 Task: Find connections with filter location Milton with filter topic #WebsiteDesignwith filter profile language Potuguese with filter current company Mahindra Last Mile Mobility with filter school Careers for youth Hyderabad with filter industry Retail Florists with filter service category Nature Photography with filter keywords title Director of Bean Counting
Action: Mouse moved to (299, 365)
Screenshot: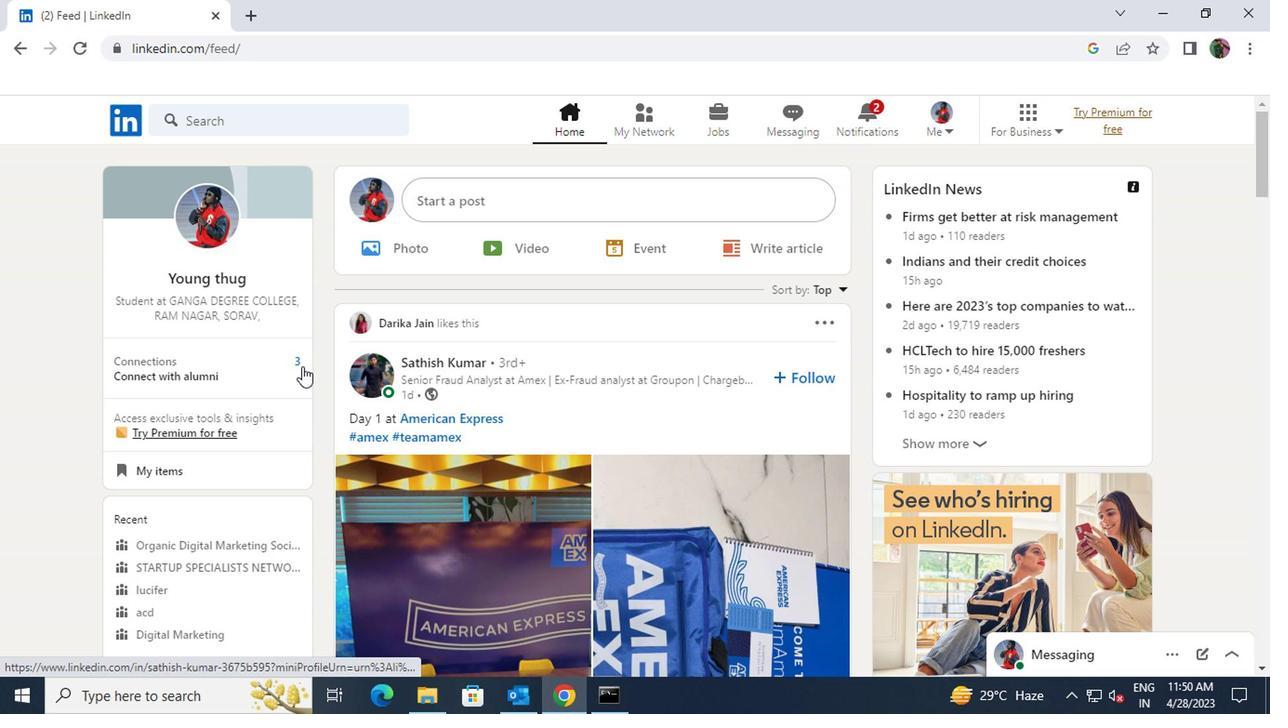 
Action: Mouse pressed left at (299, 365)
Screenshot: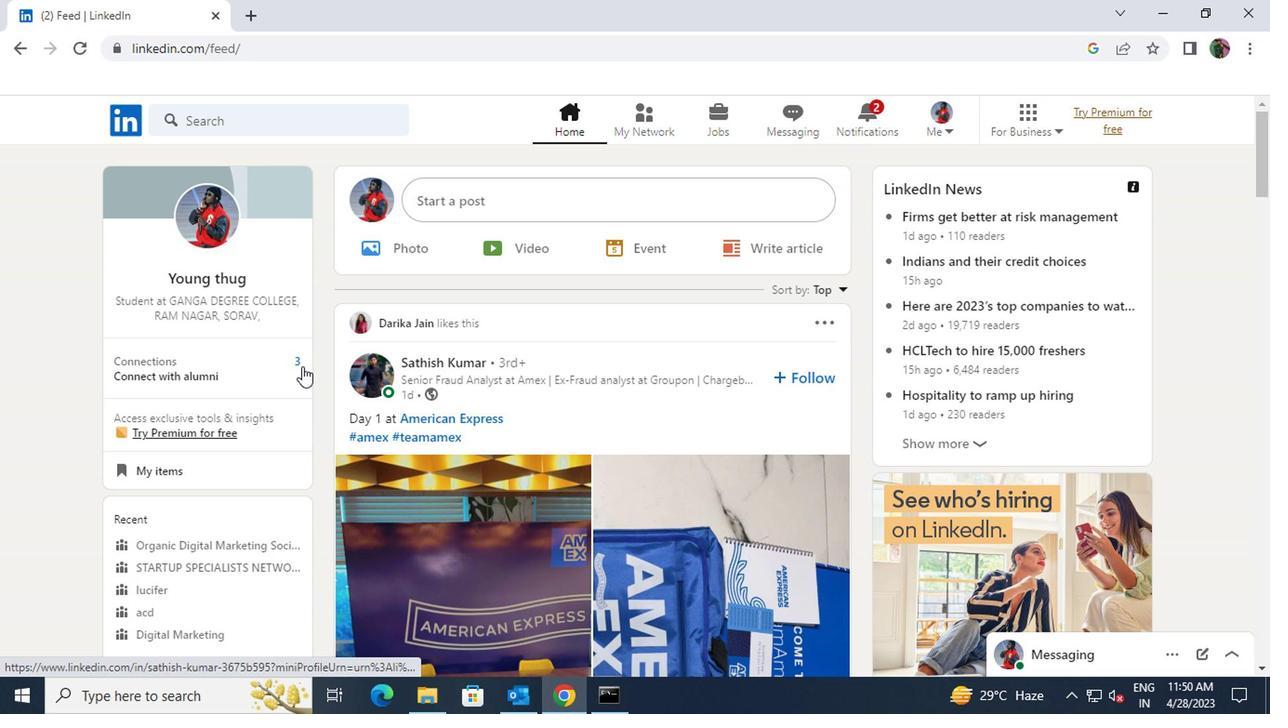 
Action: Mouse moved to (322, 234)
Screenshot: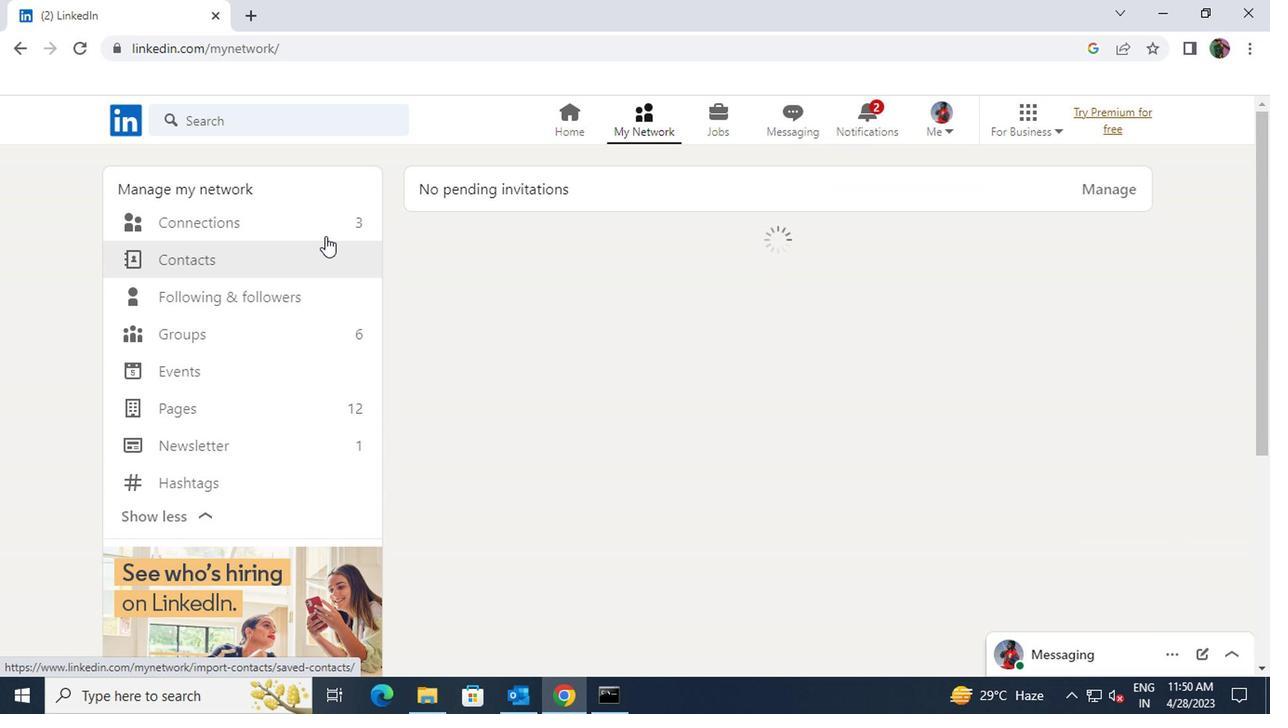 
Action: Mouse pressed left at (322, 234)
Screenshot: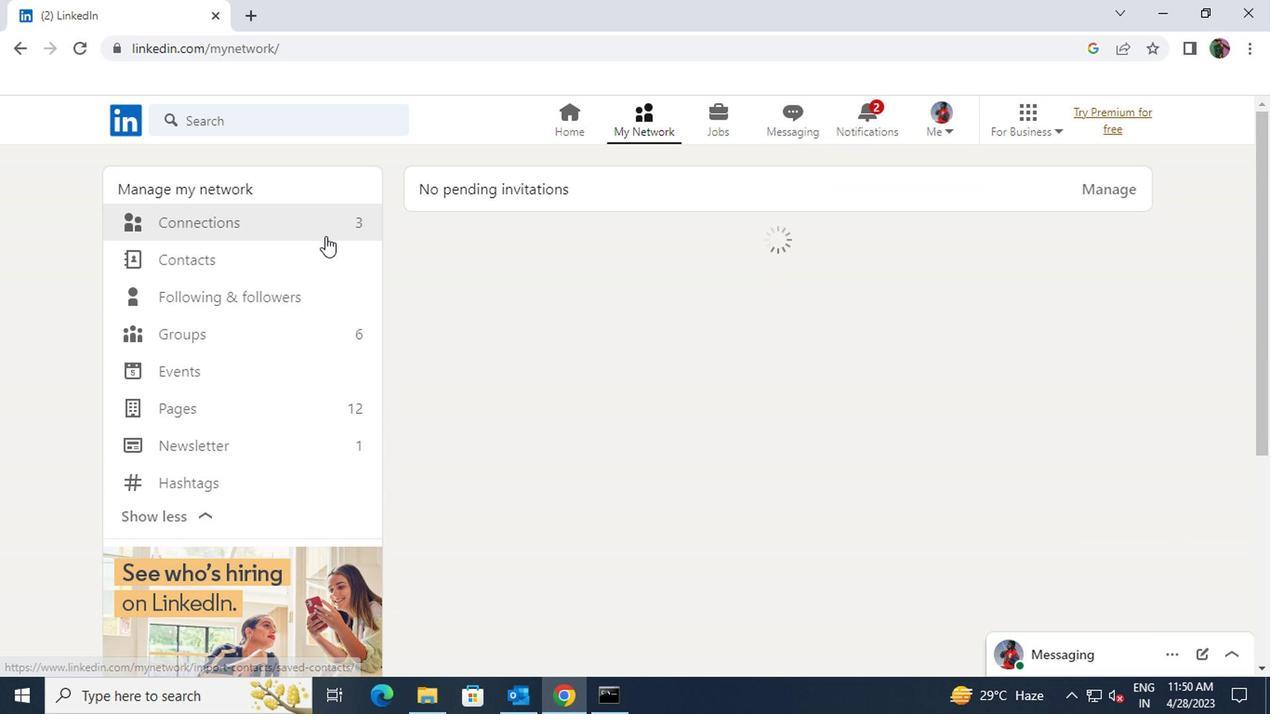 
Action: Mouse moved to (319, 224)
Screenshot: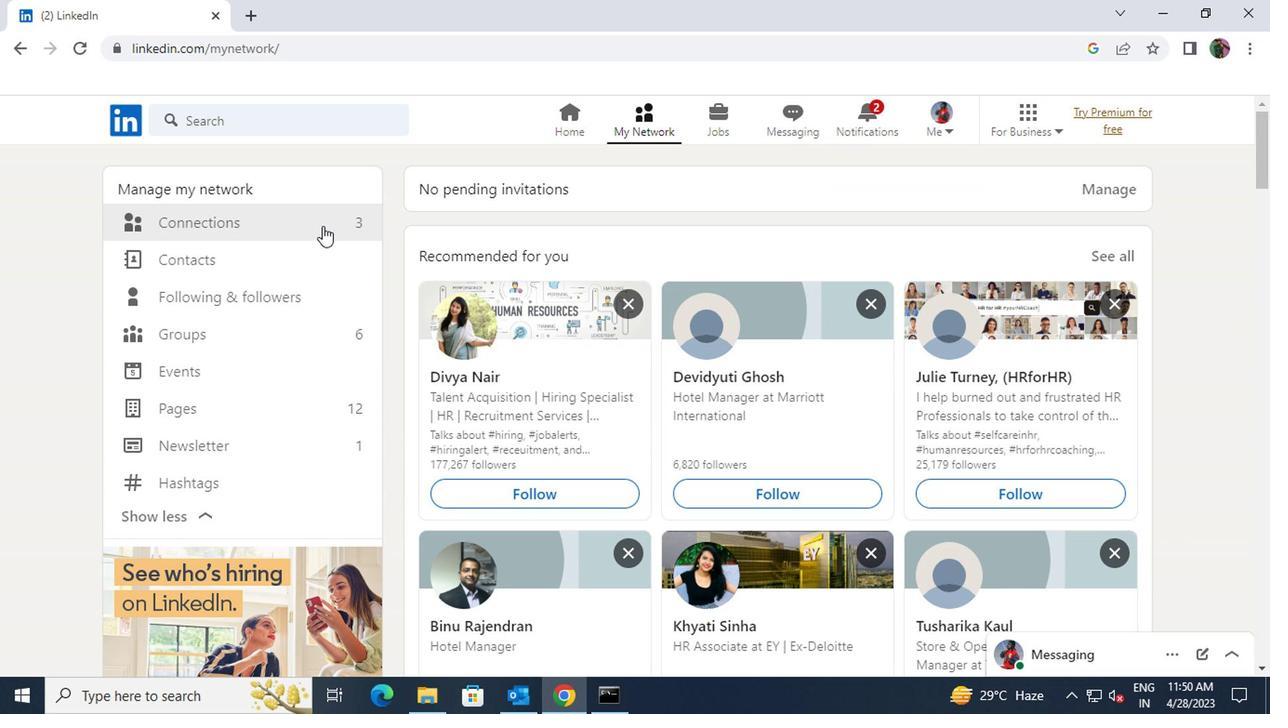 
Action: Mouse pressed left at (319, 224)
Screenshot: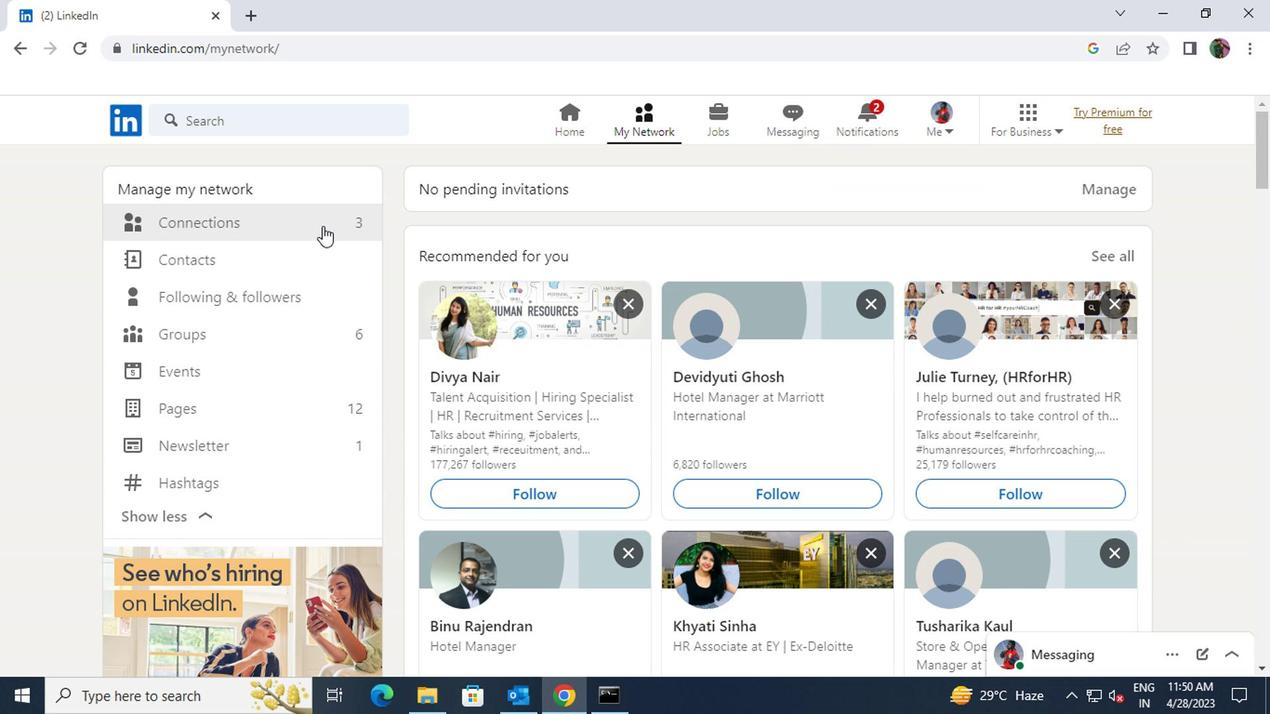 
Action: Mouse moved to (759, 217)
Screenshot: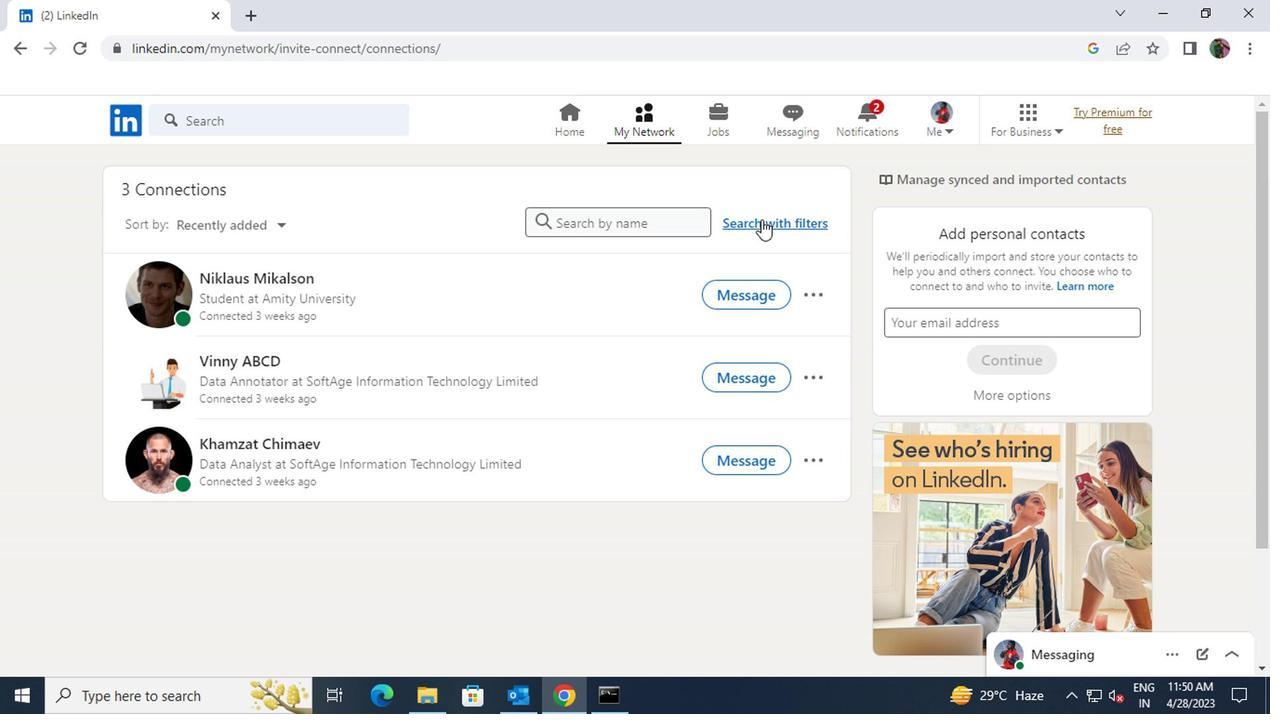 
Action: Mouse pressed left at (759, 217)
Screenshot: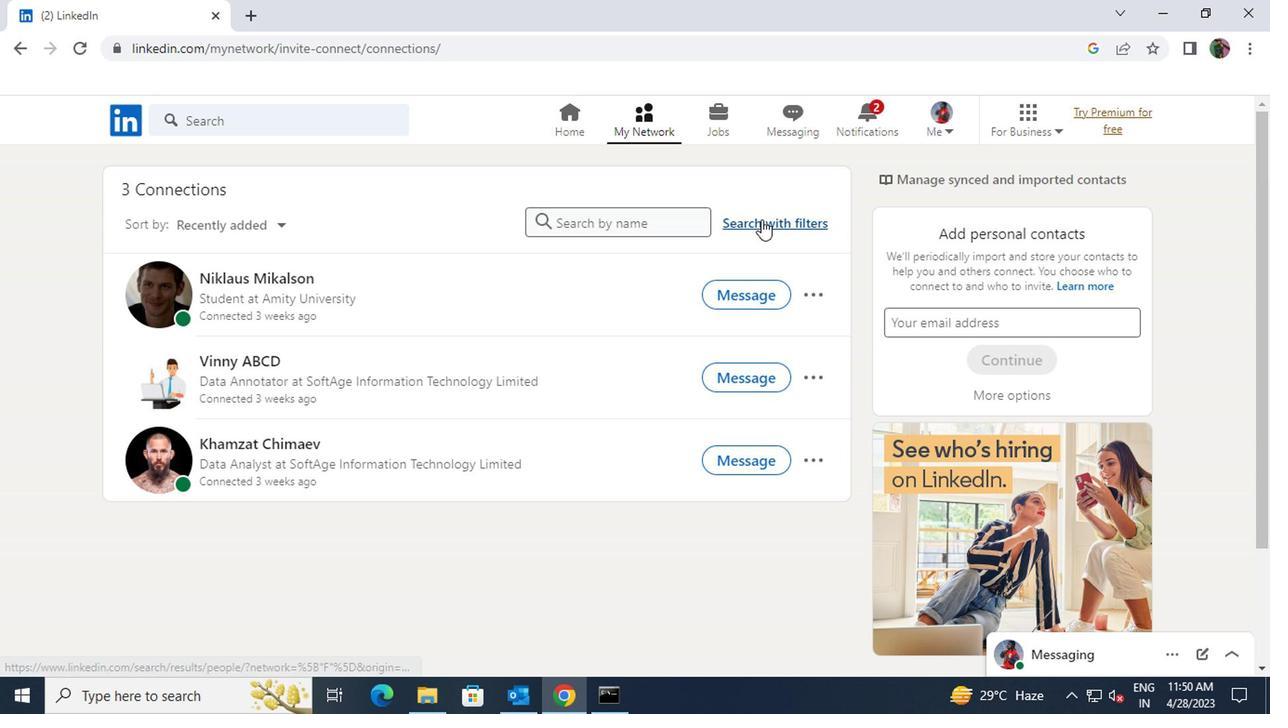 
Action: Mouse moved to (688, 164)
Screenshot: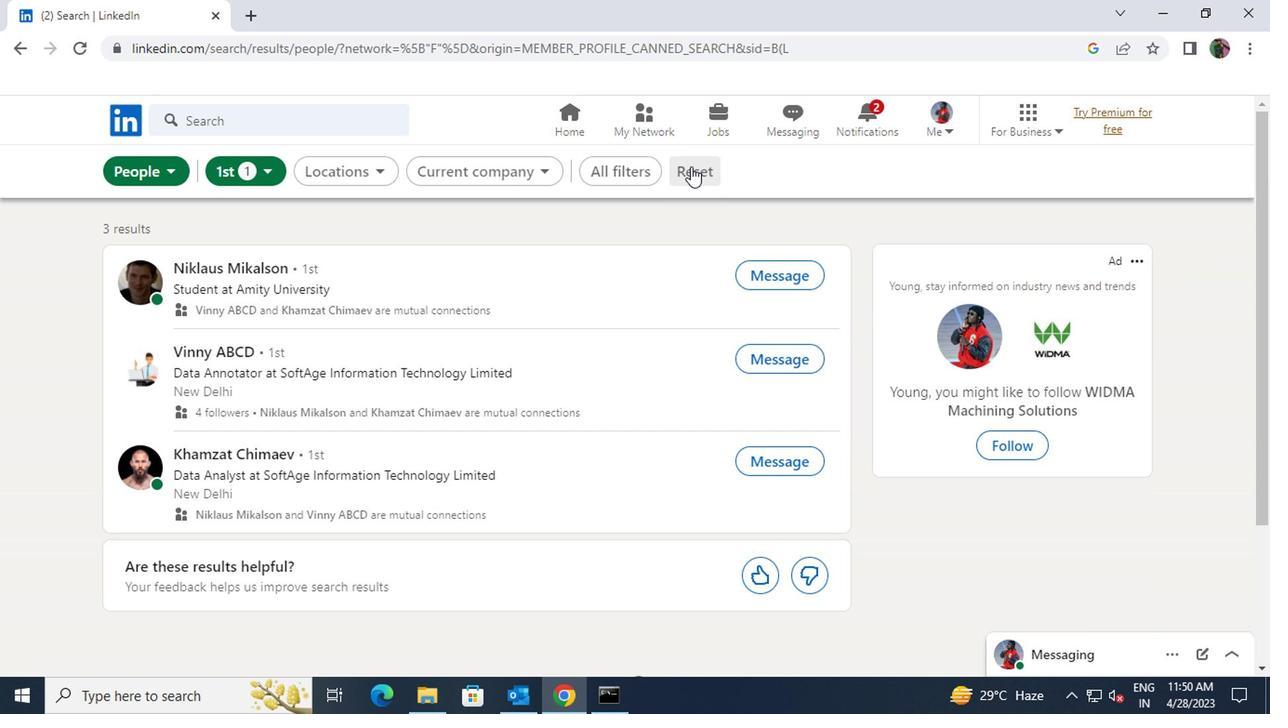 
Action: Mouse pressed left at (688, 164)
Screenshot: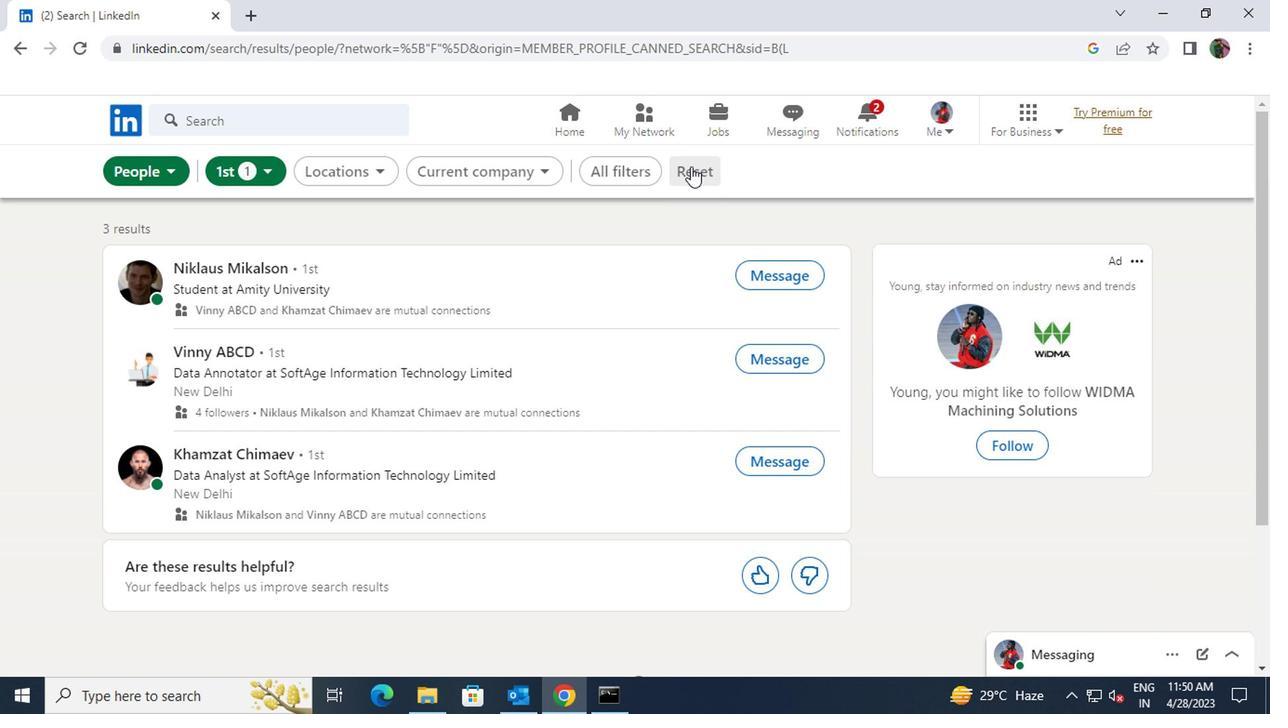 
Action: Mouse moved to (663, 163)
Screenshot: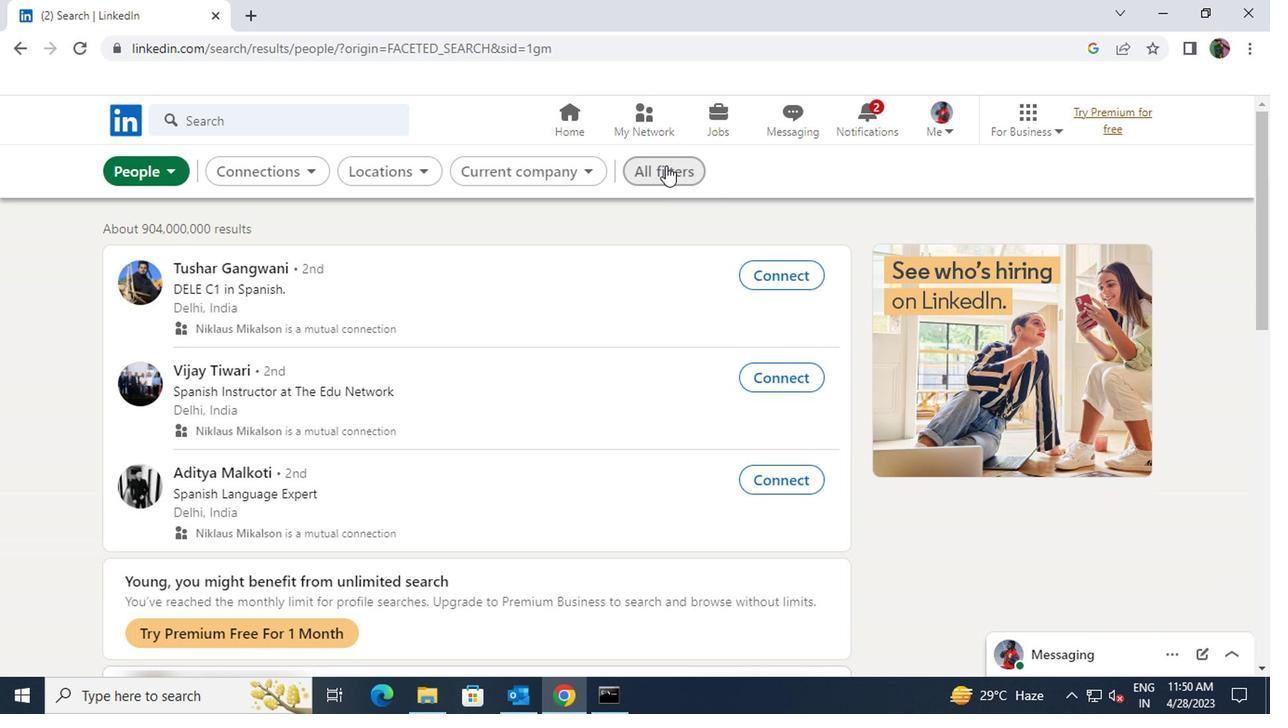 
Action: Mouse pressed left at (663, 163)
Screenshot: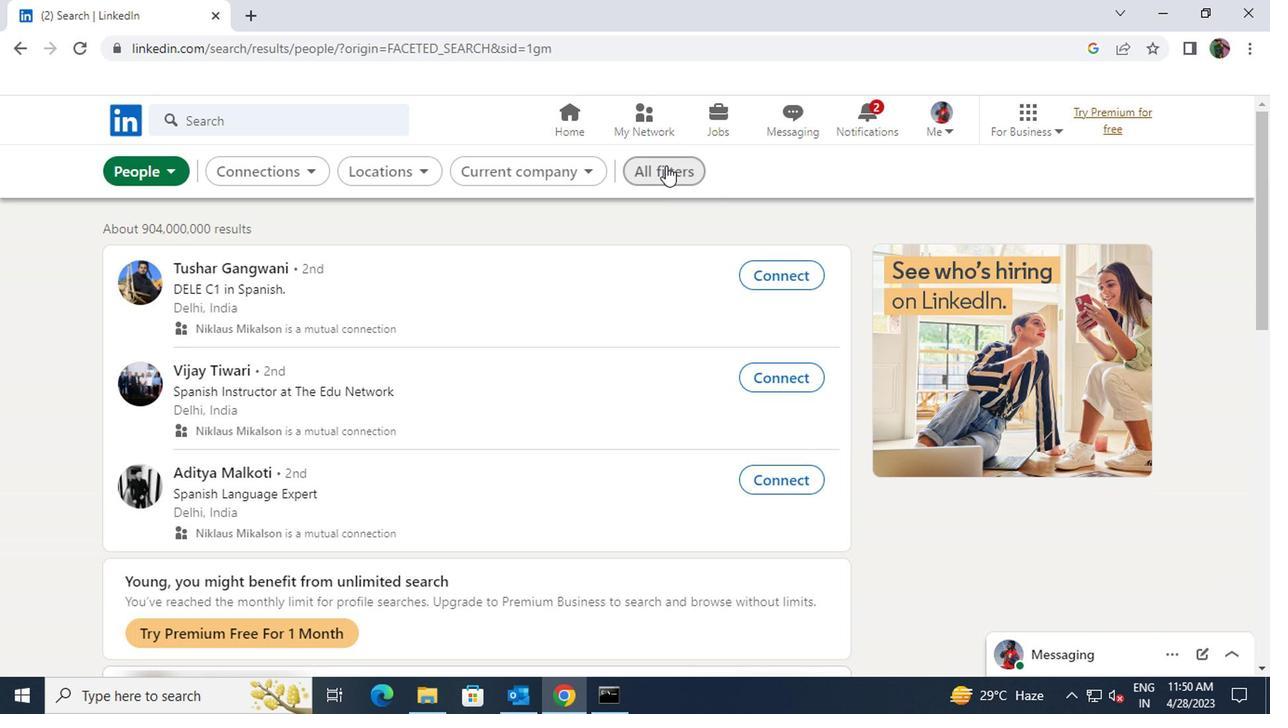 
Action: Mouse moved to (890, 367)
Screenshot: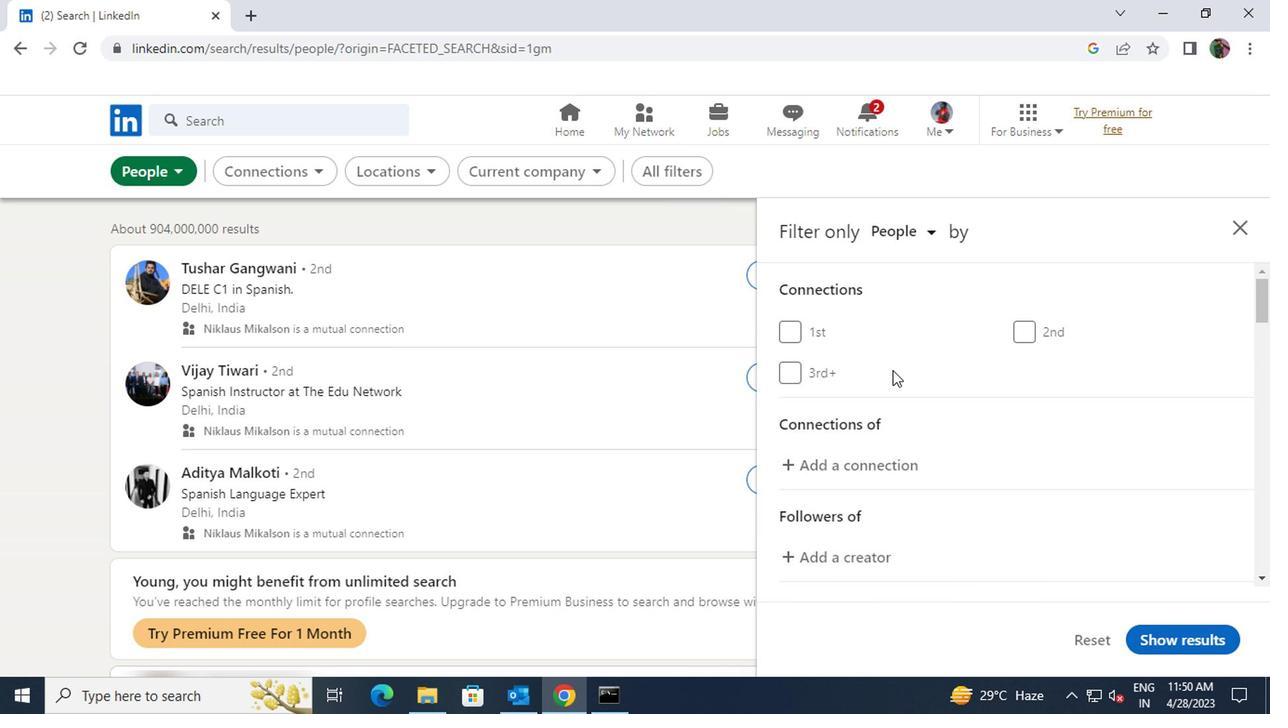 
Action: Mouse scrolled (890, 366) with delta (0, -1)
Screenshot: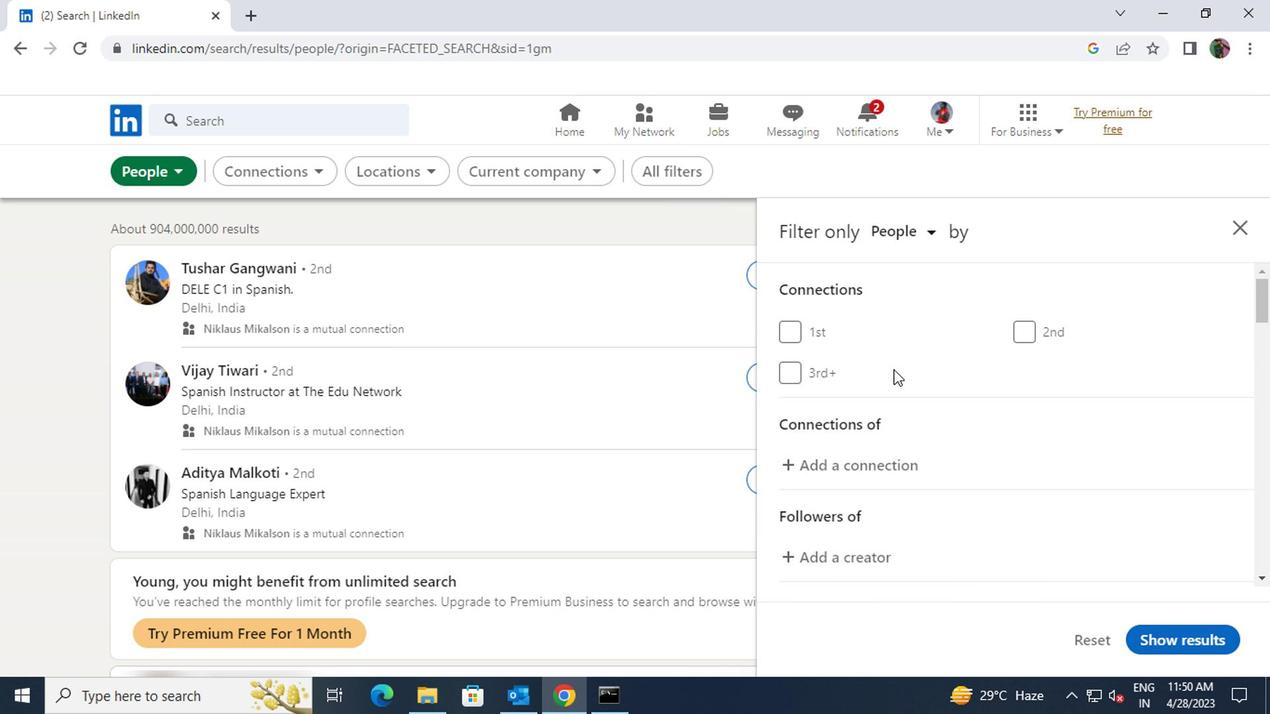 
Action: Mouse scrolled (890, 366) with delta (0, -1)
Screenshot: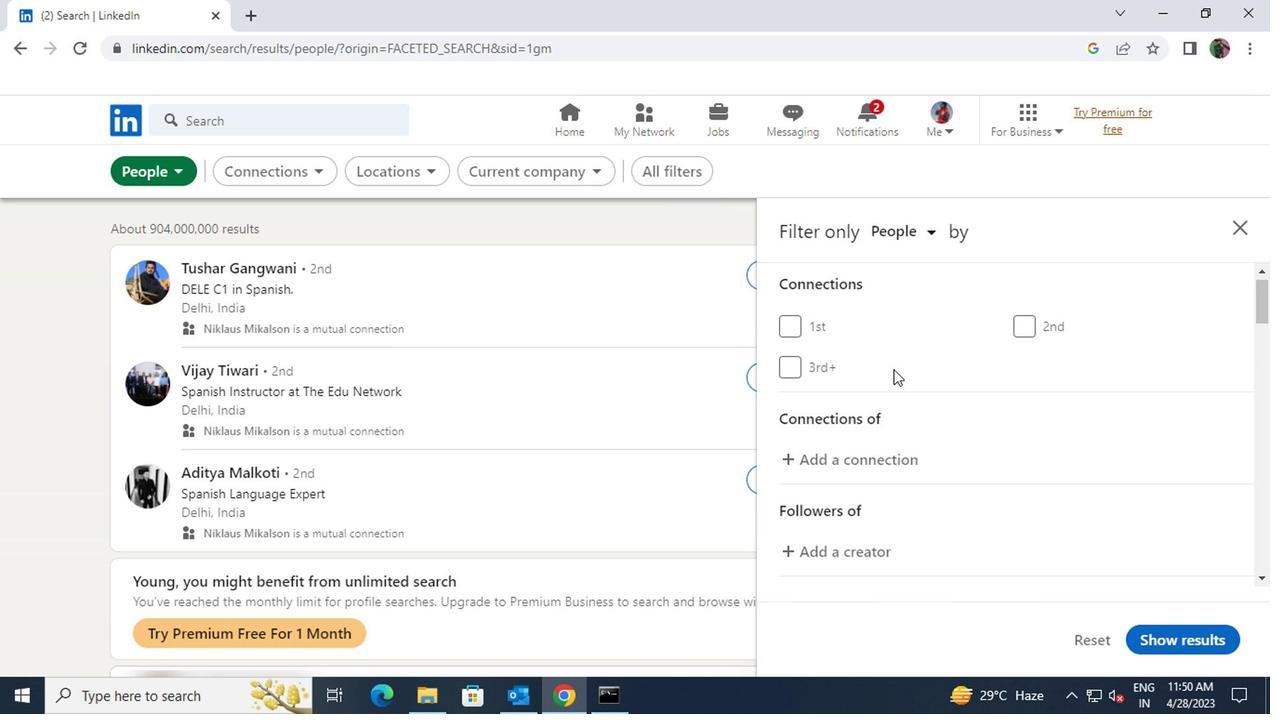 
Action: Mouse scrolled (890, 366) with delta (0, -1)
Screenshot: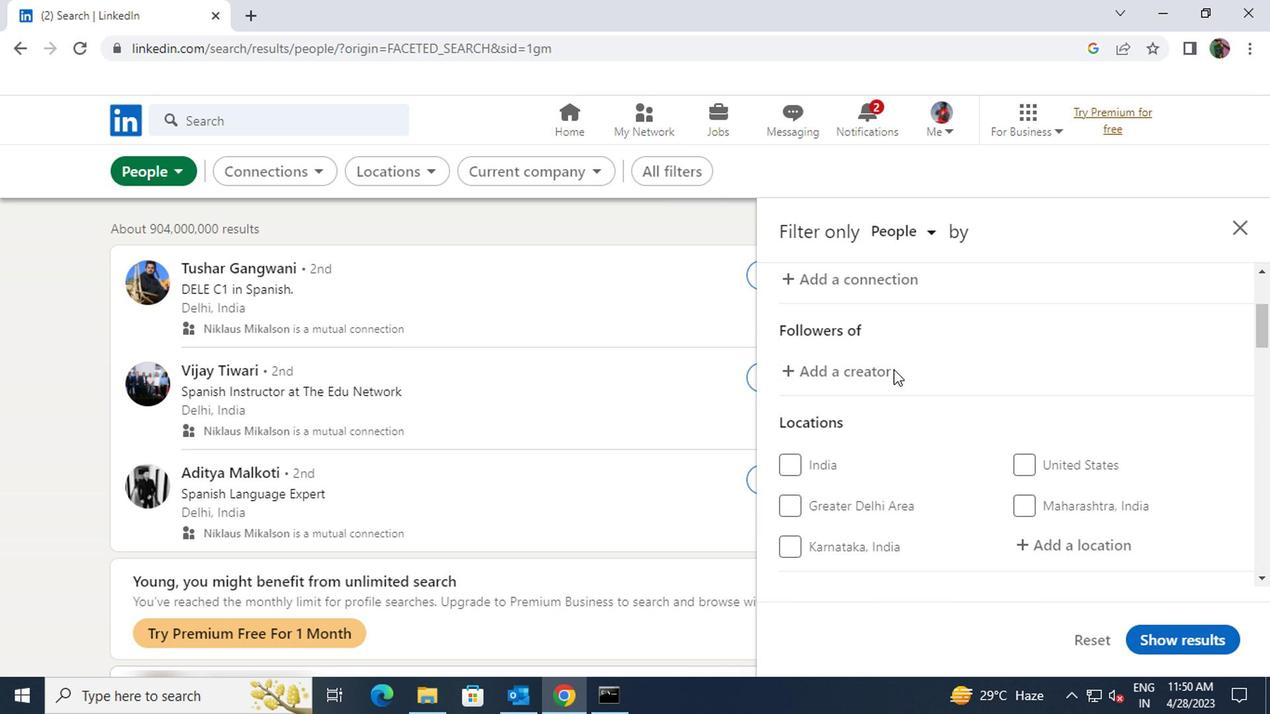 
Action: Mouse moved to (1014, 452)
Screenshot: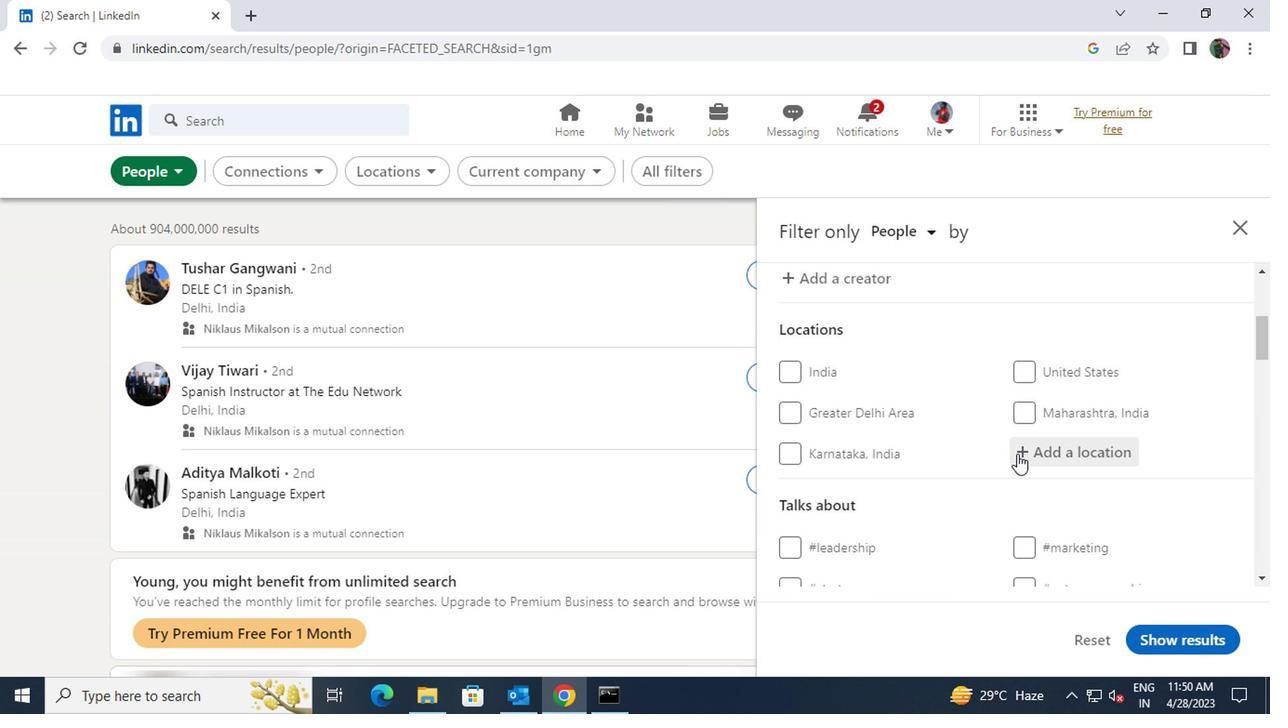 
Action: Mouse pressed left at (1014, 452)
Screenshot: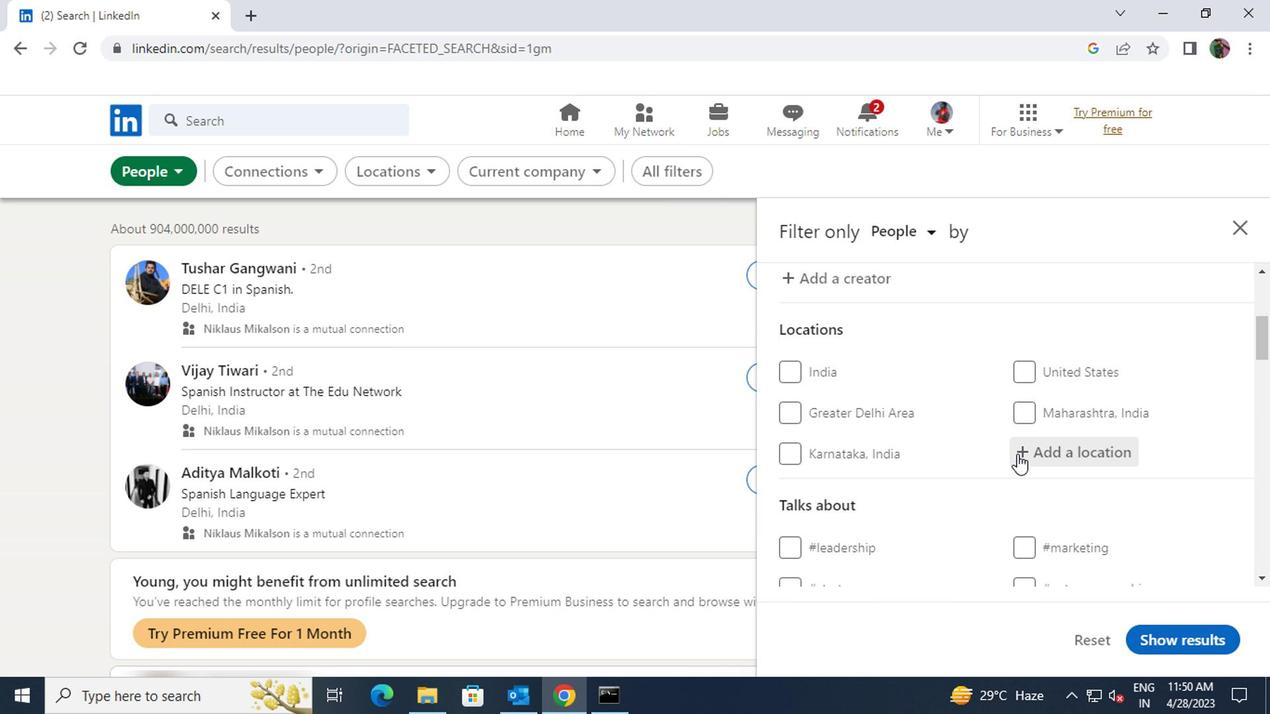 
Action: Key pressed <Key.shift>MILTON
Screenshot: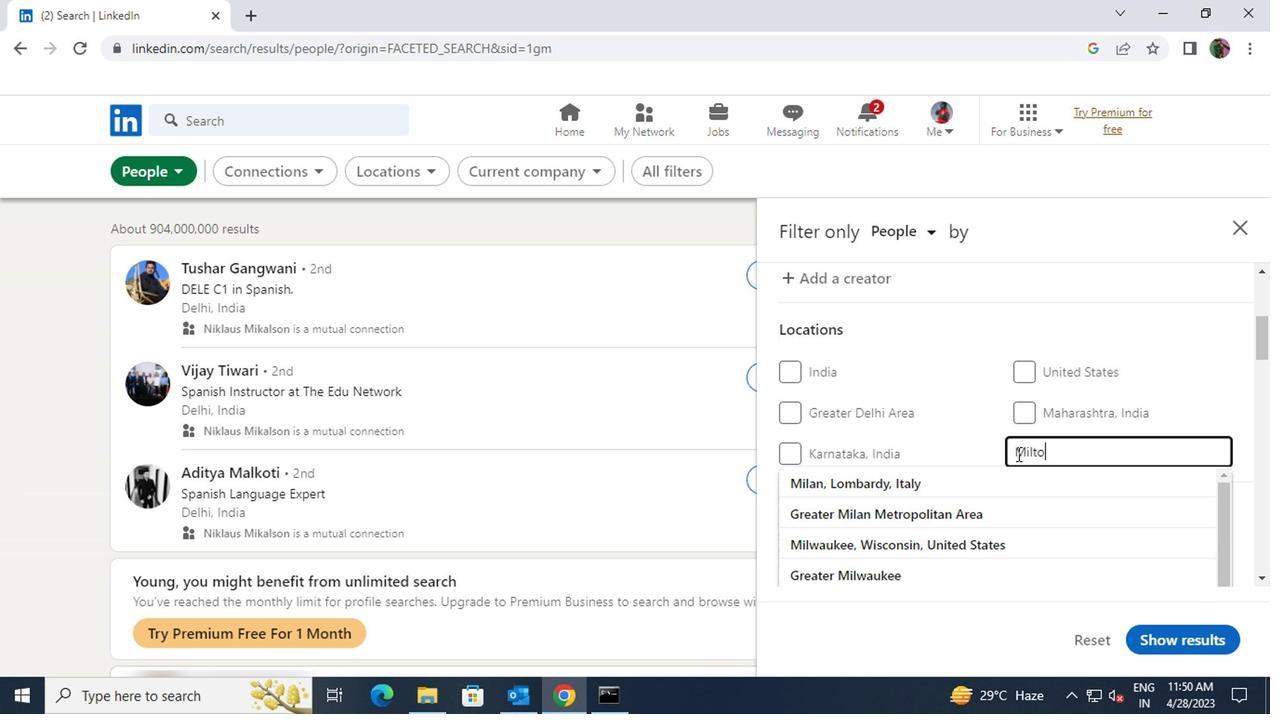 
Action: Mouse moved to (1013, 474)
Screenshot: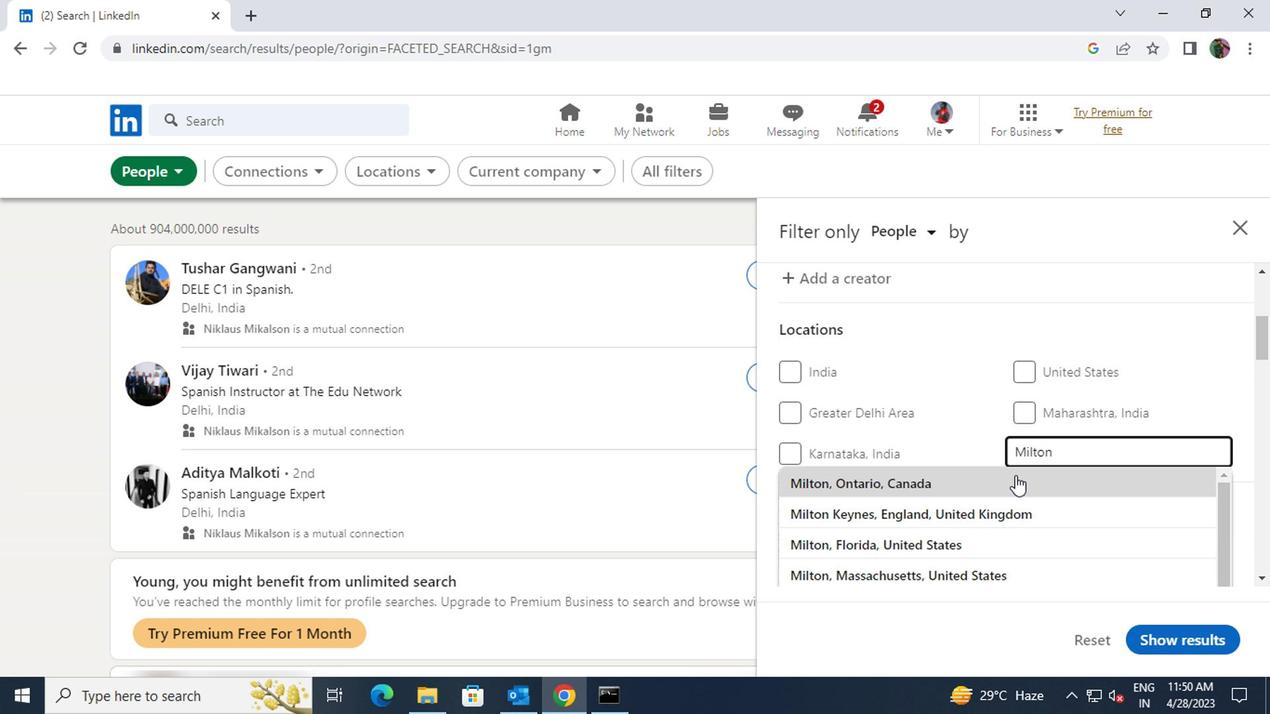 
Action: Mouse pressed left at (1013, 474)
Screenshot: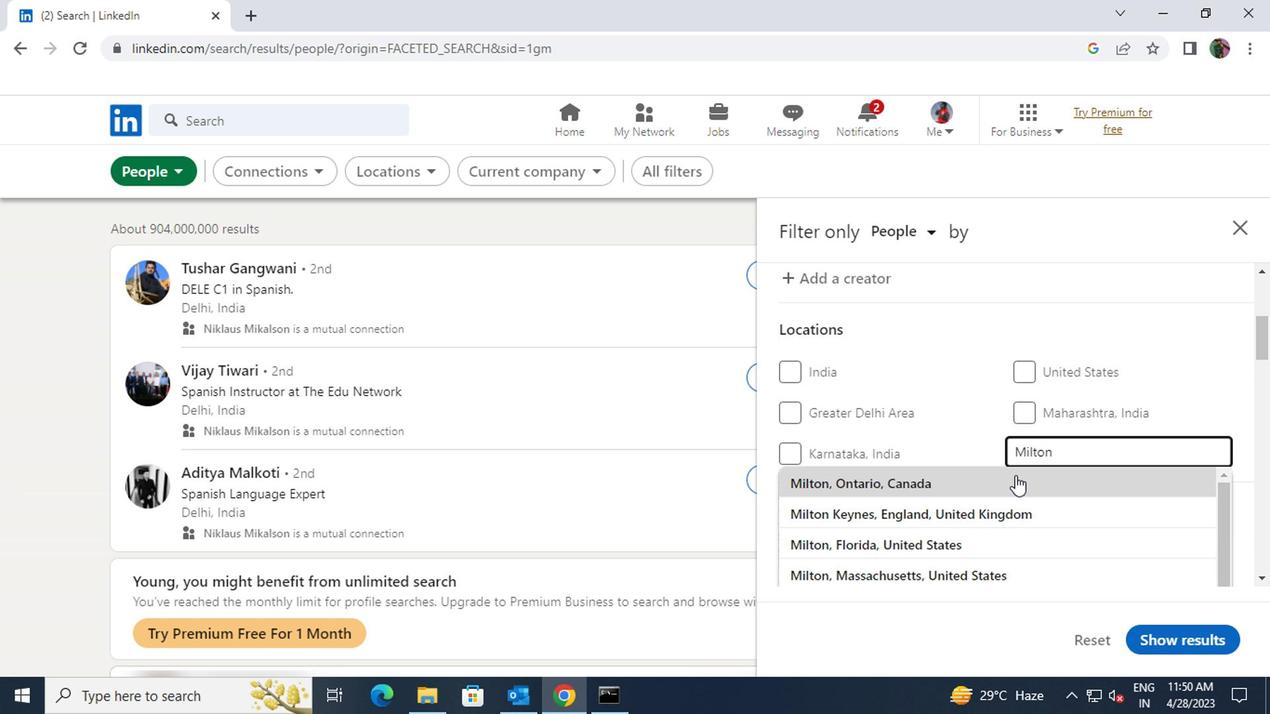 
Action: Mouse scrolled (1013, 473) with delta (0, -1)
Screenshot: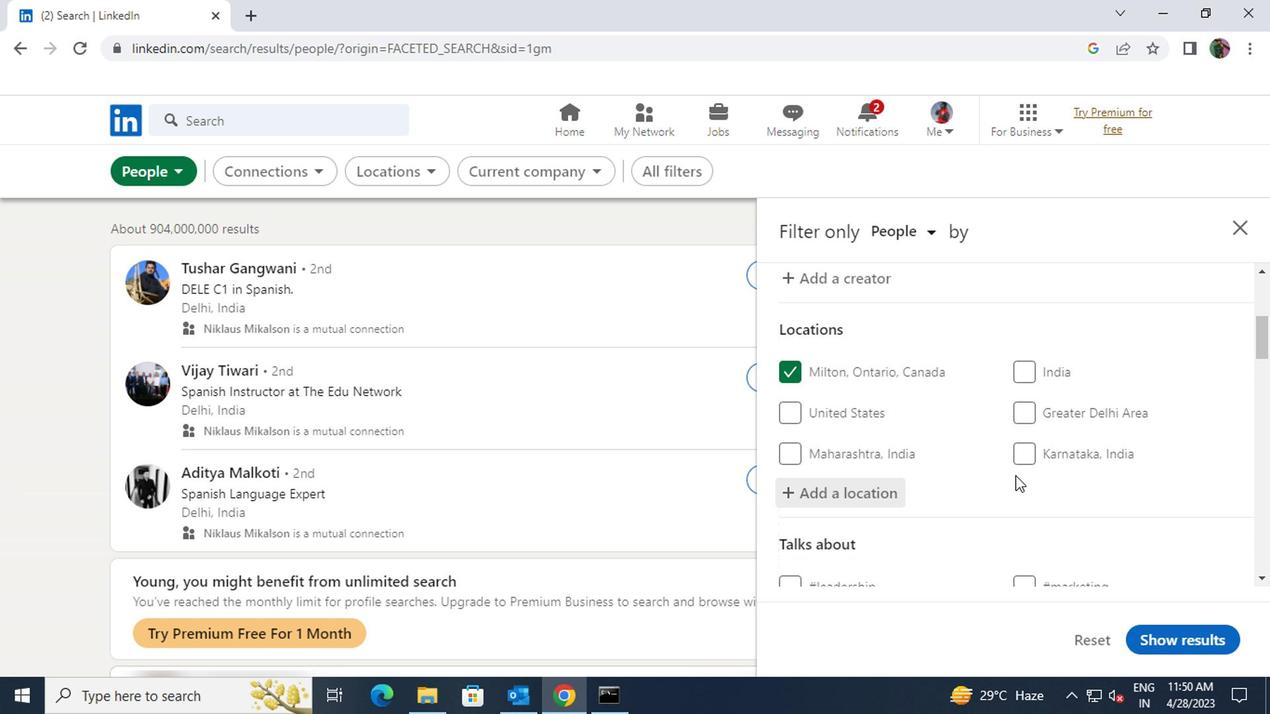 
Action: Mouse scrolled (1013, 473) with delta (0, -1)
Screenshot: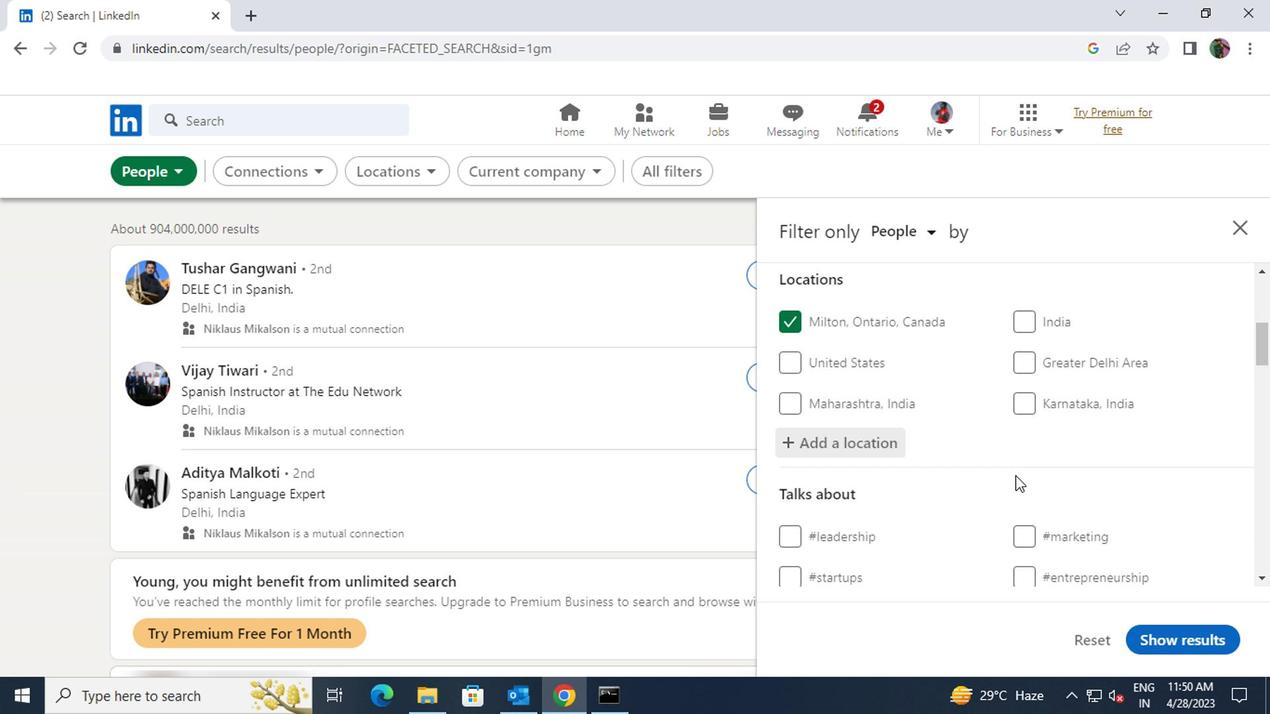 
Action: Mouse moved to (1018, 470)
Screenshot: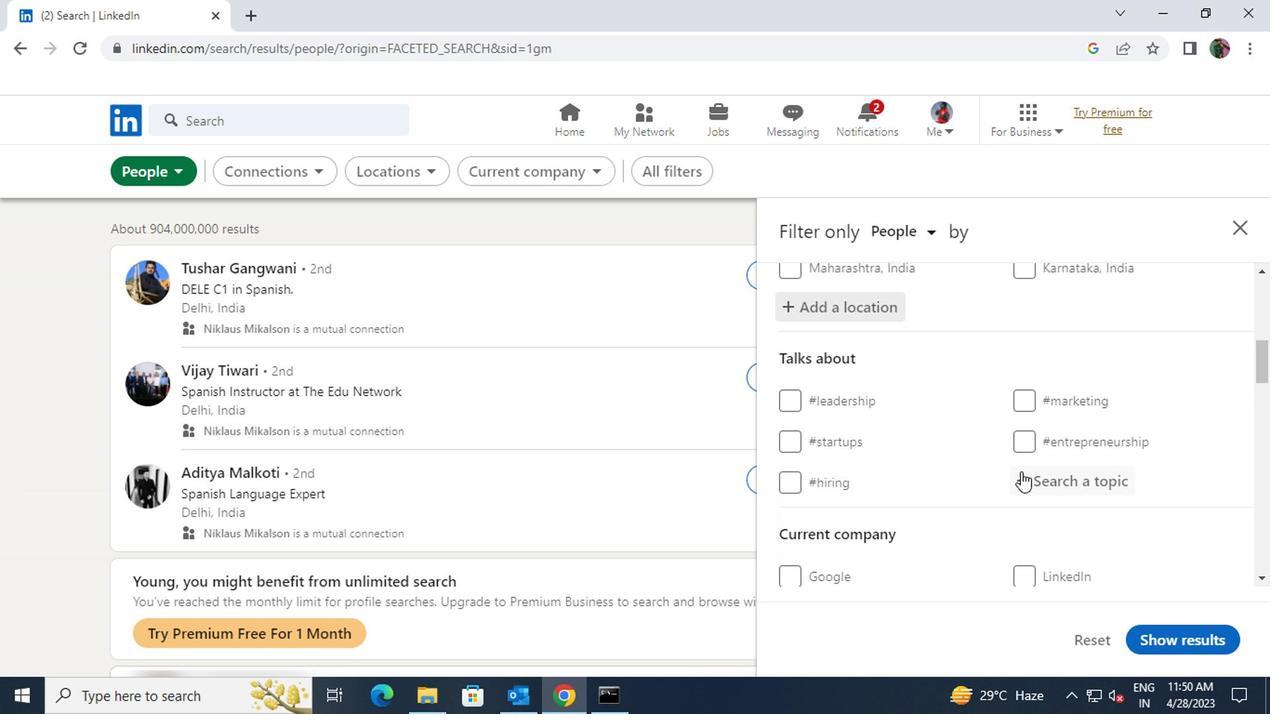 
Action: Mouse pressed left at (1018, 470)
Screenshot: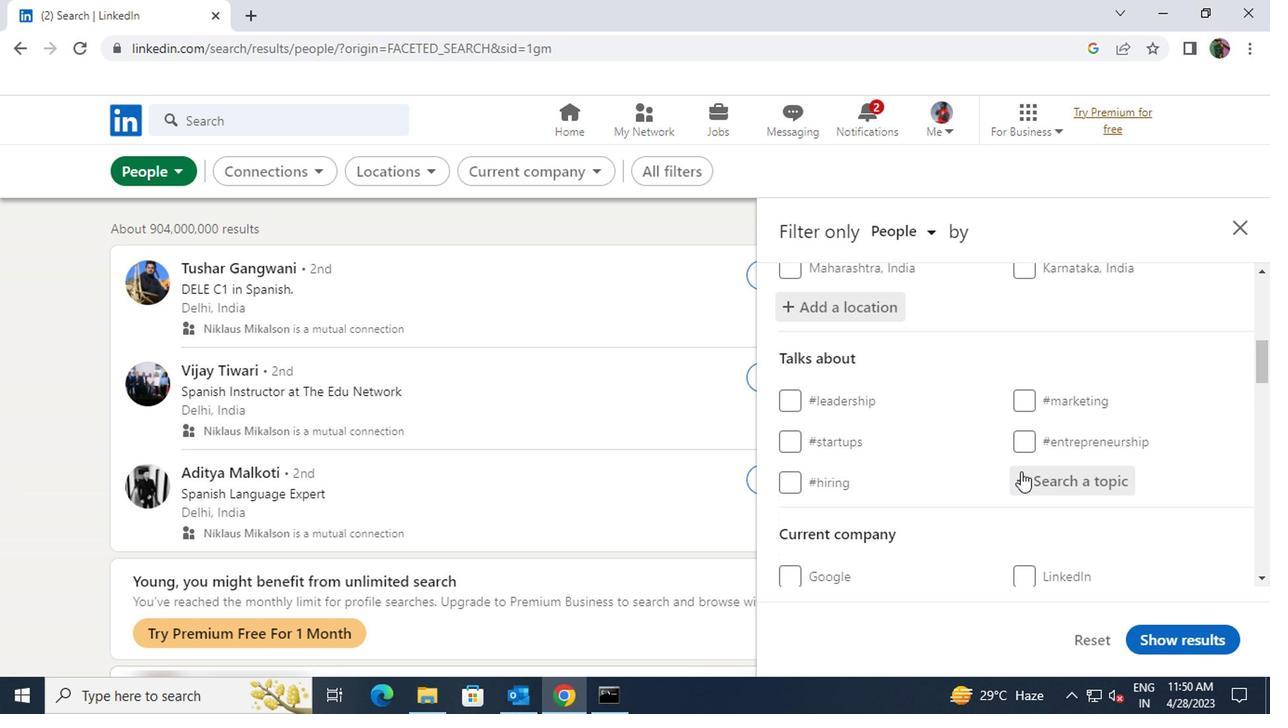 
Action: Key pressed <Key.shift><Key.shift><Key.shift><Key.shift><Key.shift><Key.shift>WEBSITEDESIGN
Screenshot: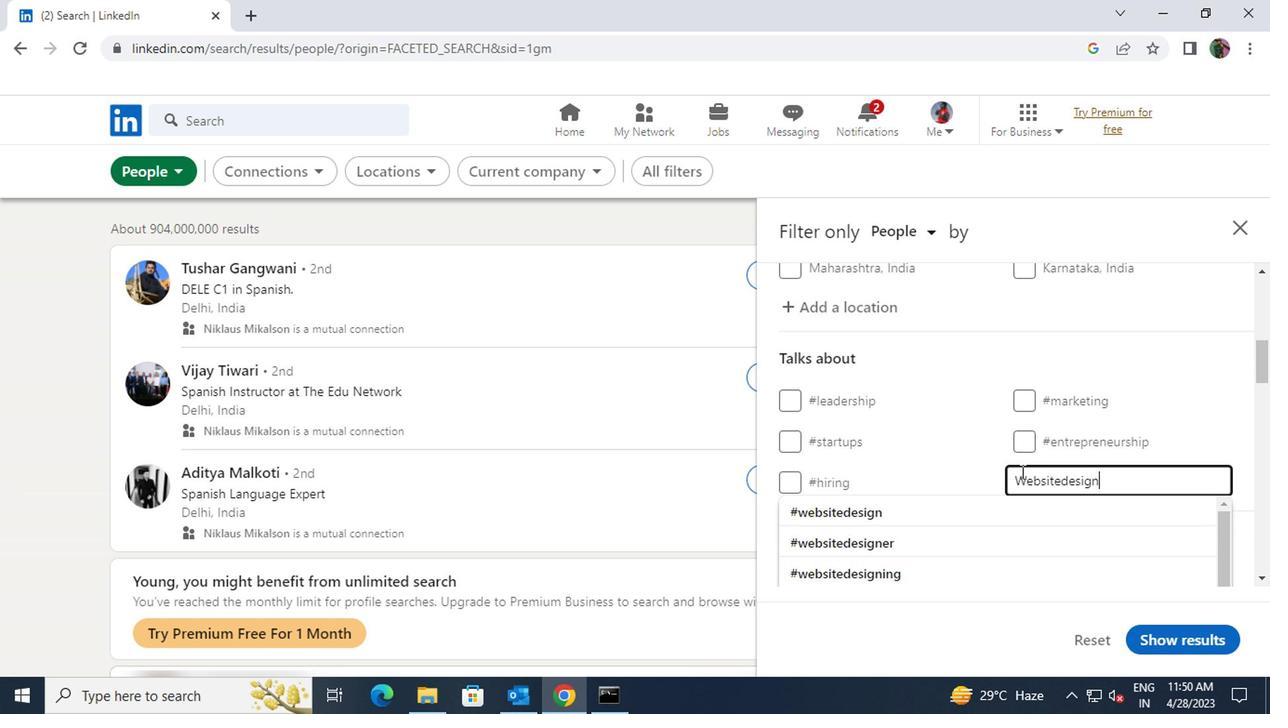 
Action: Mouse moved to (990, 498)
Screenshot: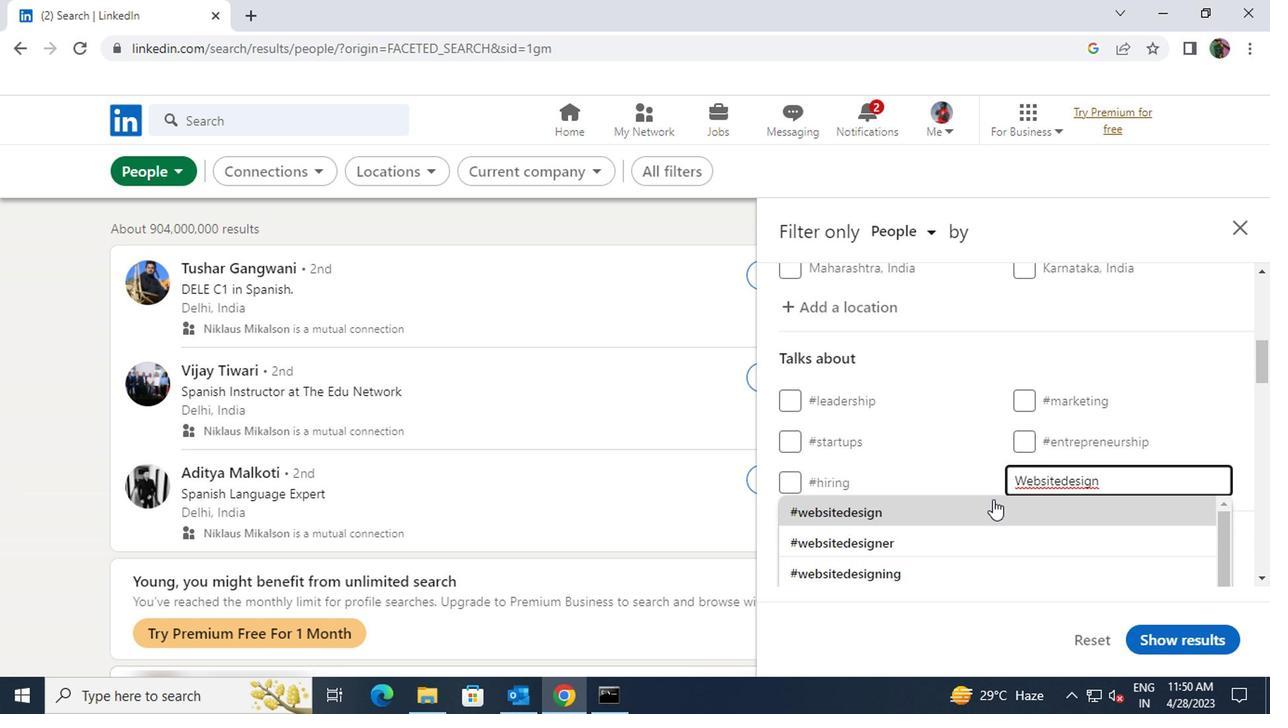 
Action: Mouse pressed left at (990, 498)
Screenshot: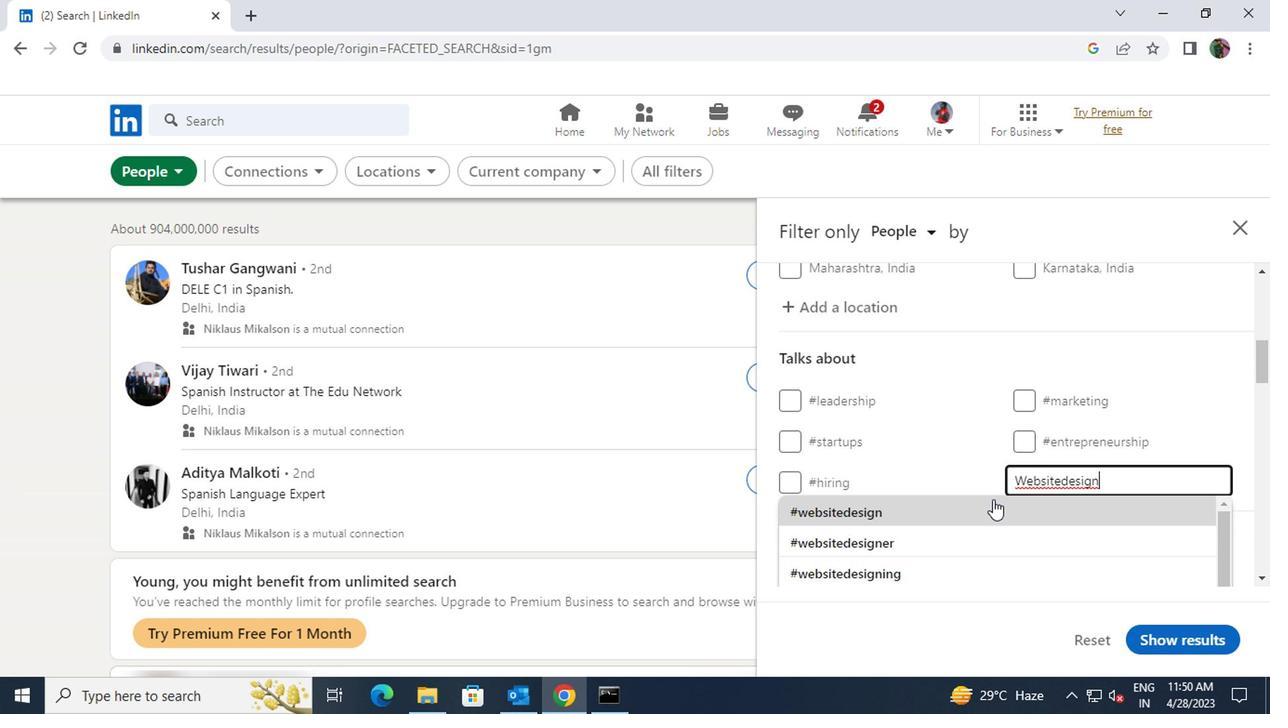 
Action: Mouse scrolled (990, 497) with delta (0, 0)
Screenshot: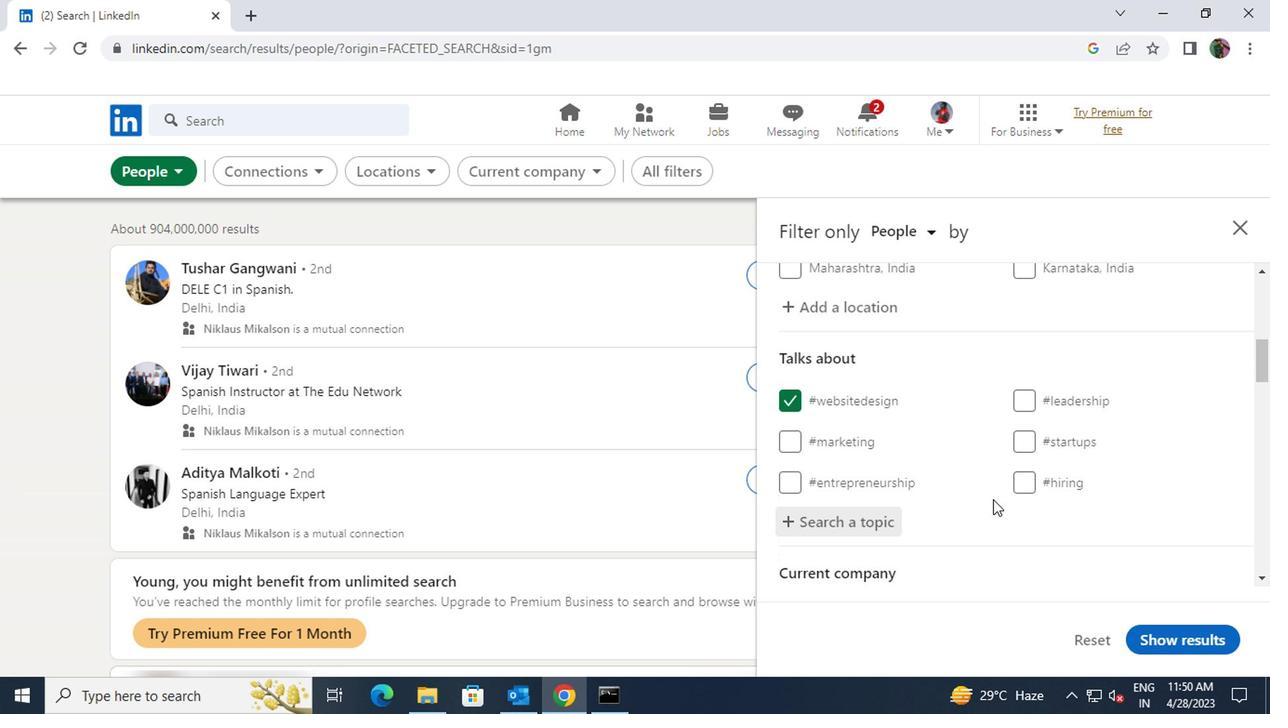 
Action: Mouse scrolled (990, 497) with delta (0, 0)
Screenshot: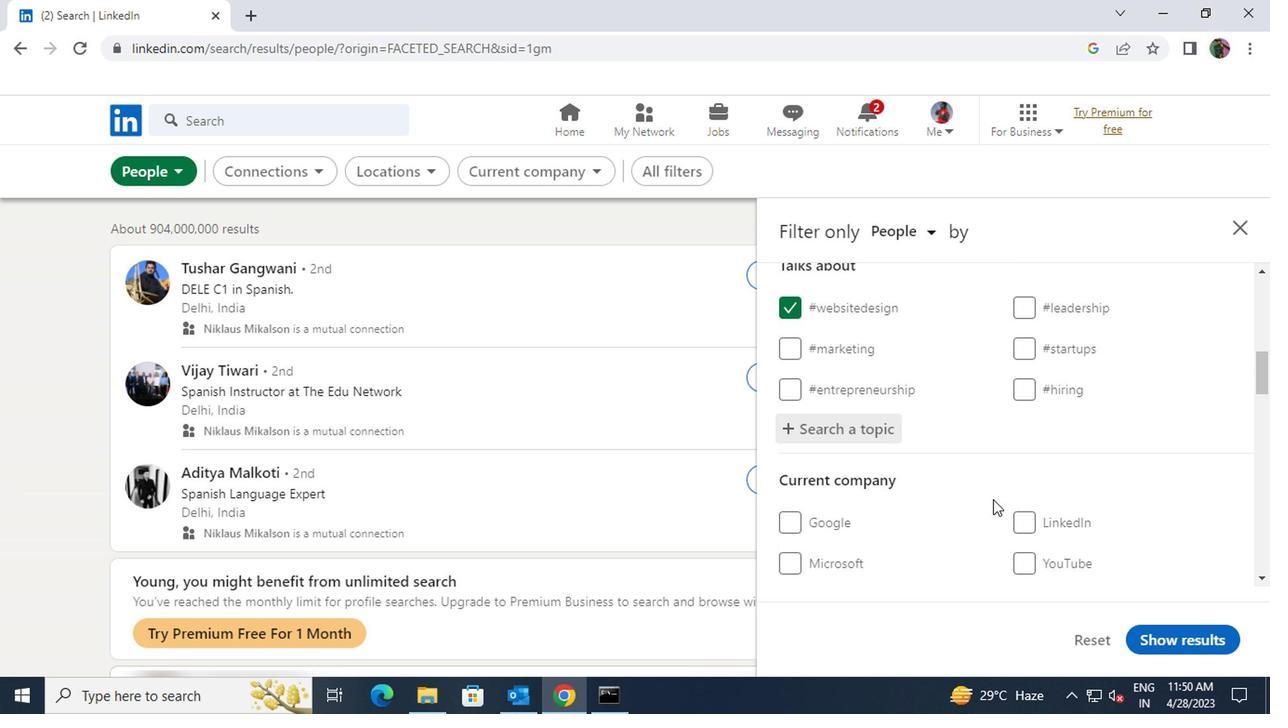 
Action: Mouse scrolled (990, 497) with delta (0, 0)
Screenshot: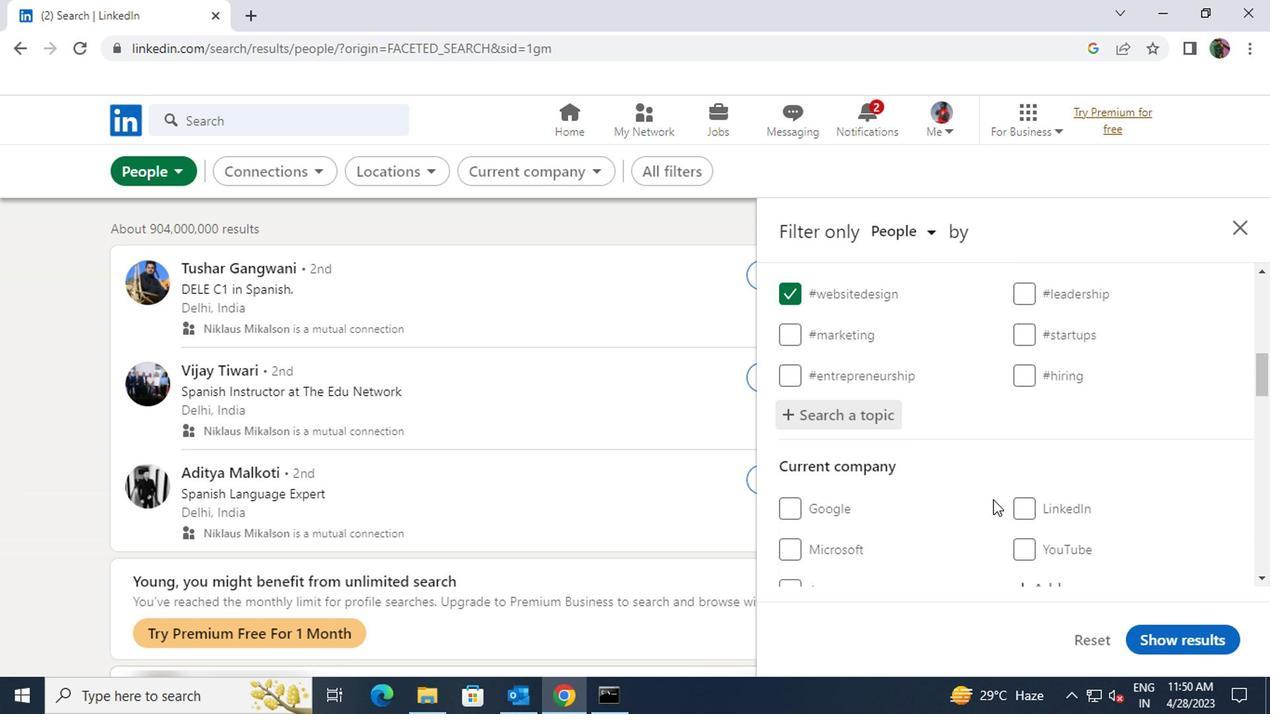 
Action: Mouse scrolled (990, 497) with delta (0, 0)
Screenshot: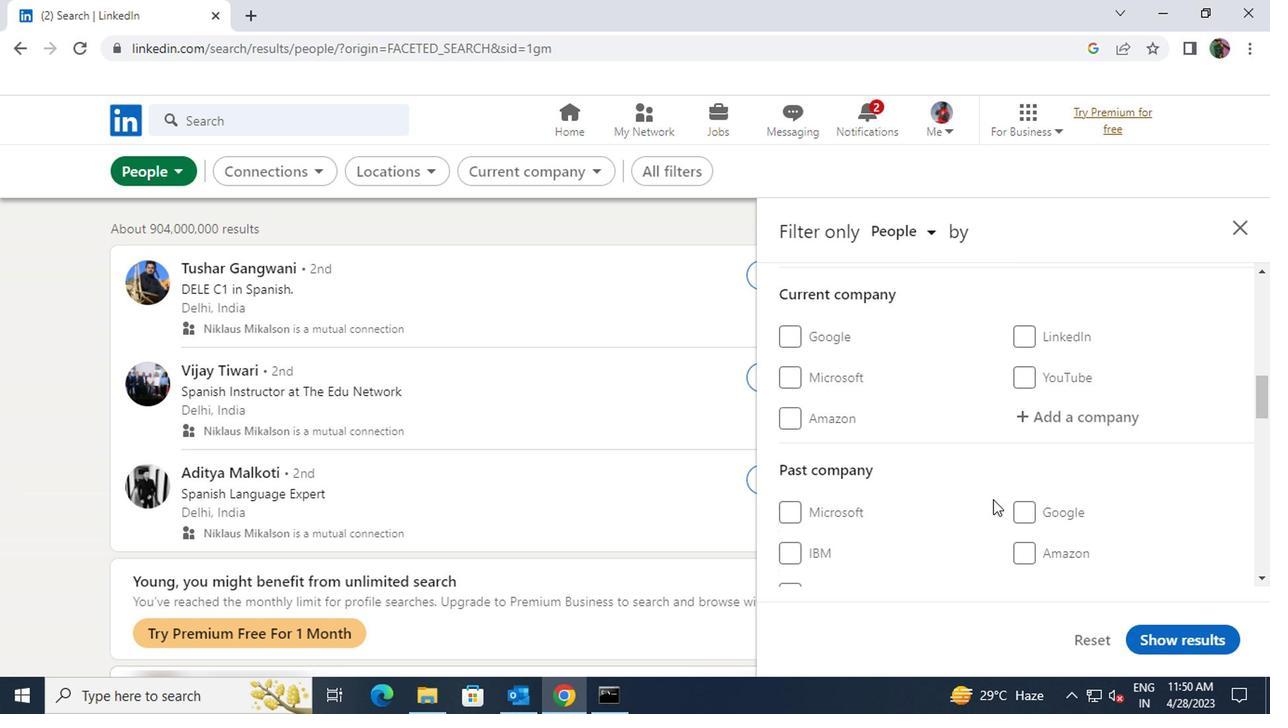 
Action: Mouse scrolled (990, 497) with delta (0, 0)
Screenshot: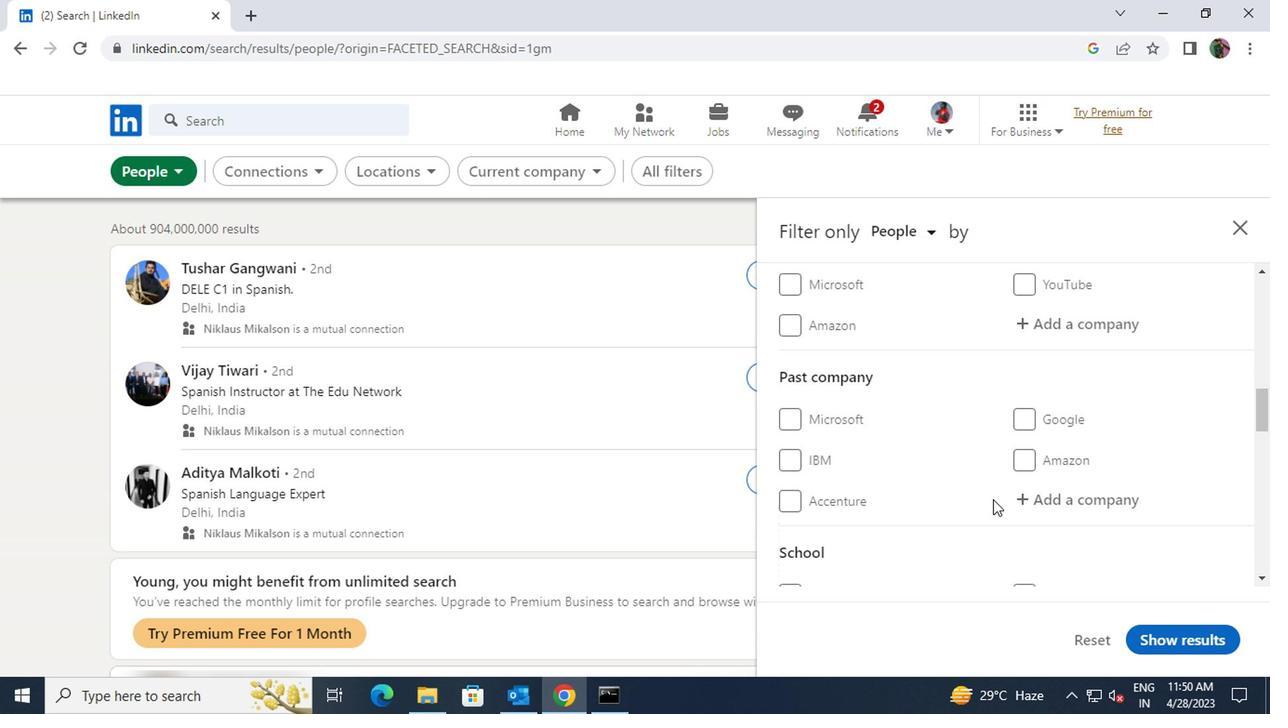 
Action: Mouse scrolled (990, 497) with delta (0, 0)
Screenshot: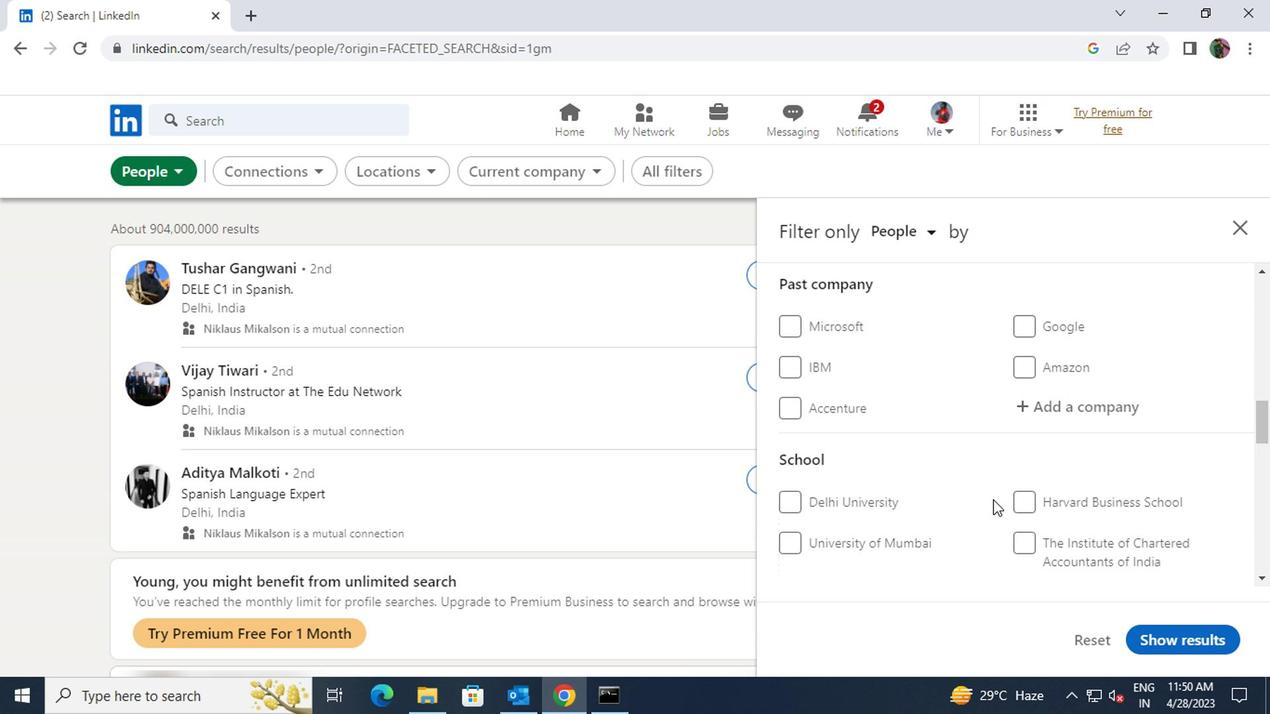 
Action: Mouse scrolled (990, 497) with delta (0, 0)
Screenshot: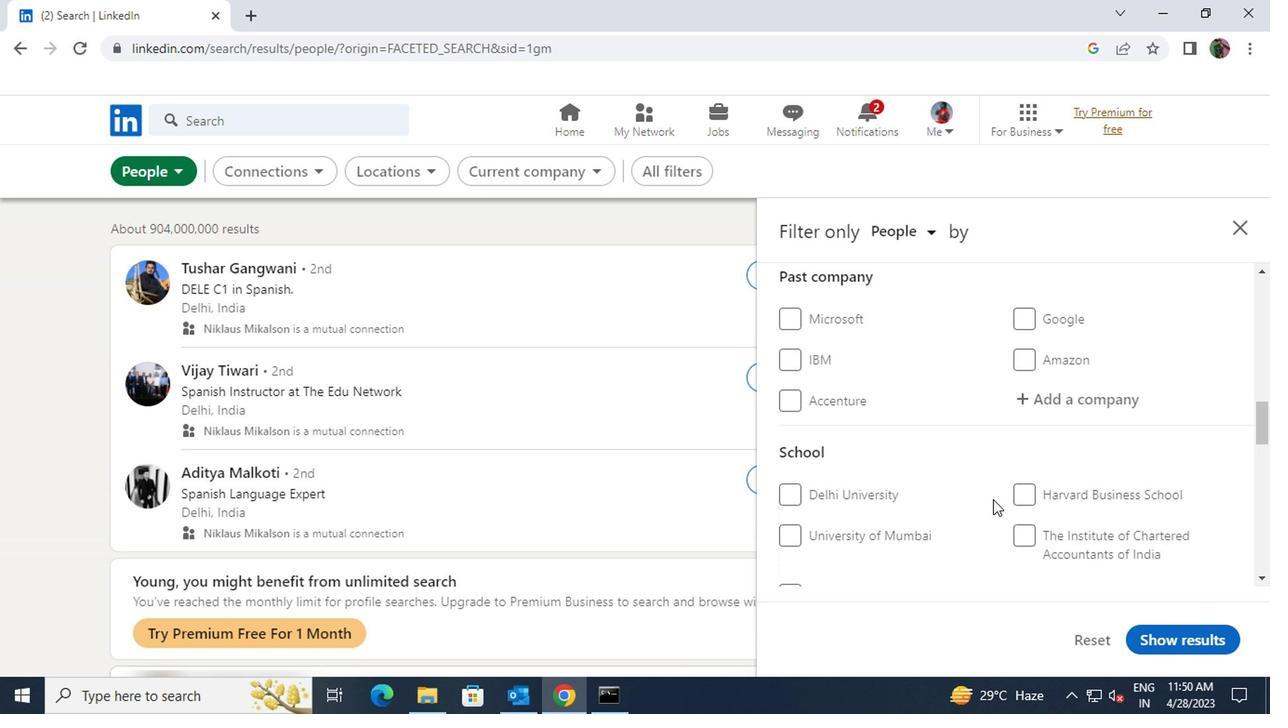 
Action: Mouse scrolled (990, 497) with delta (0, 0)
Screenshot: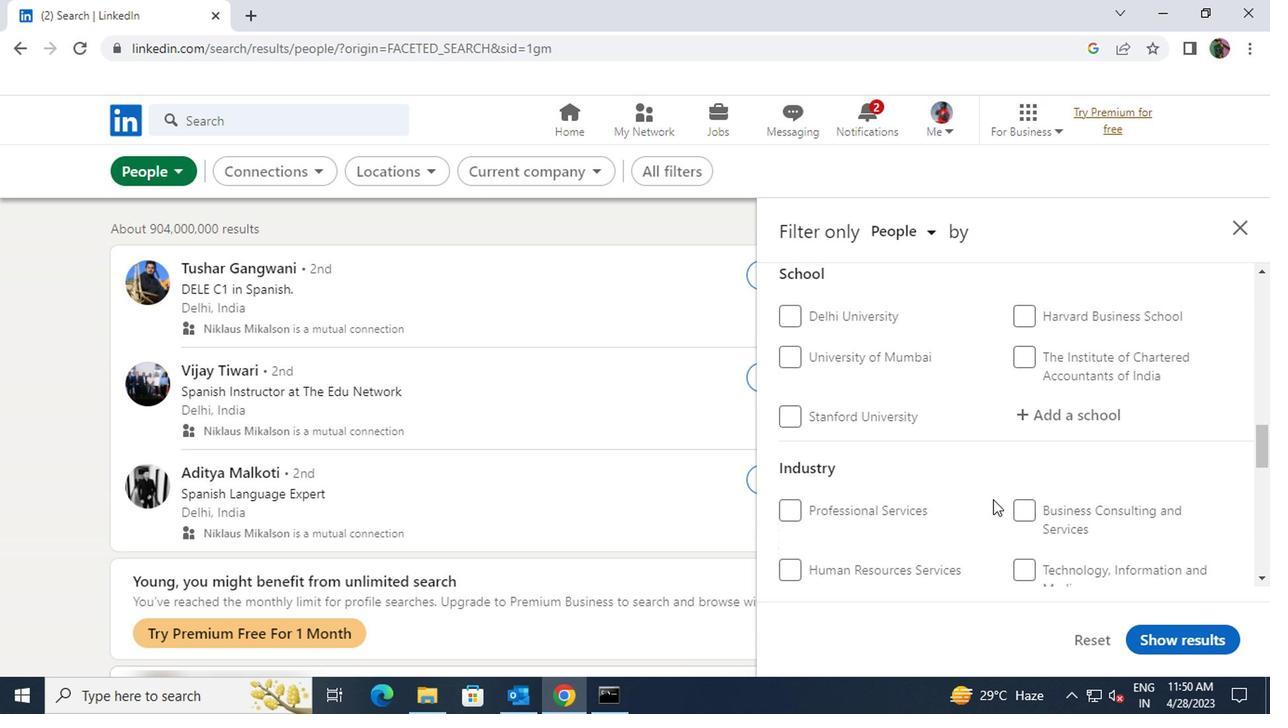 
Action: Mouse scrolled (990, 497) with delta (0, 0)
Screenshot: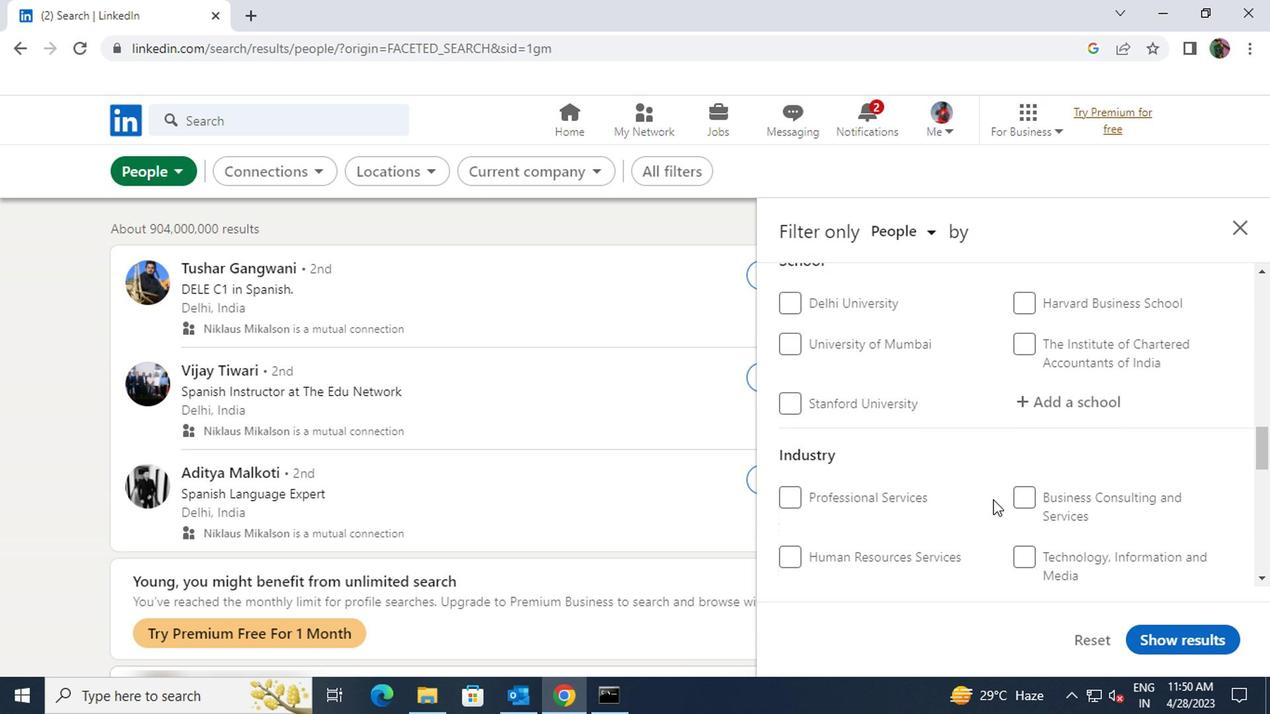
Action: Mouse scrolled (990, 497) with delta (0, 0)
Screenshot: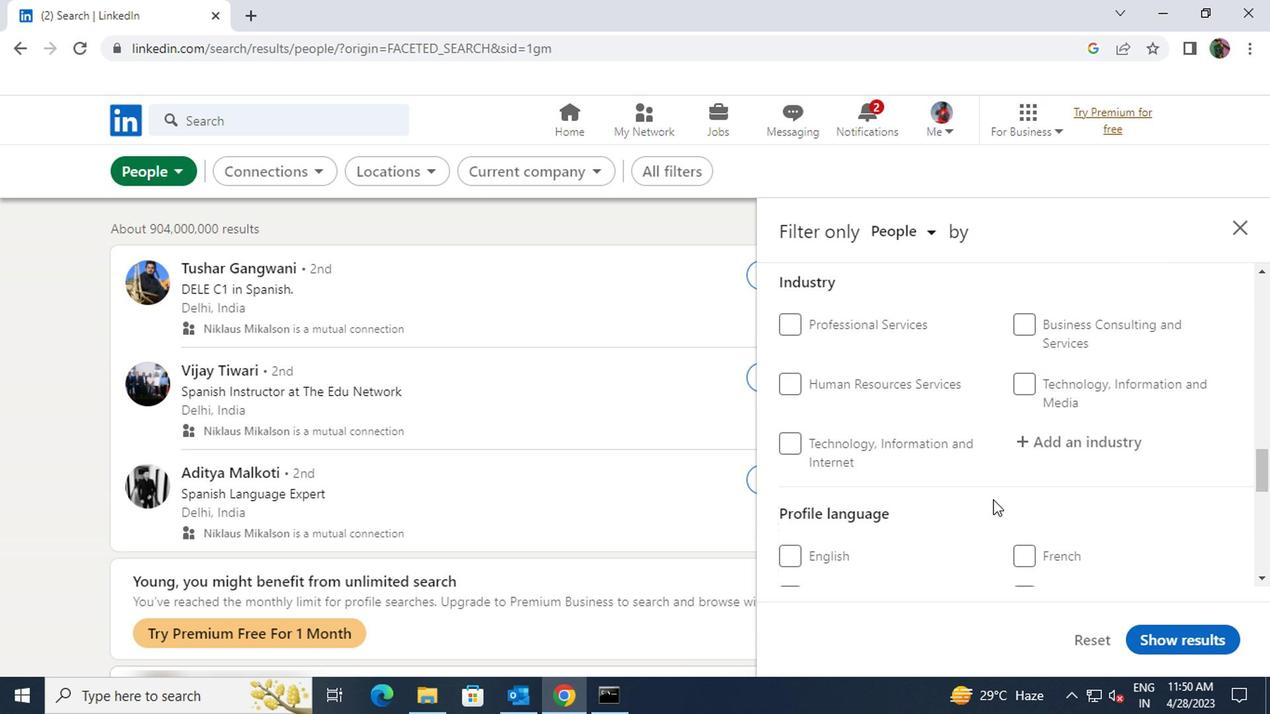 
Action: Mouse moved to (1017, 499)
Screenshot: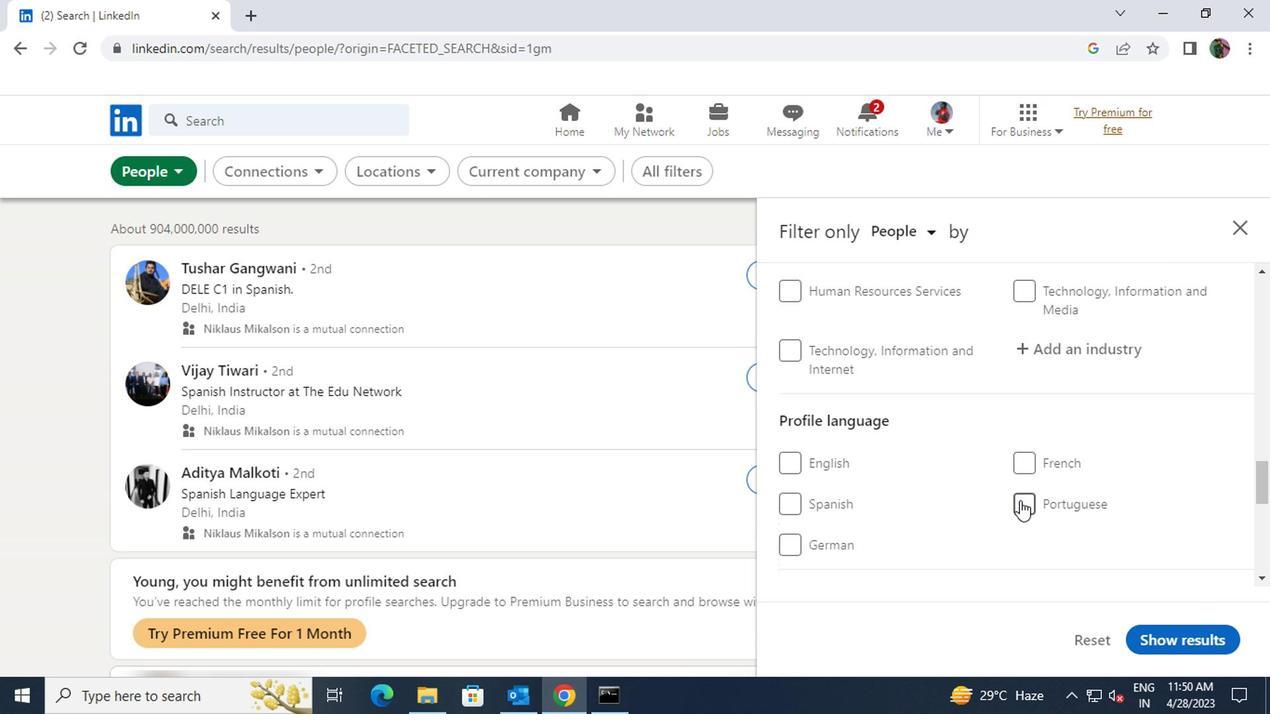 
Action: Mouse pressed left at (1017, 499)
Screenshot: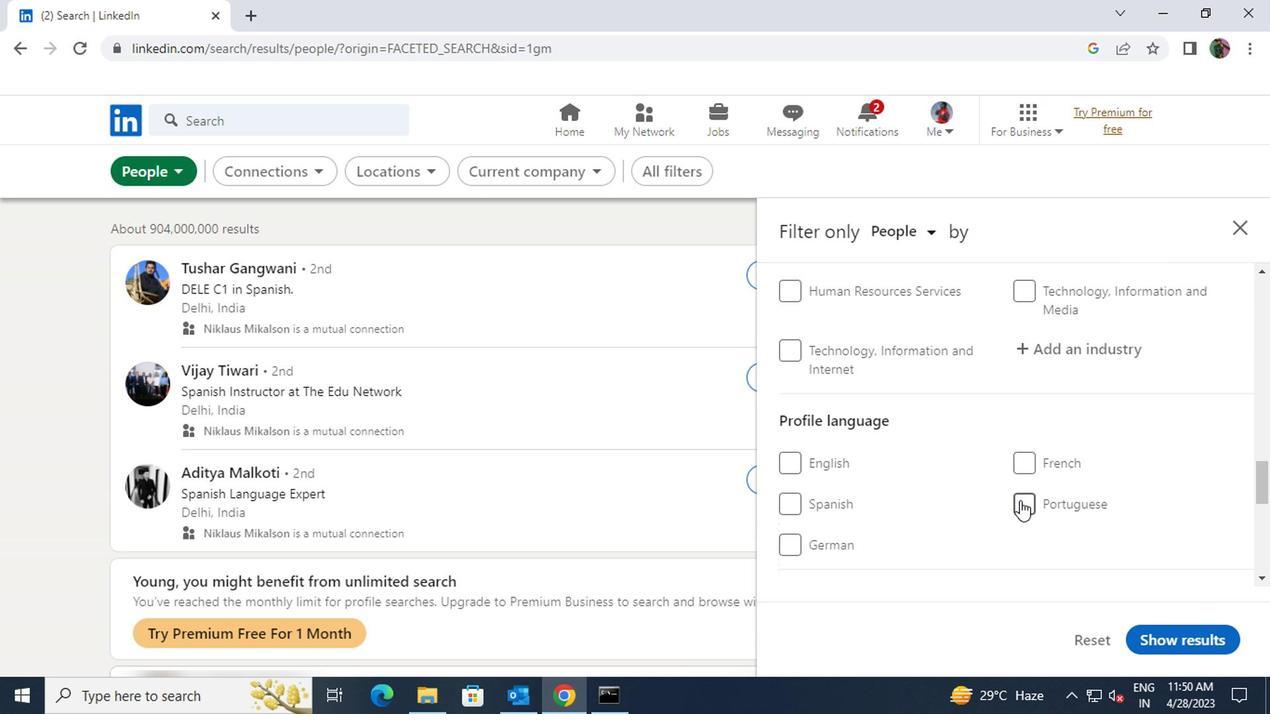 
Action: Mouse moved to (1020, 489)
Screenshot: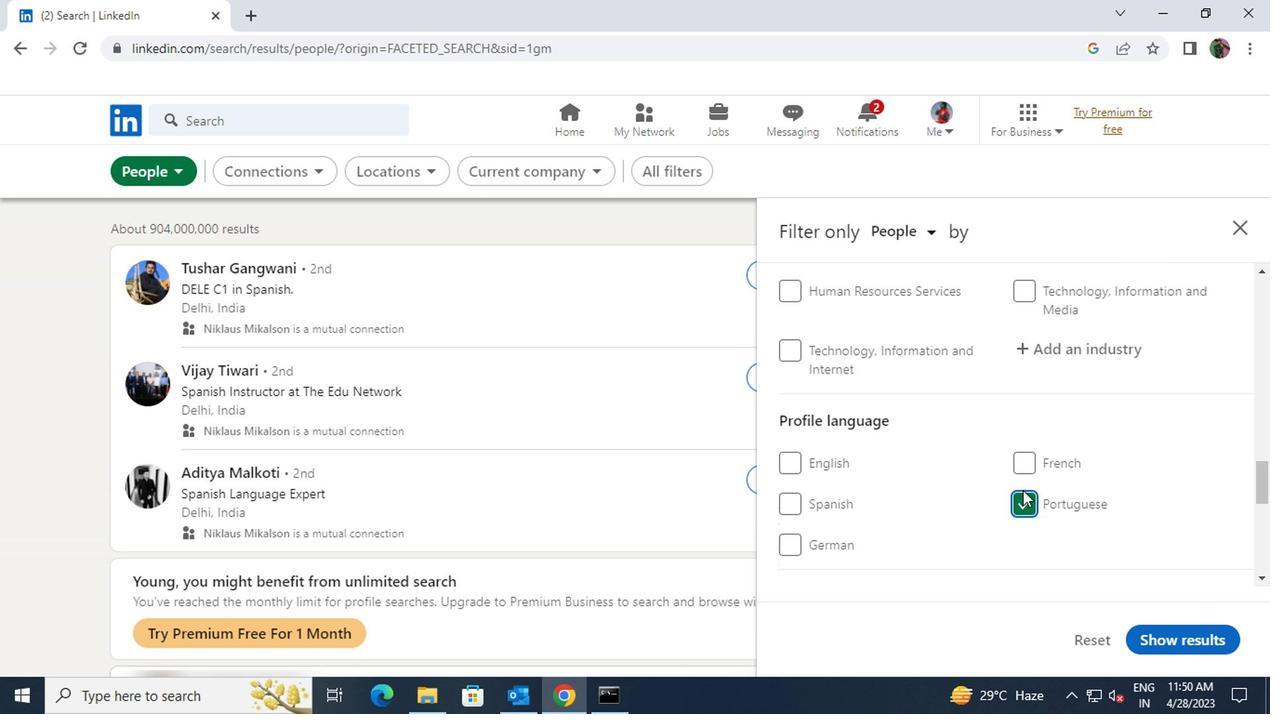
Action: Mouse scrolled (1020, 490) with delta (0, 1)
Screenshot: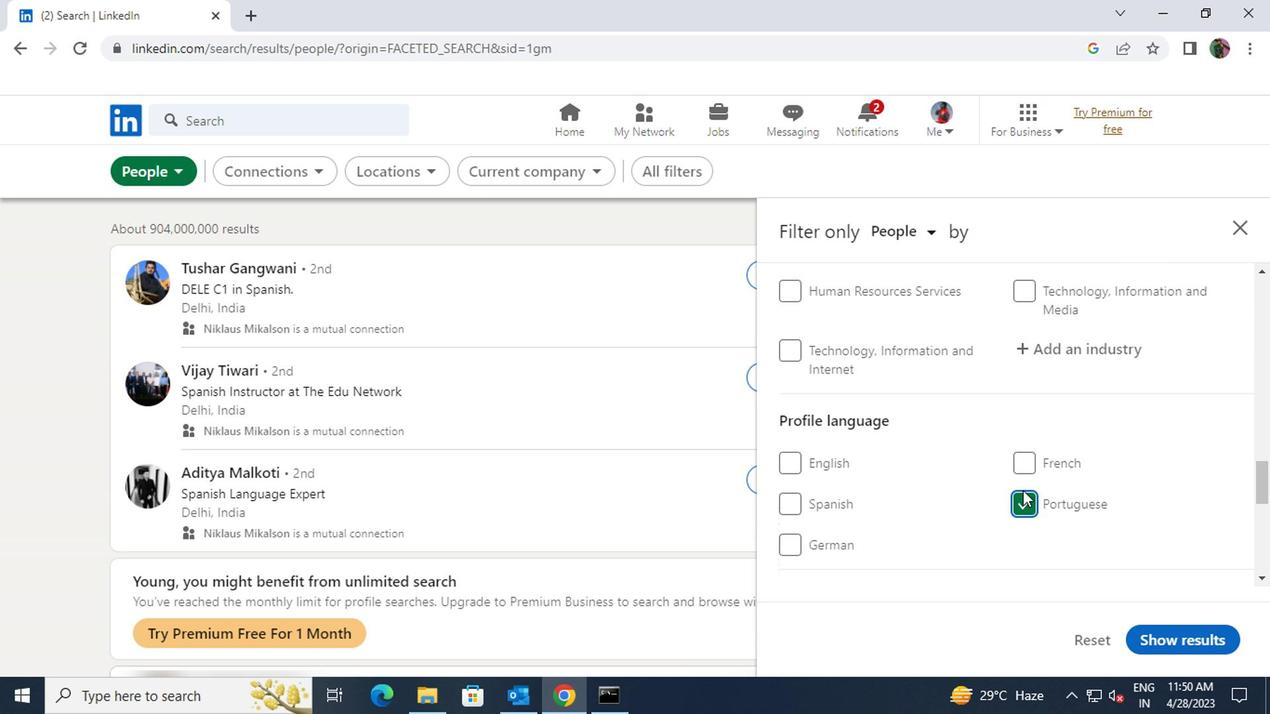 
Action: Mouse scrolled (1020, 490) with delta (0, 1)
Screenshot: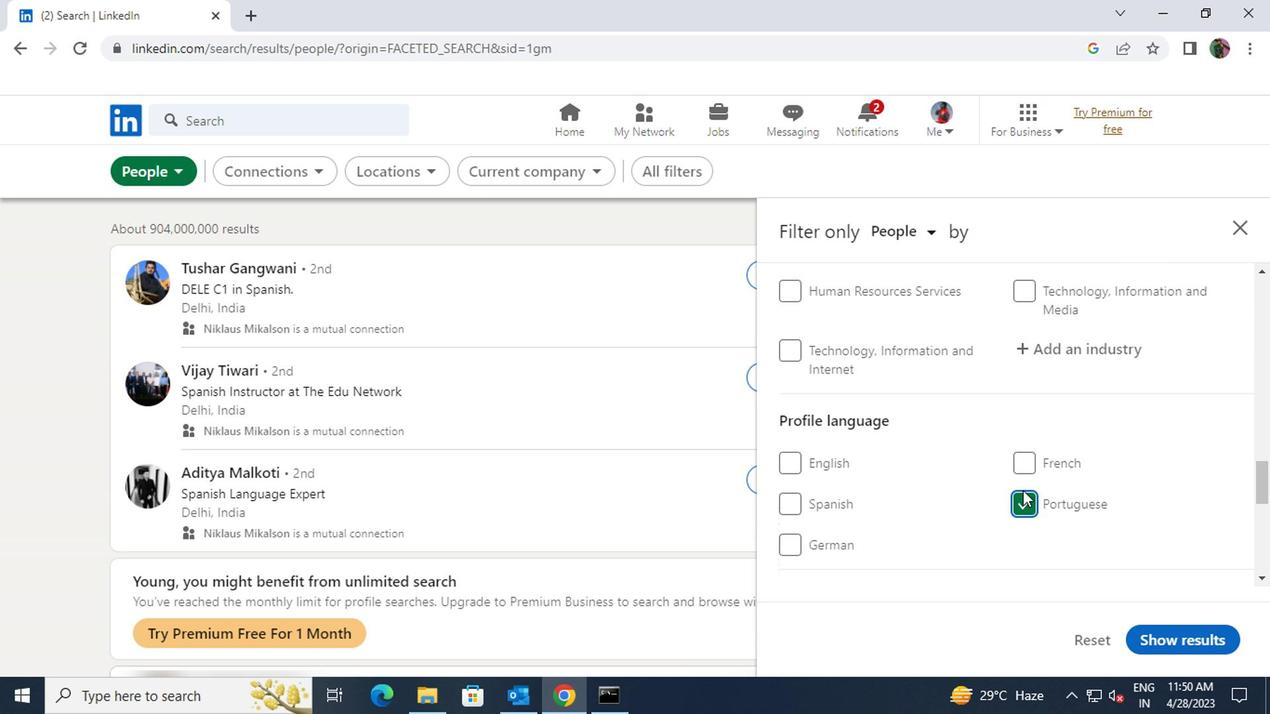 
Action: Mouse scrolled (1020, 490) with delta (0, 1)
Screenshot: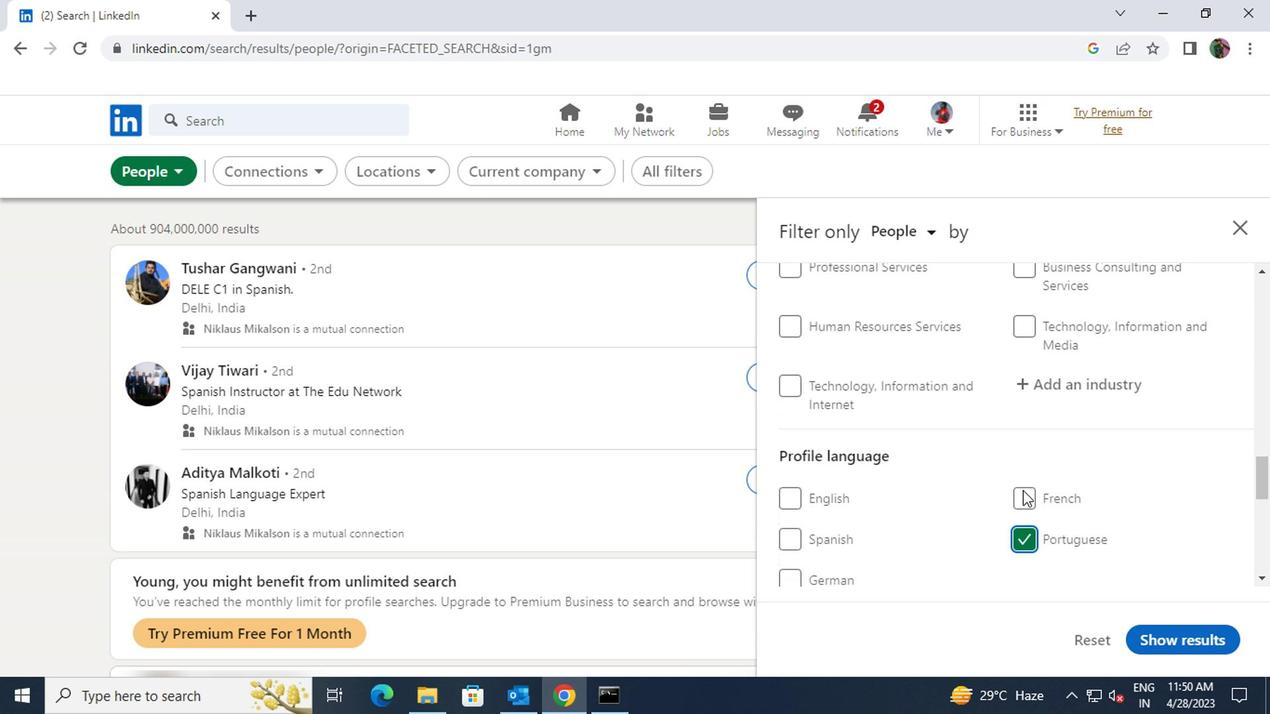 
Action: Mouse scrolled (1020, 490) with delta (0, 1)
Screenshot: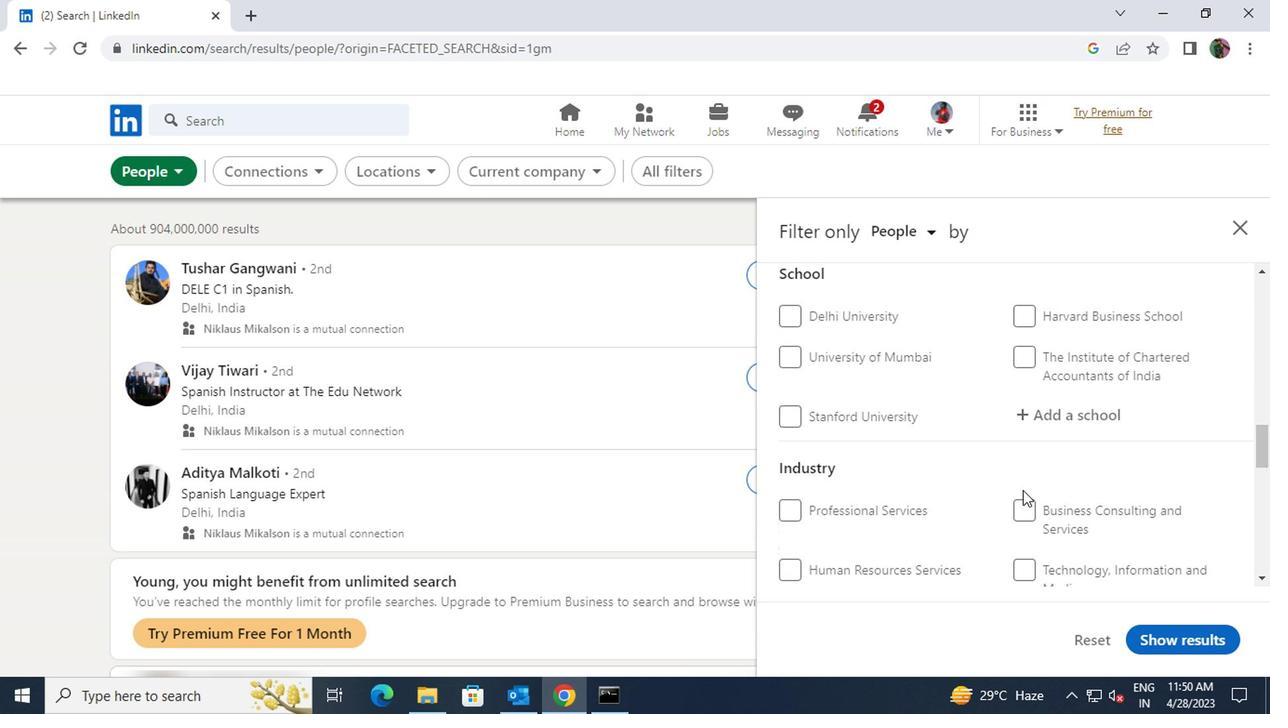 
Action: Mouse scrolled (1020, 490) with delta (0, 1)
Screenshot: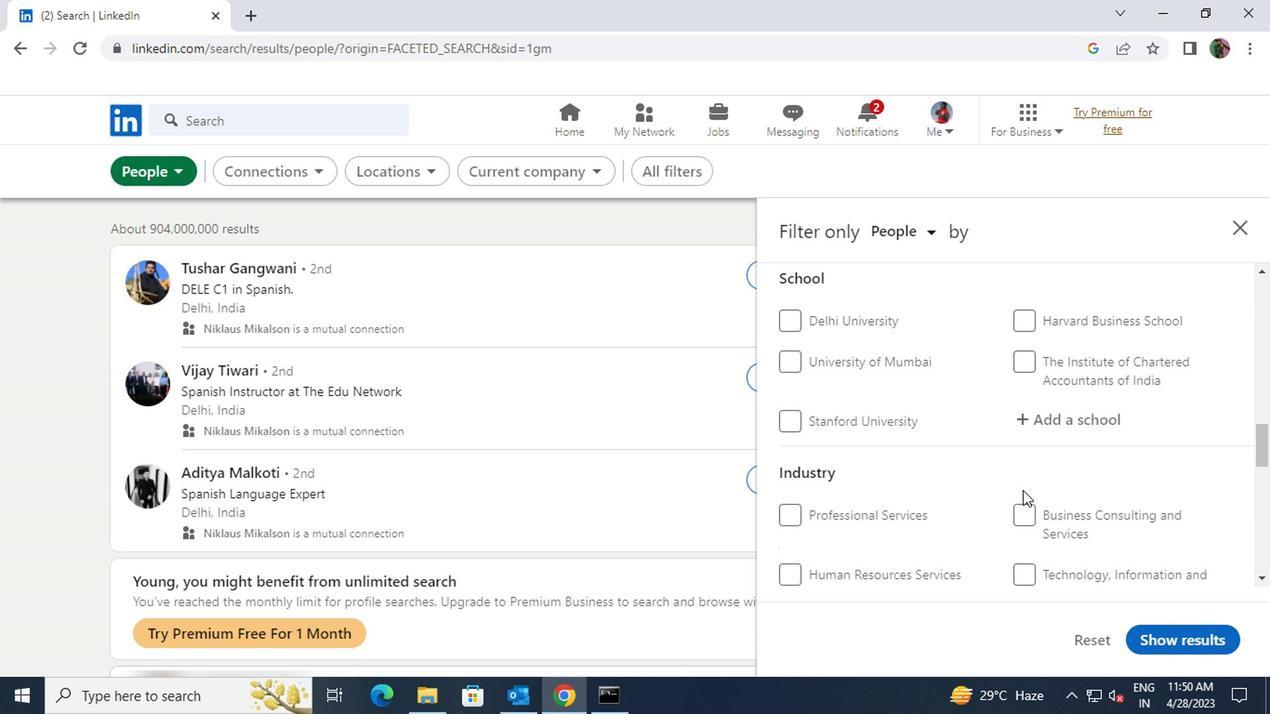 
Action: Mouse scrolled (1020, 490) with delta (0, 1)
Screenshot: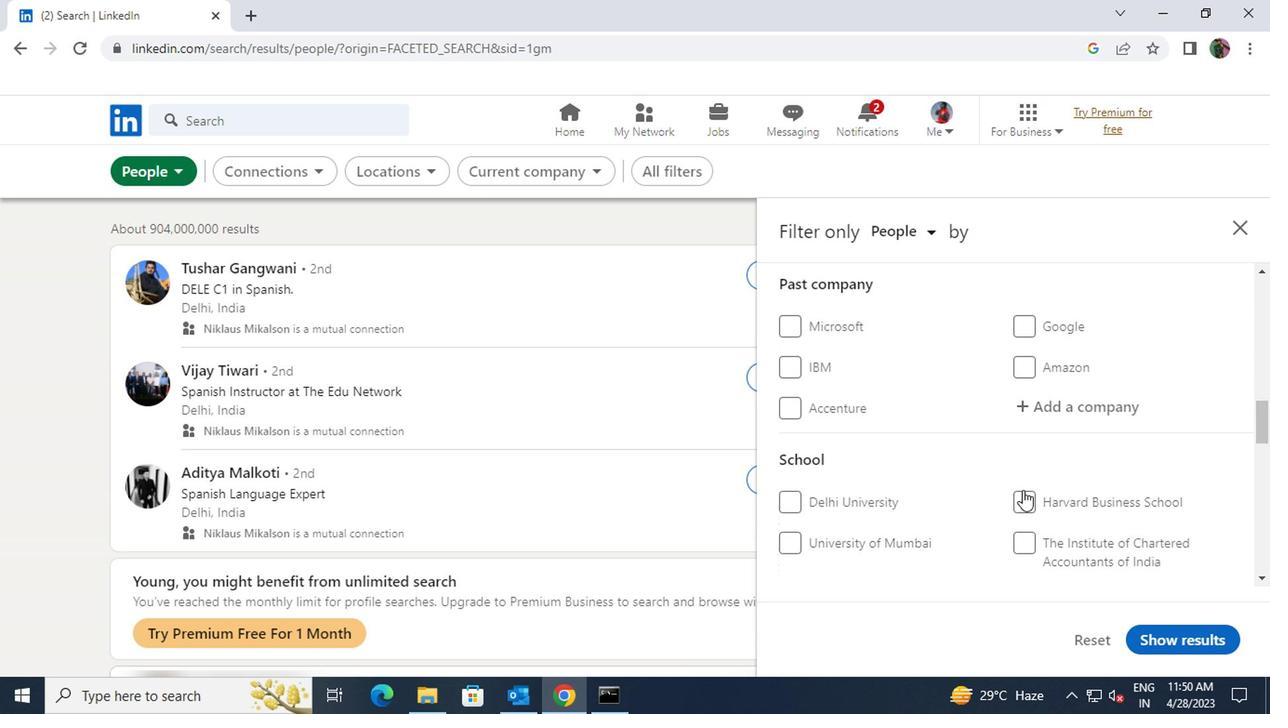 
Action: Mouse scrolled (1020, 490) with delta (0, 1)
Screenshot: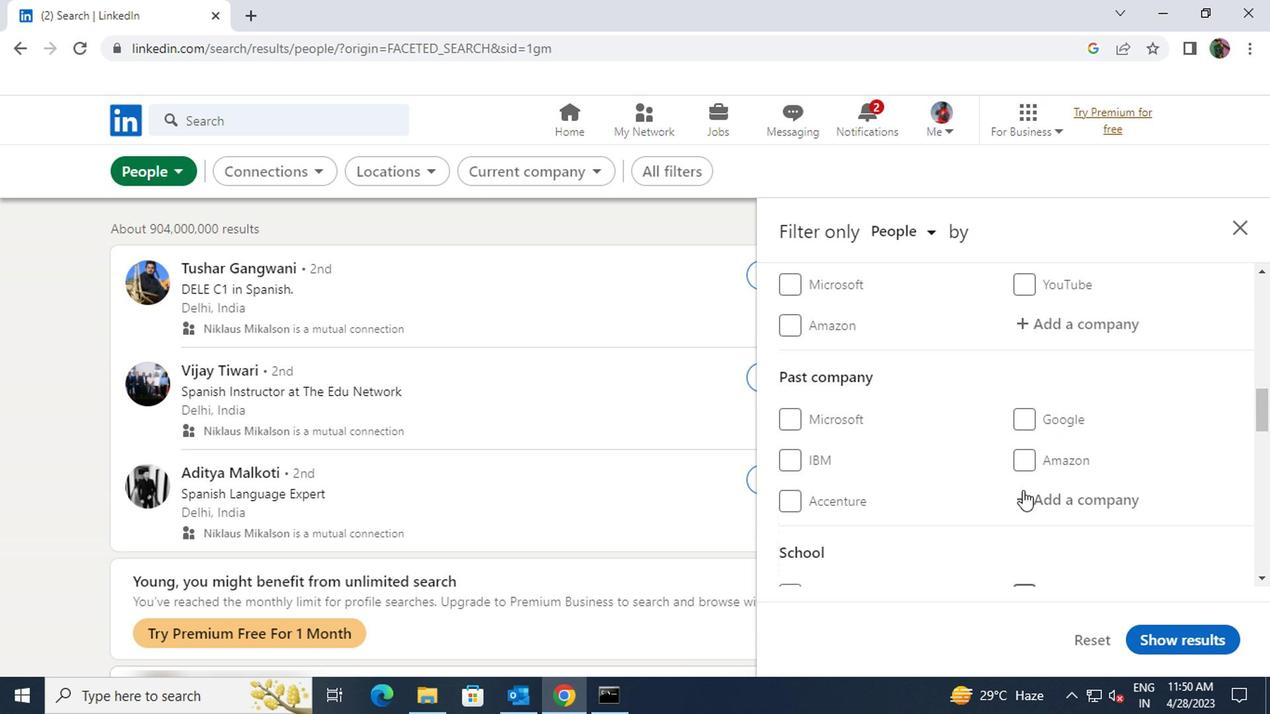 
Action: Mouse moved to (1046, 411)
Screenshot: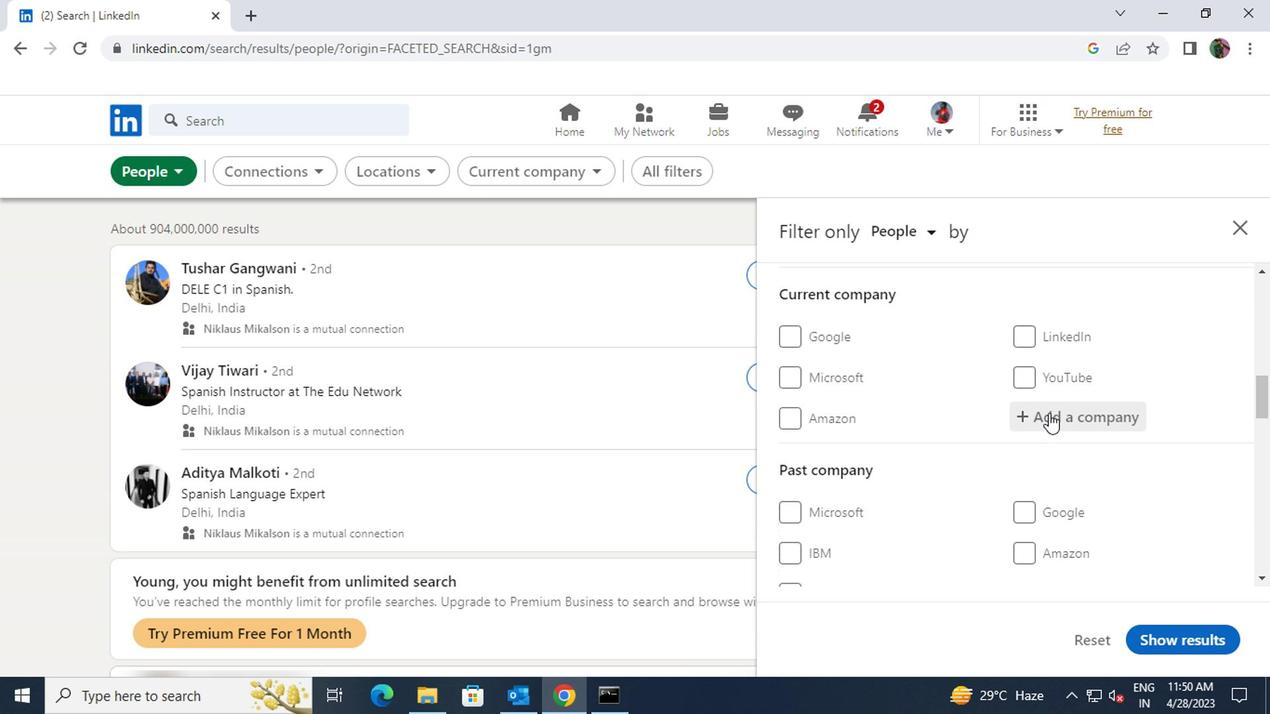 
Action: Mouse pressed left at (1046, 411)
Screenshot: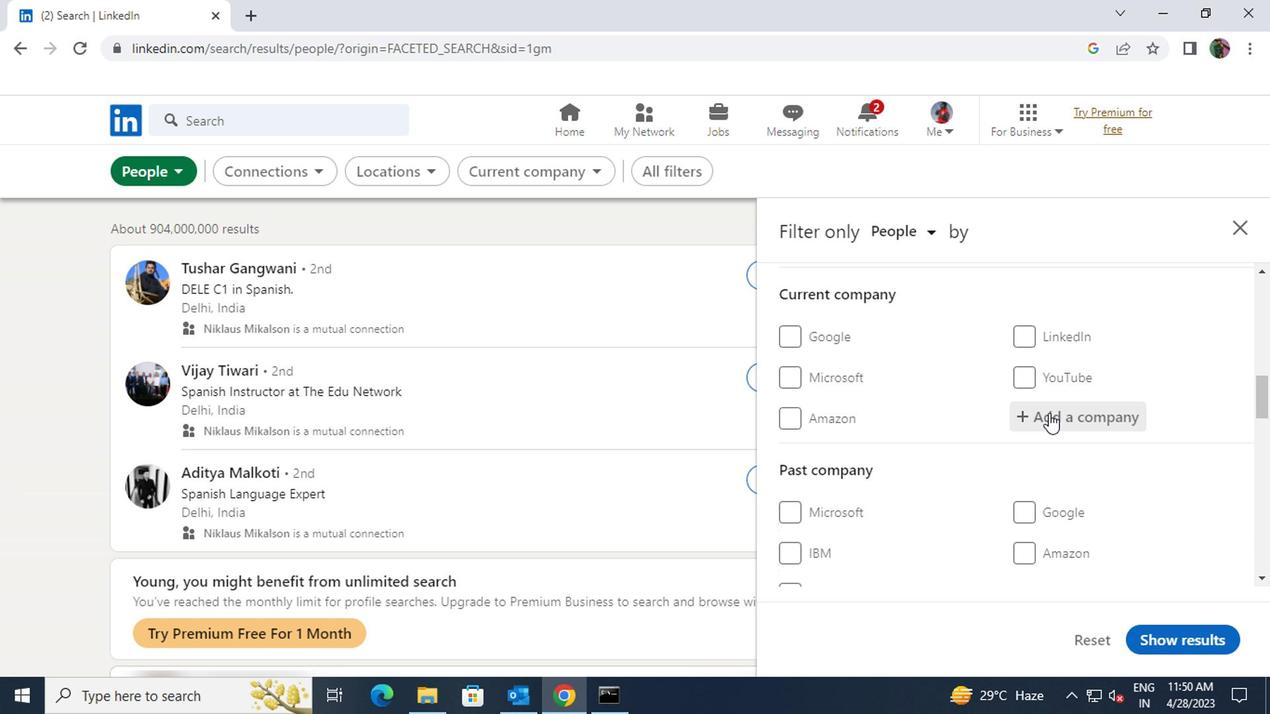 
Action: Key pressed <Key.shift><Key.shift><Key.shift><Key.shift><Key.shift><Key.shift><Key.shift><Key.shift><Key.shift><Key.shift><Key.shift><Key.shift><Key.shift><Key.shift><Key.shift><Key.shift>MAHINDRA<Key.space><Key.shift>LAST
Screenshot: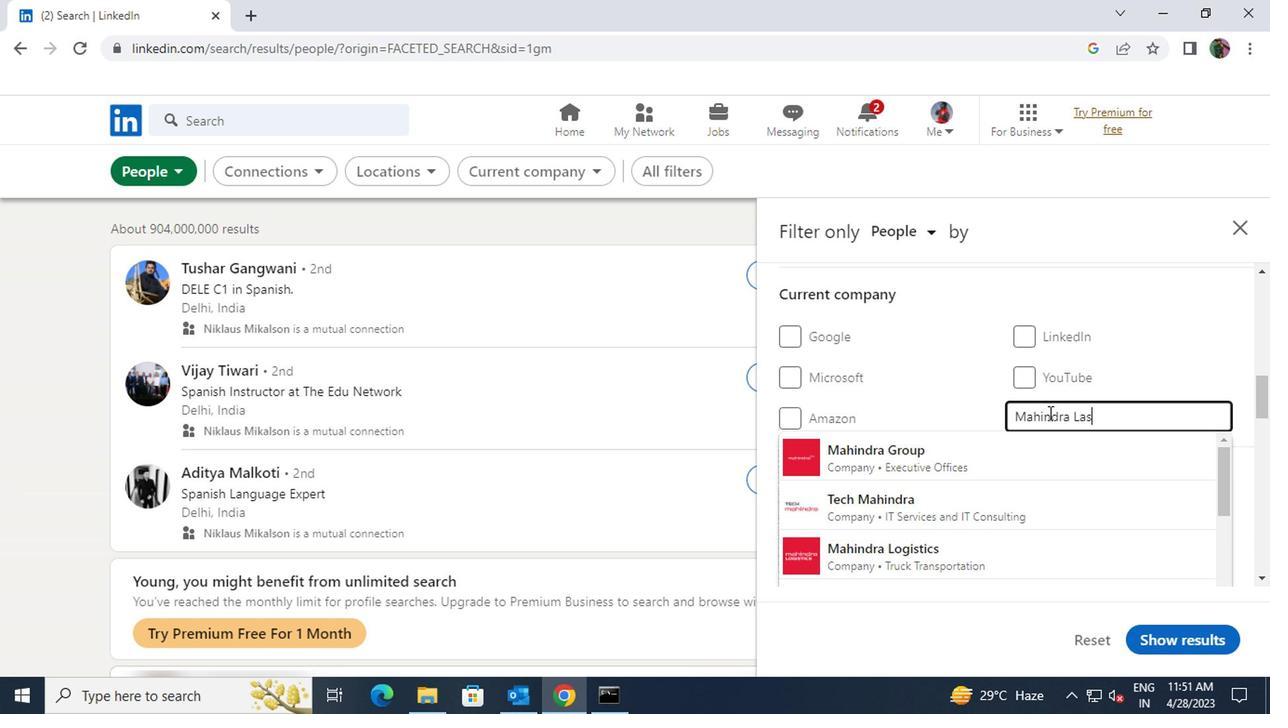 
Action: Mouse moved to (1039, 438)
Screenshot: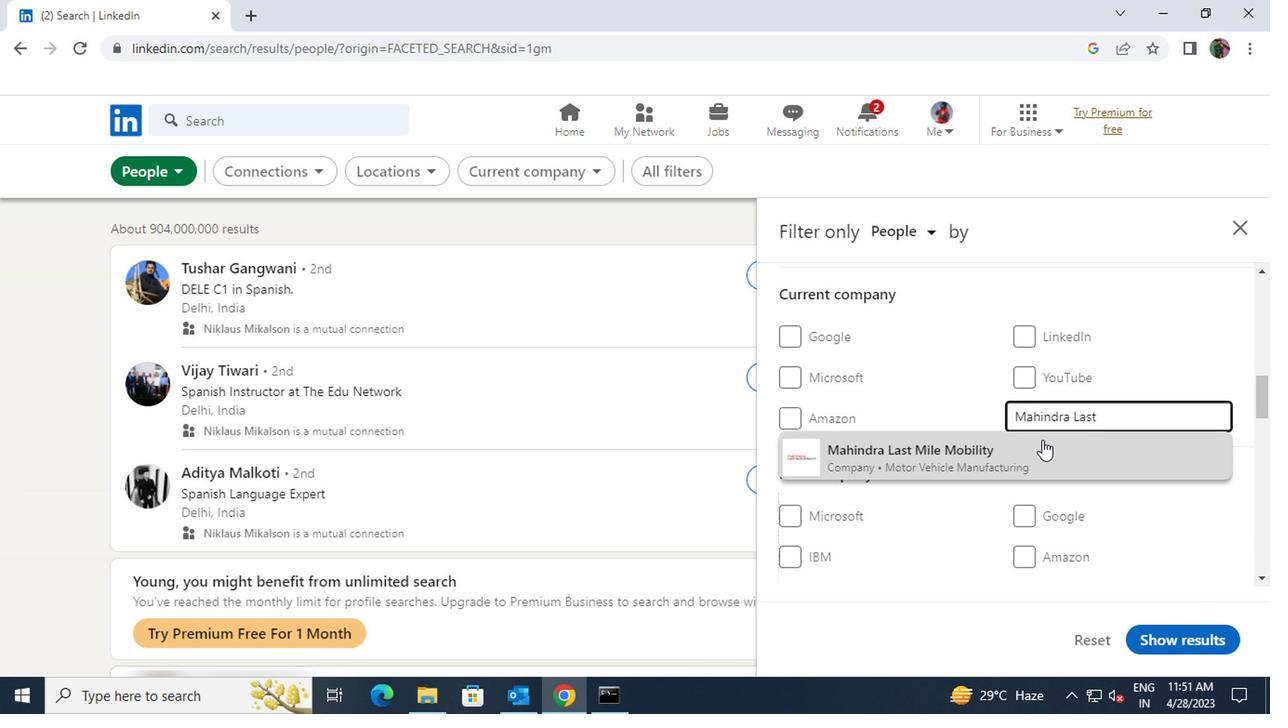 
Action: Mouse pressed left at (1039, 438)
Screenshot: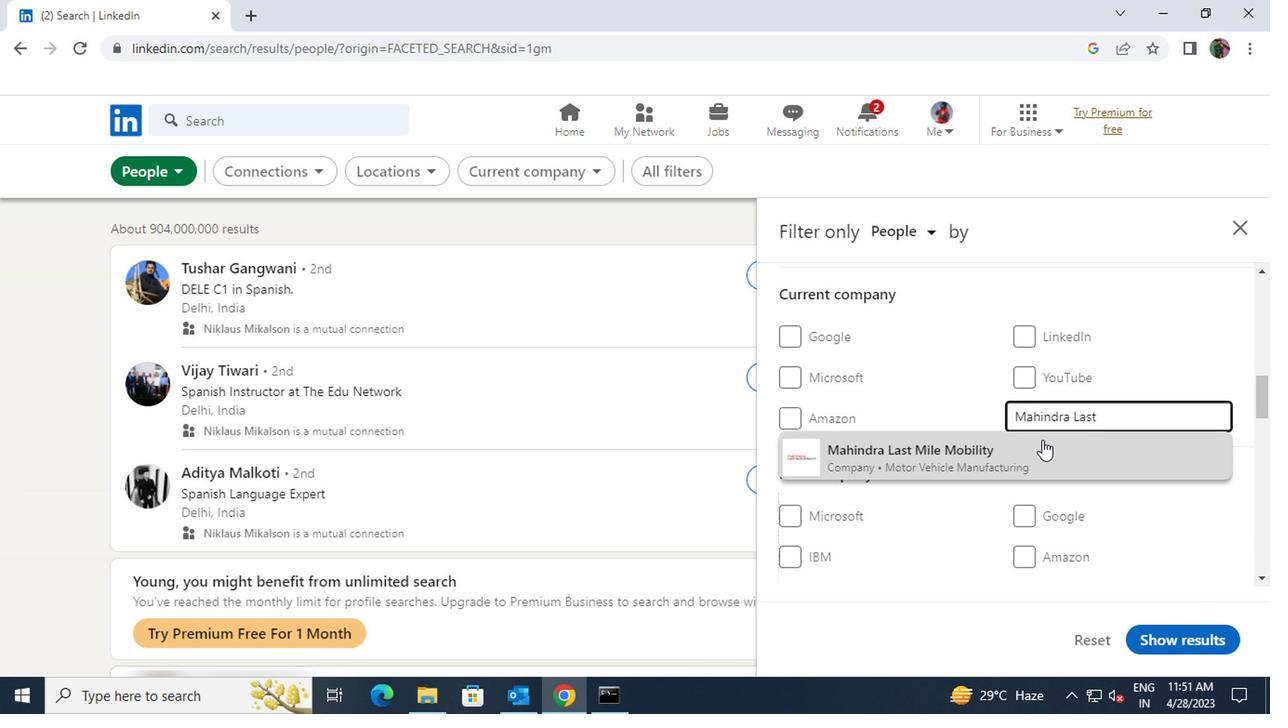 
Action: Mouse scrolled (1039, 438) with delta (0, 0)
Screenshot: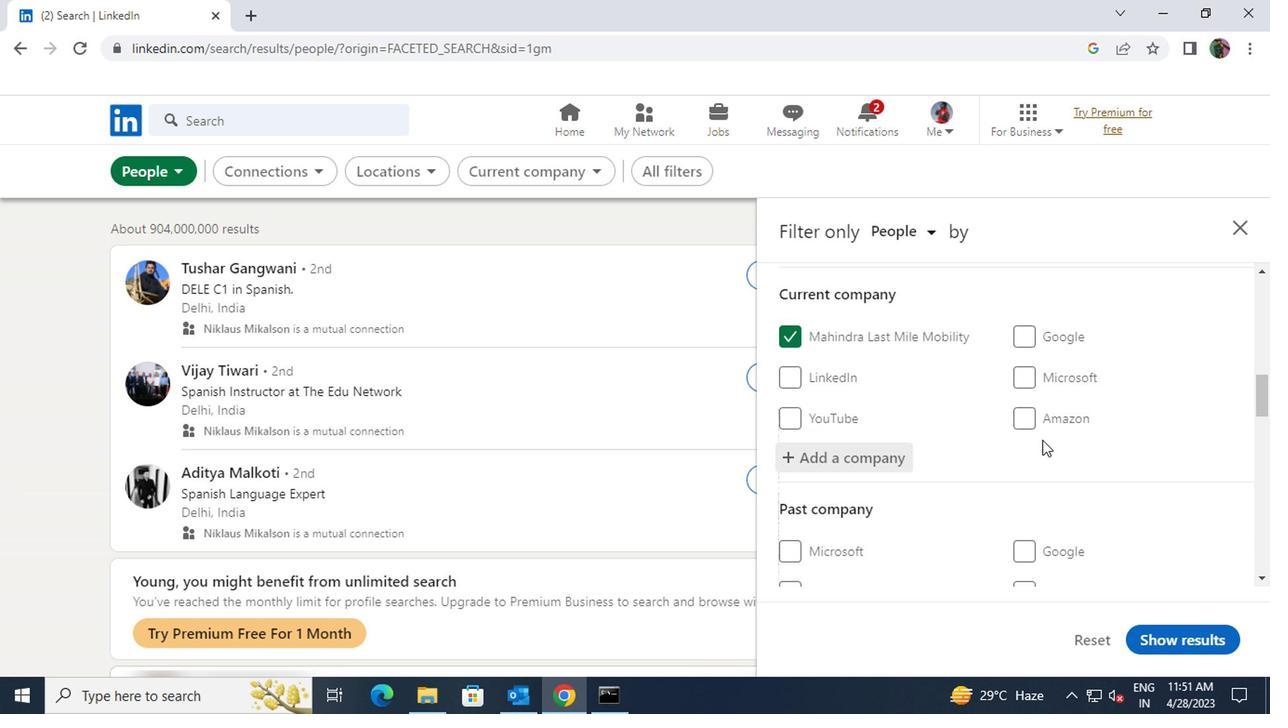 
Action: Mouse scrolled (1039, 438) with delta (0, 0)
Screenshot: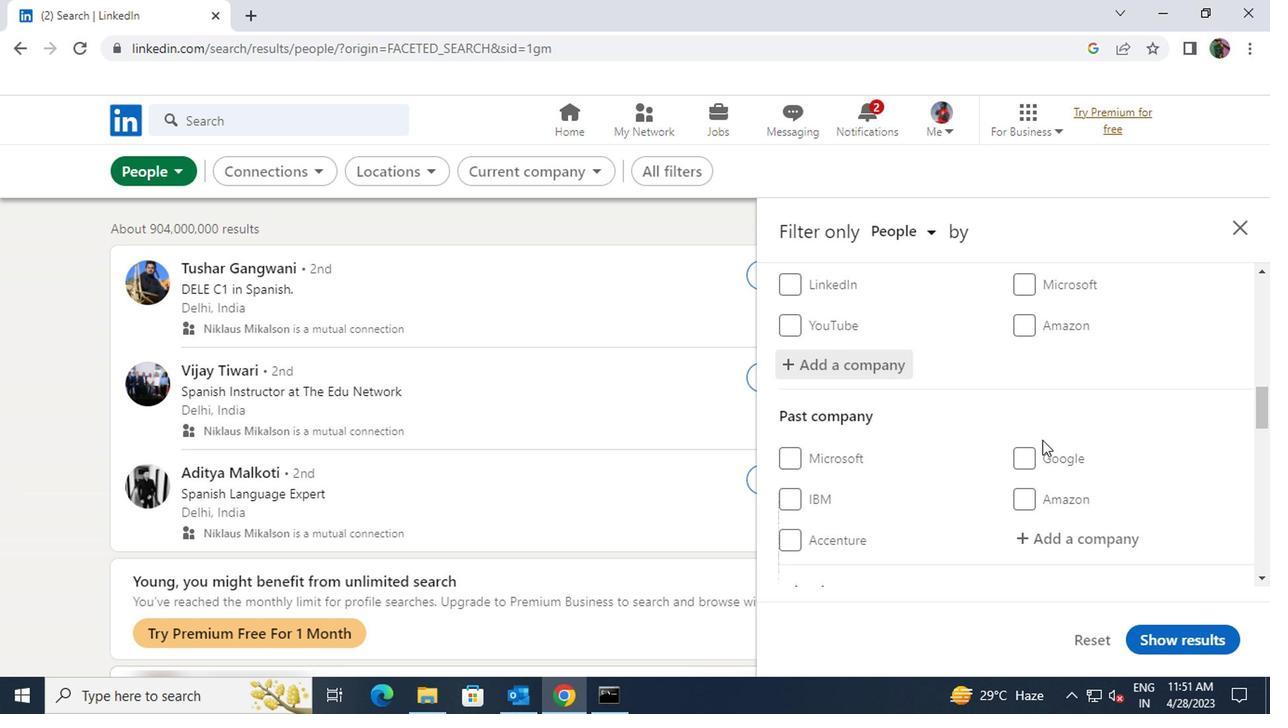
Action: Mouse scrolled (1039, 438) with delta (0, 0)
Screenshot: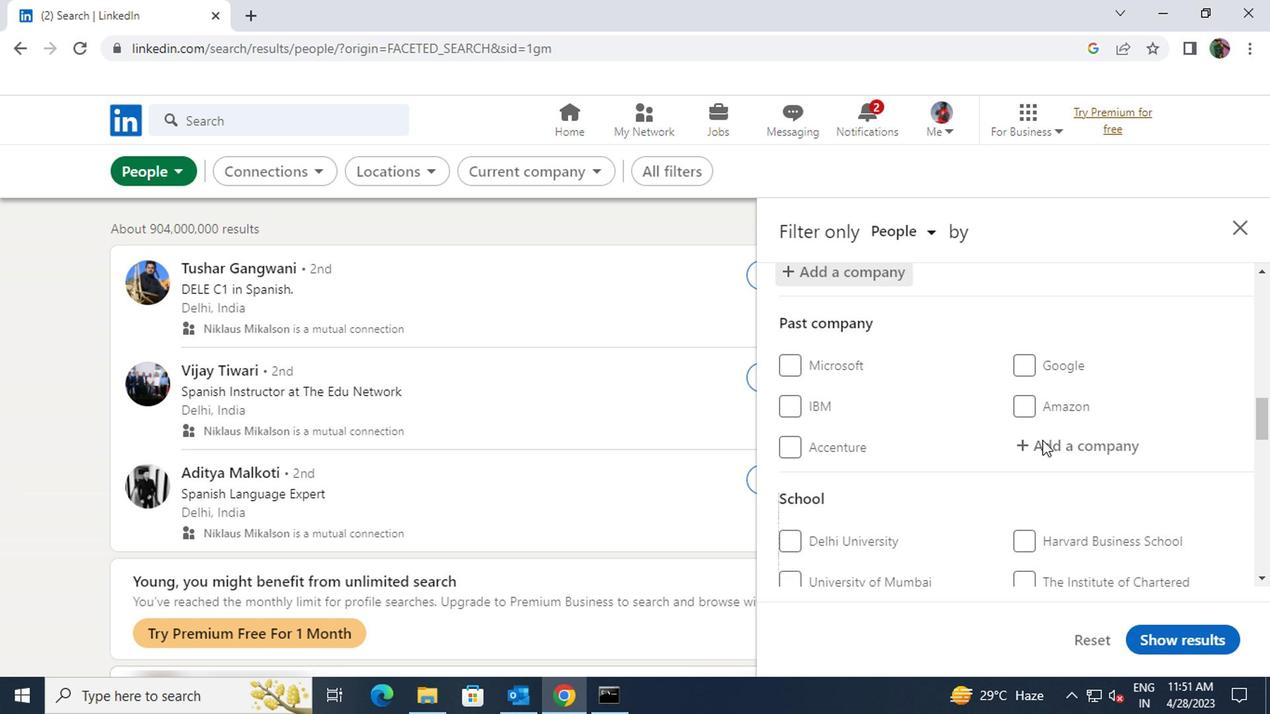 
Action: Mouse scrolled (1039, 438) with delta (0, 0)
Screenshot: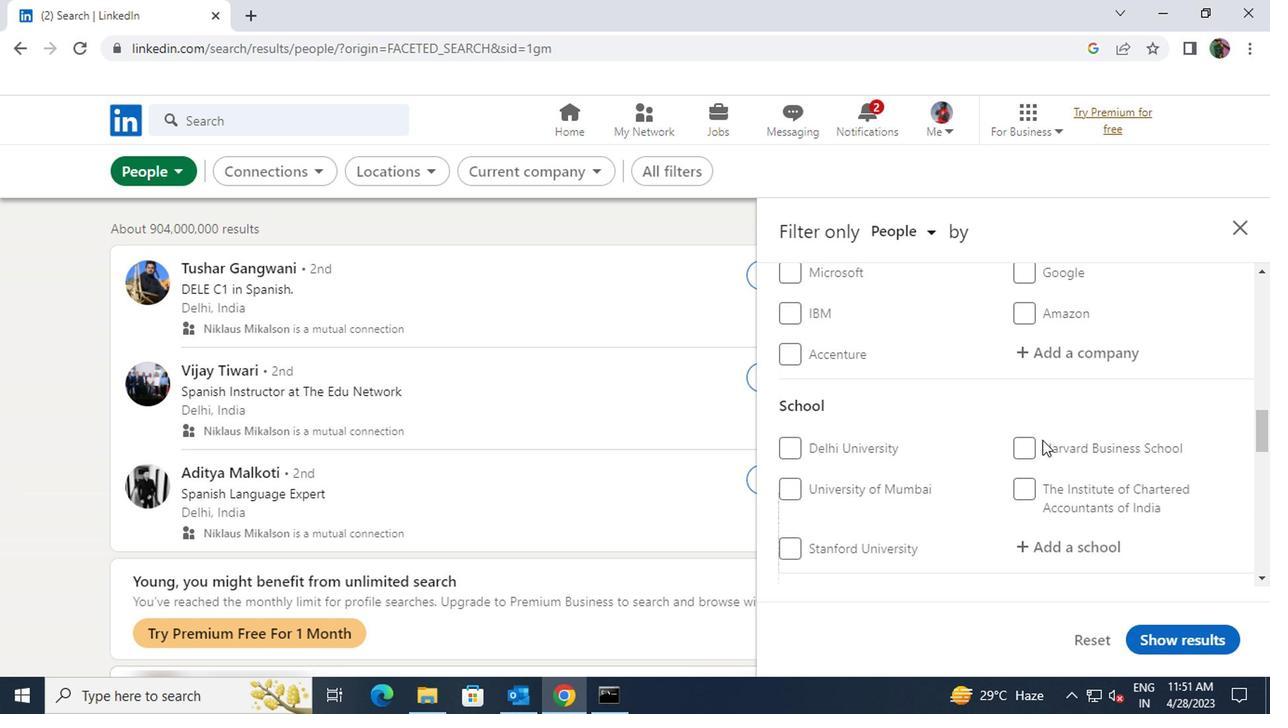 
Action: Mouse moved to (1041, 446)
Screenshot: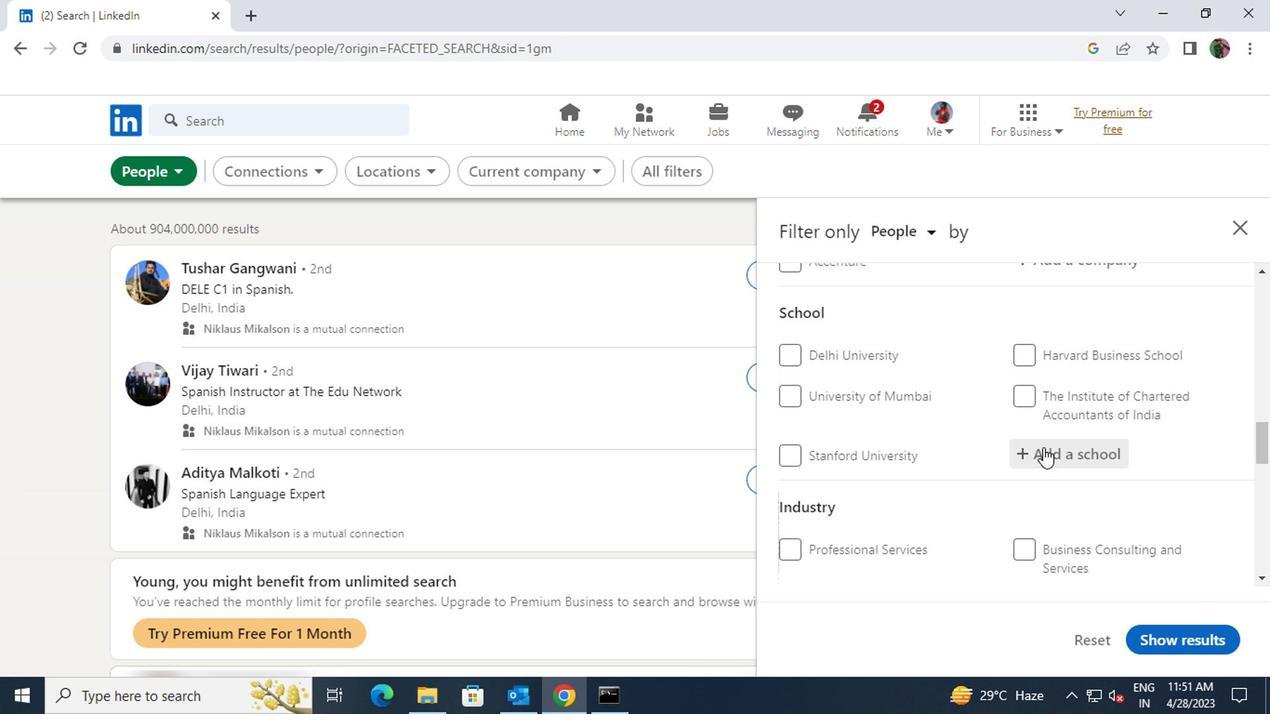 
Action: Mouse pressed left at (1041, 446)
Screenshot: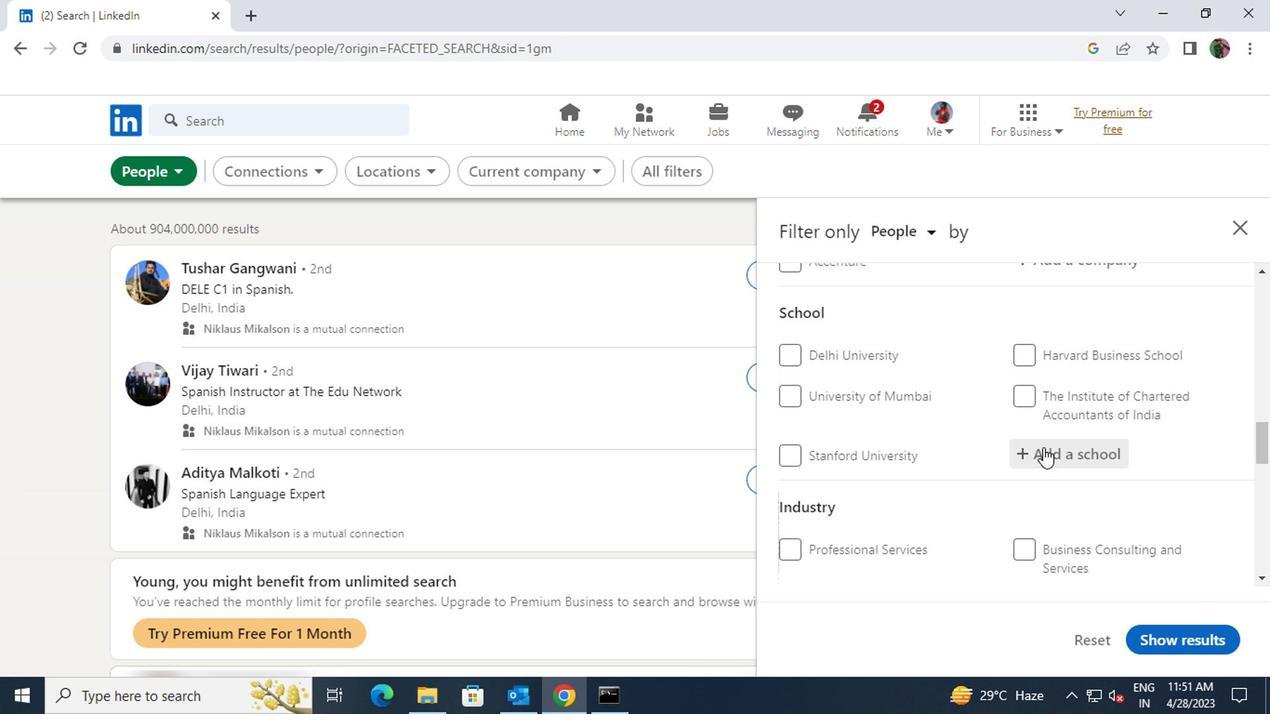 
Action: Key pressed <Key.shift>CAREERS<Key.space>FOR<Key.space><Key.shift>YOUTH
Screenshot: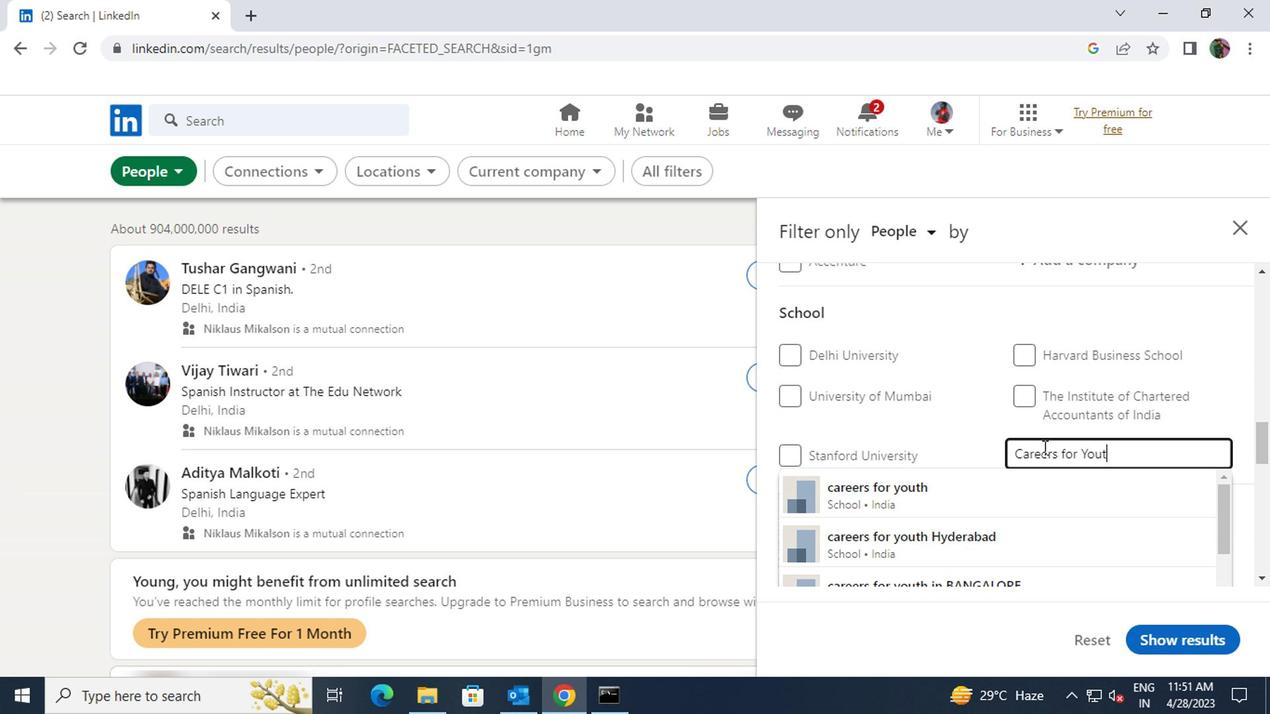 
Action: Mouse moved to (1013, 530)
Screenshot: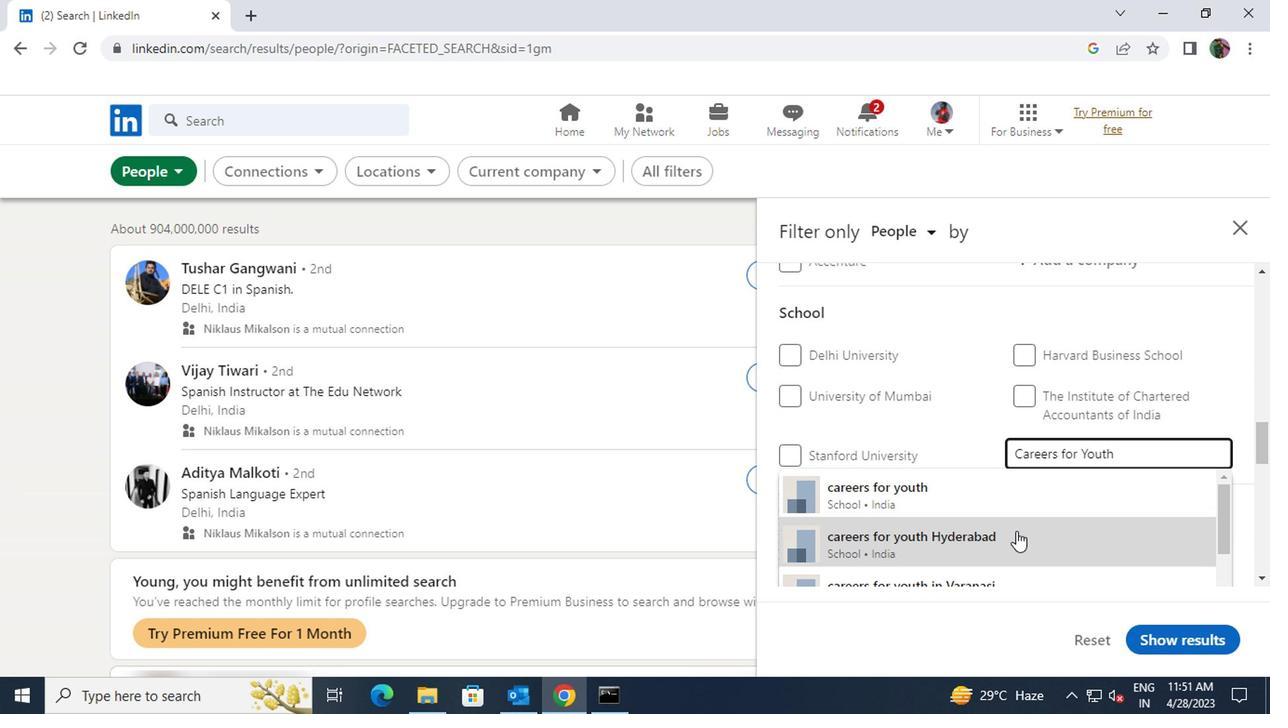 
Action: Mouse pressed left at (1013, 530)
Screenshot: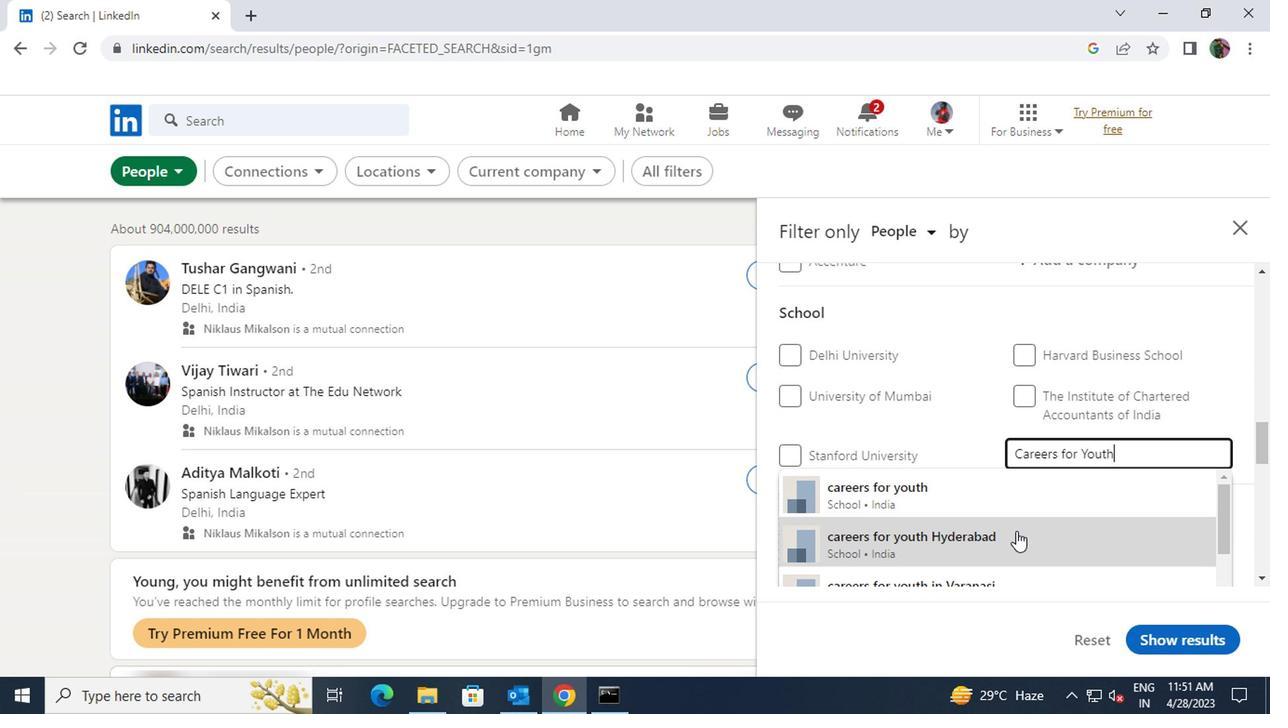 
Action: Mouse scrolled (1013, 529) with delta (0, 0)
Screenshot: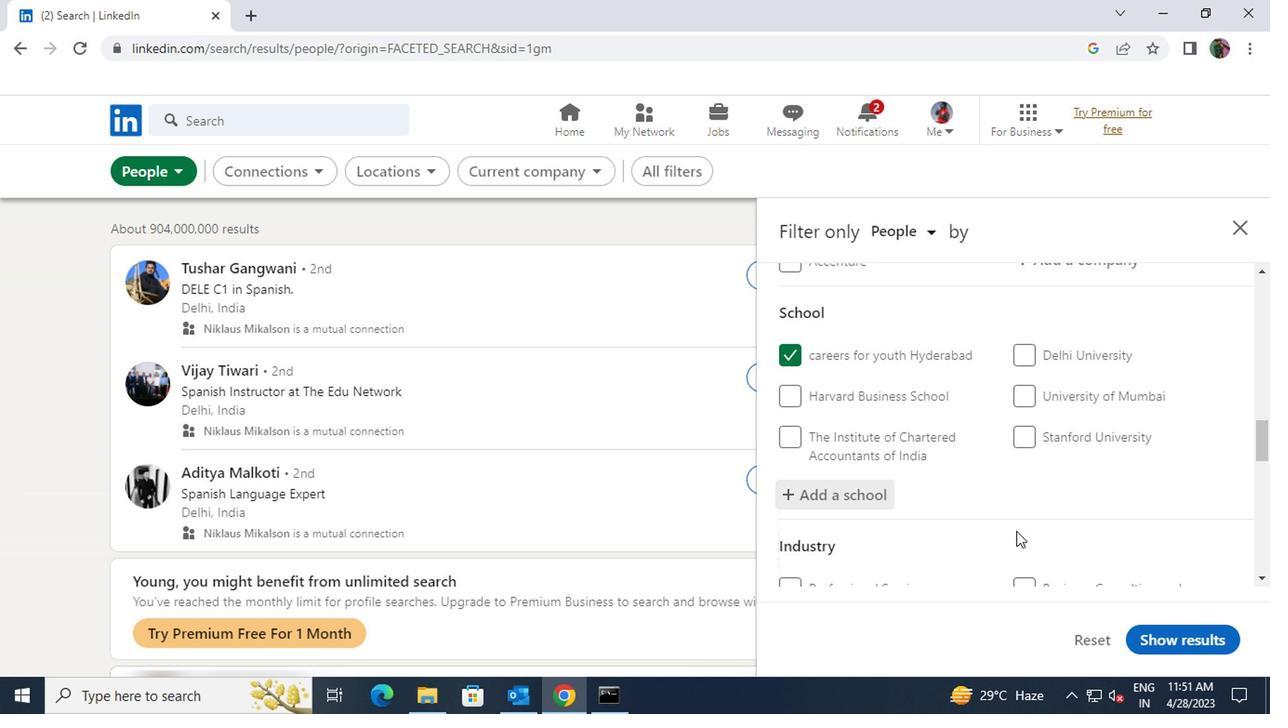 
Action: Mouse scrolled (1013, 529) with delta (0, 0)
Screenshot: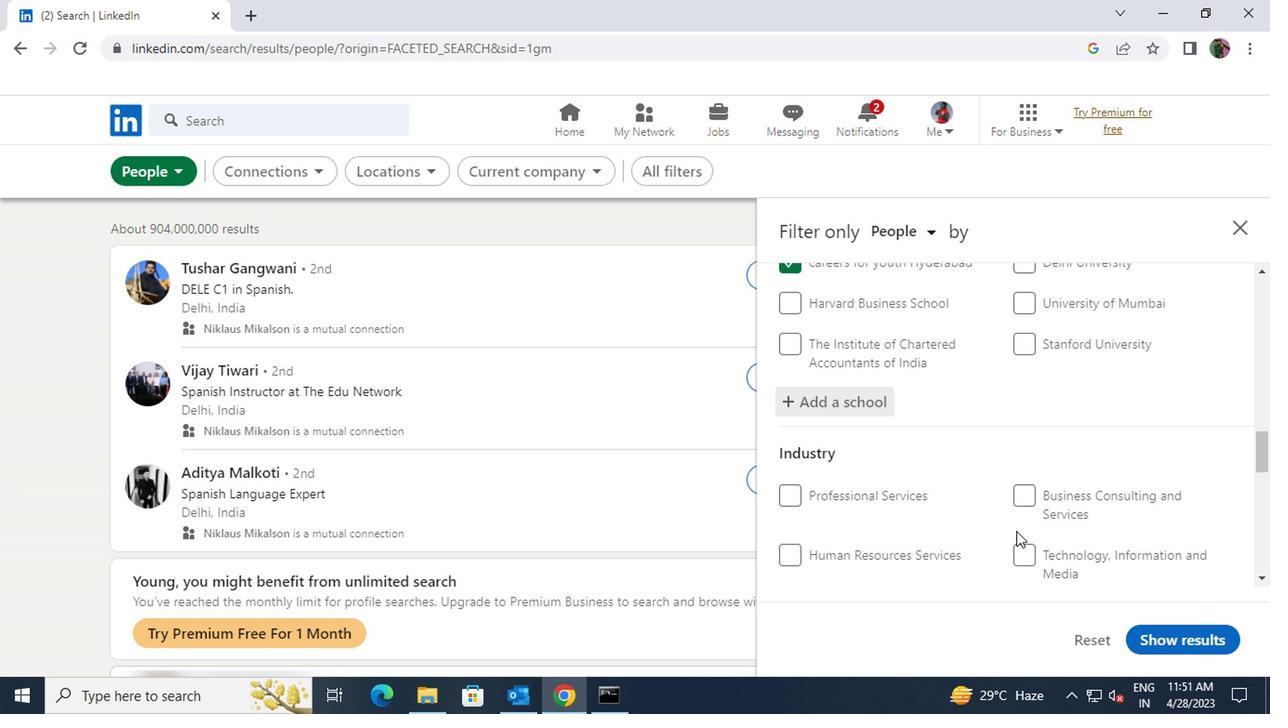 
Action: Mouse scrolled (1013, 529) with delta (0, 0)
Screenshot: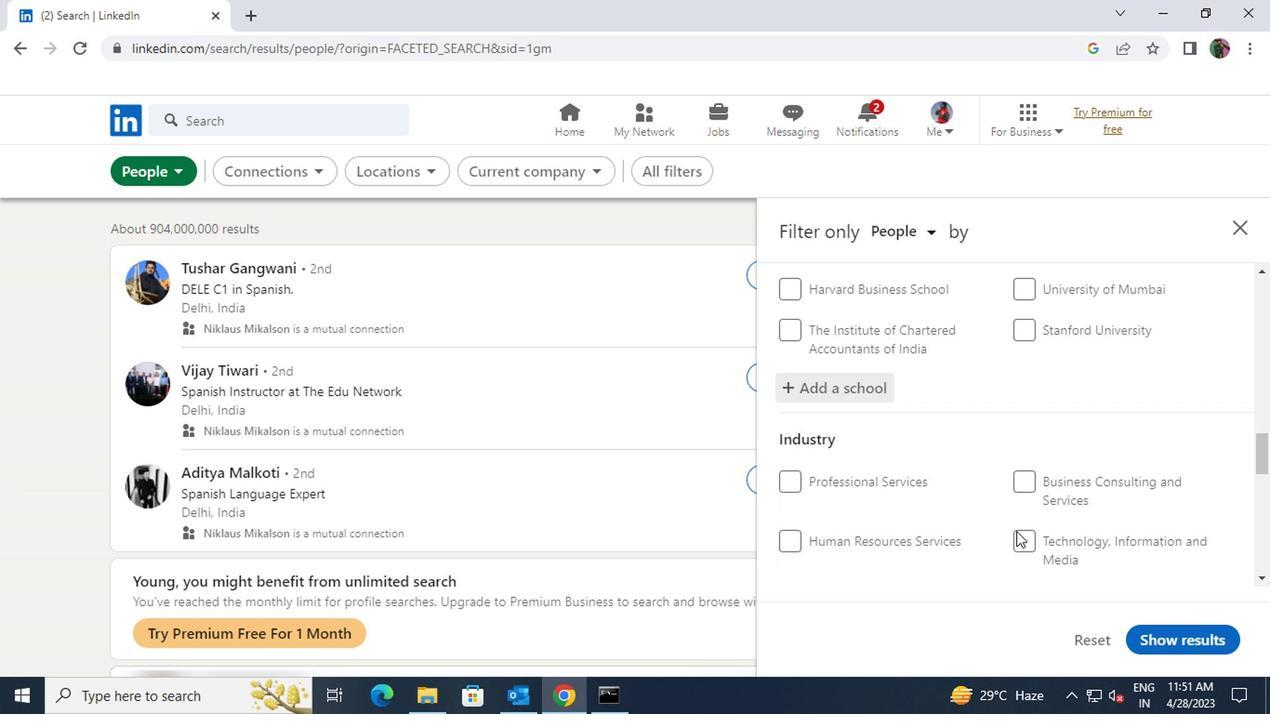 
Action: Mouse moved to (1053, 429)
Screenshot: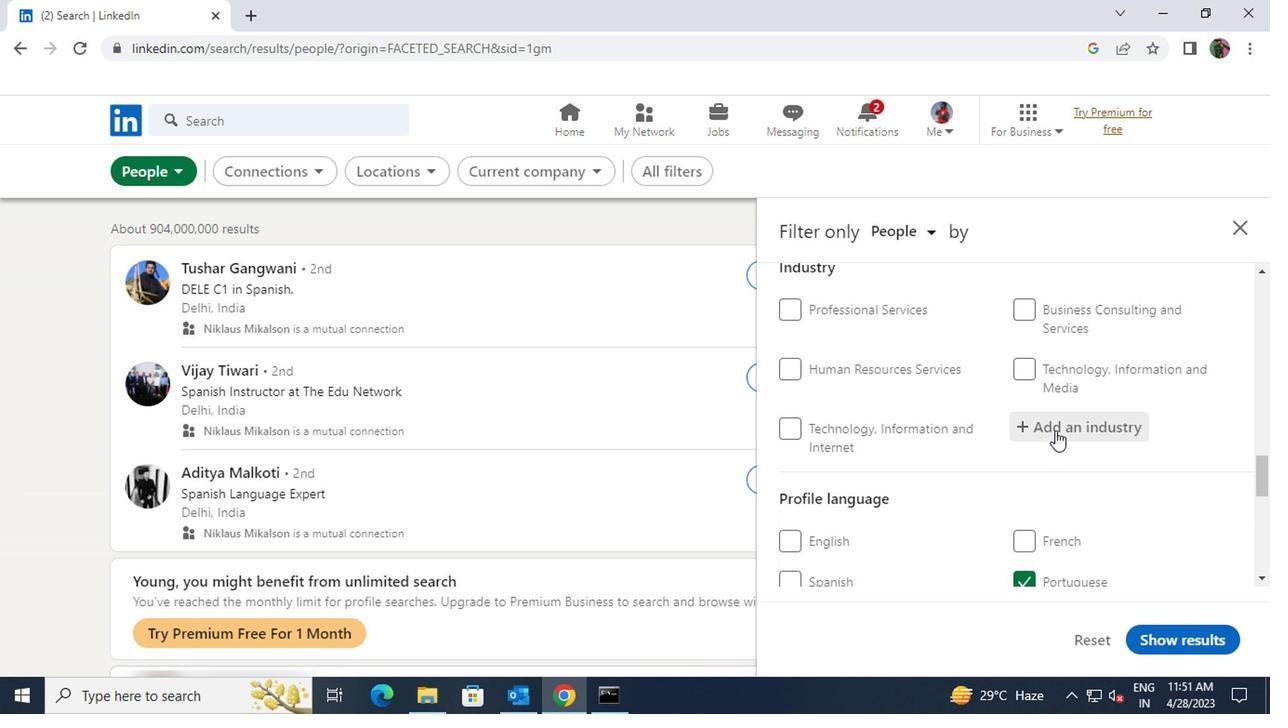 
Action: Mouse pressed left at (1053, 429)
Screenshot: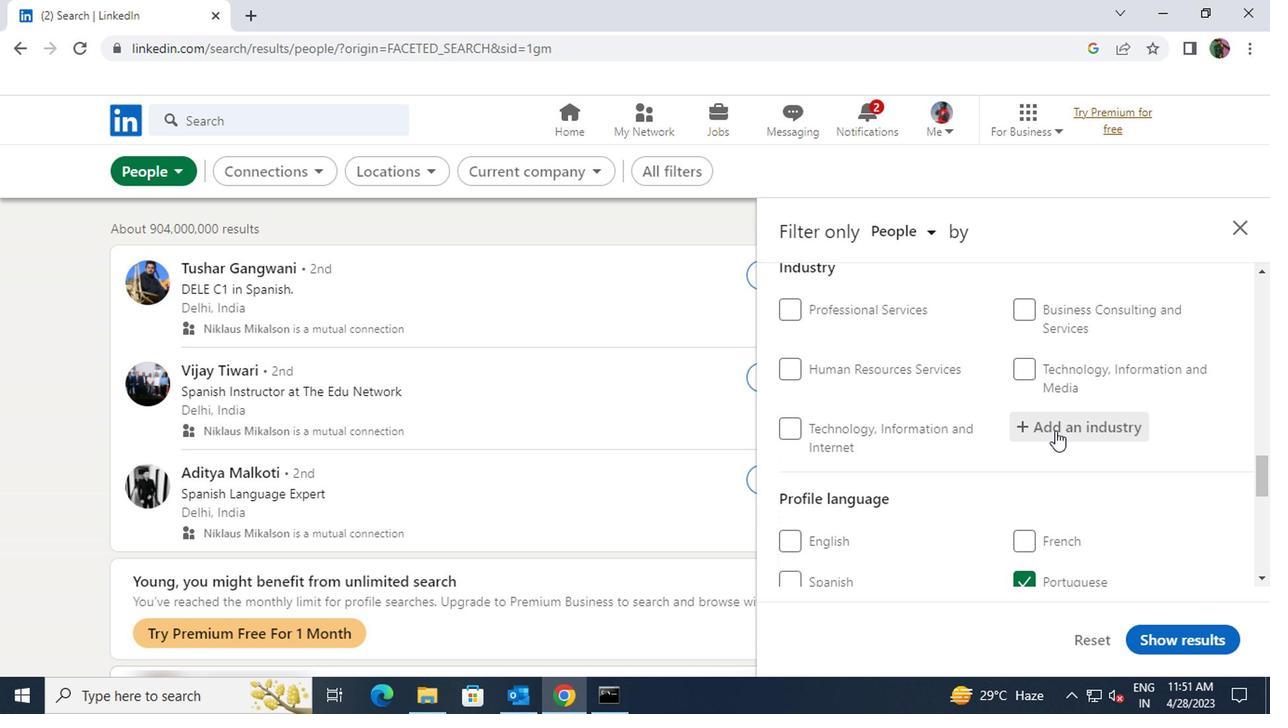 
Action: Key pressed <Key.shift>RETAIL<Key.space><Key.shift>FLO
Screenshot: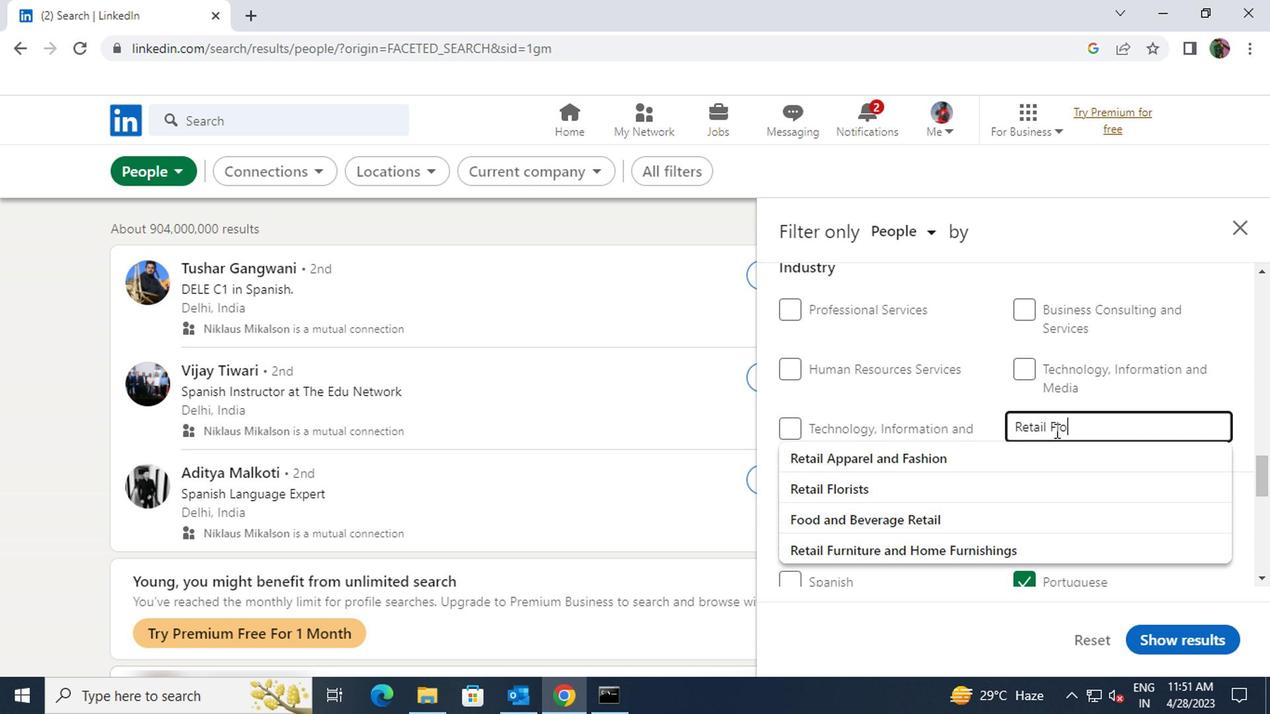 
Action: Mouse moved to (1047, 443)
Screenshot: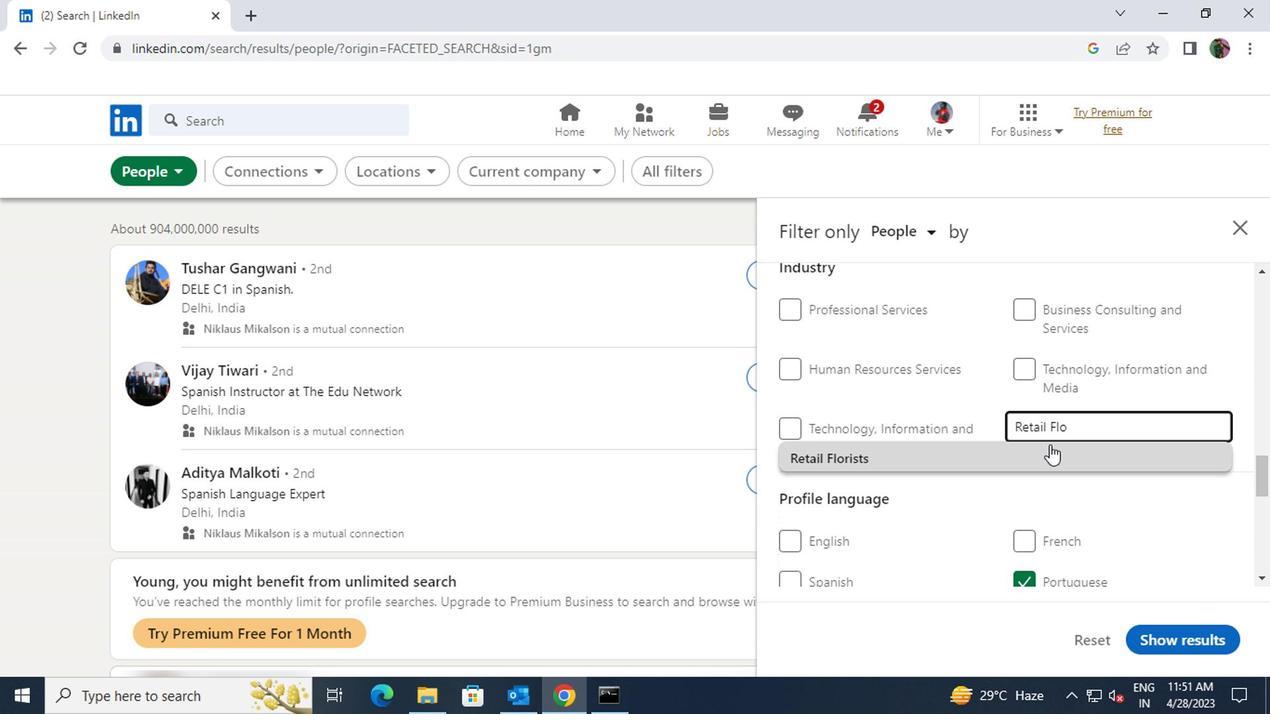 
Action: Mouse pressed left at (1047, 443)
Screenshot: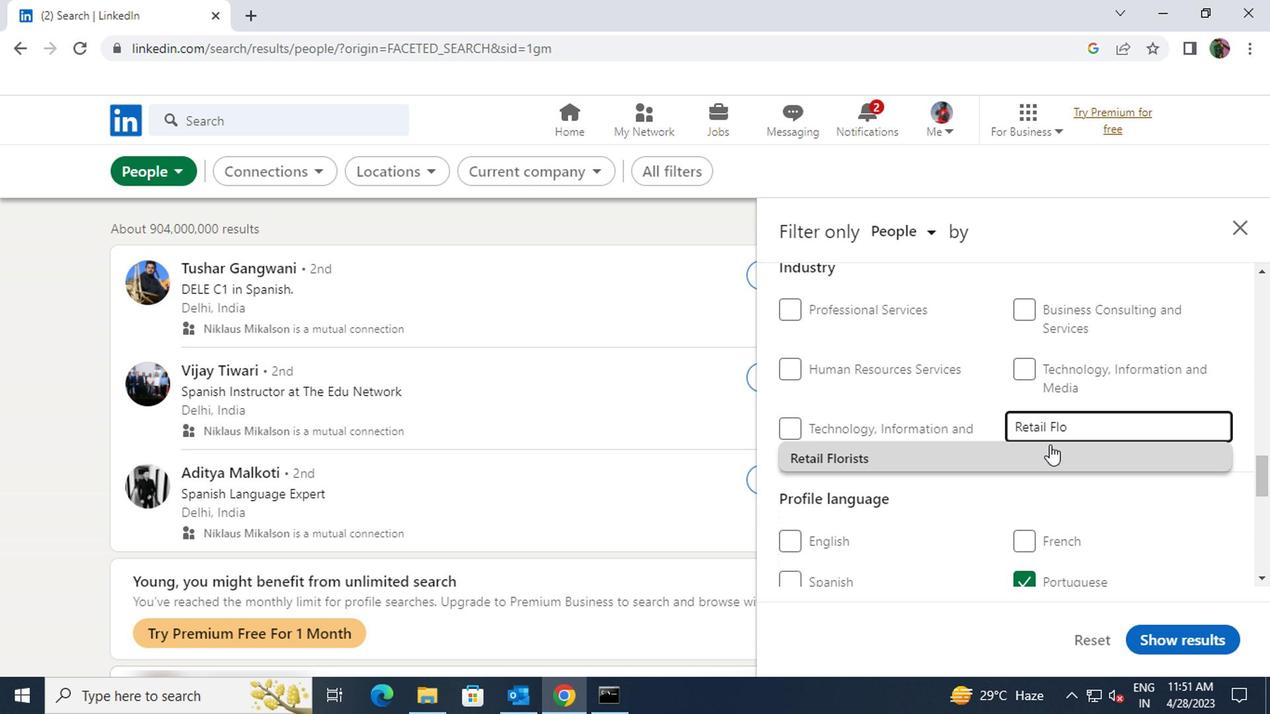 
Action: Mouse scrolled (1047, 442) with delta (0, 0)
Screenshot: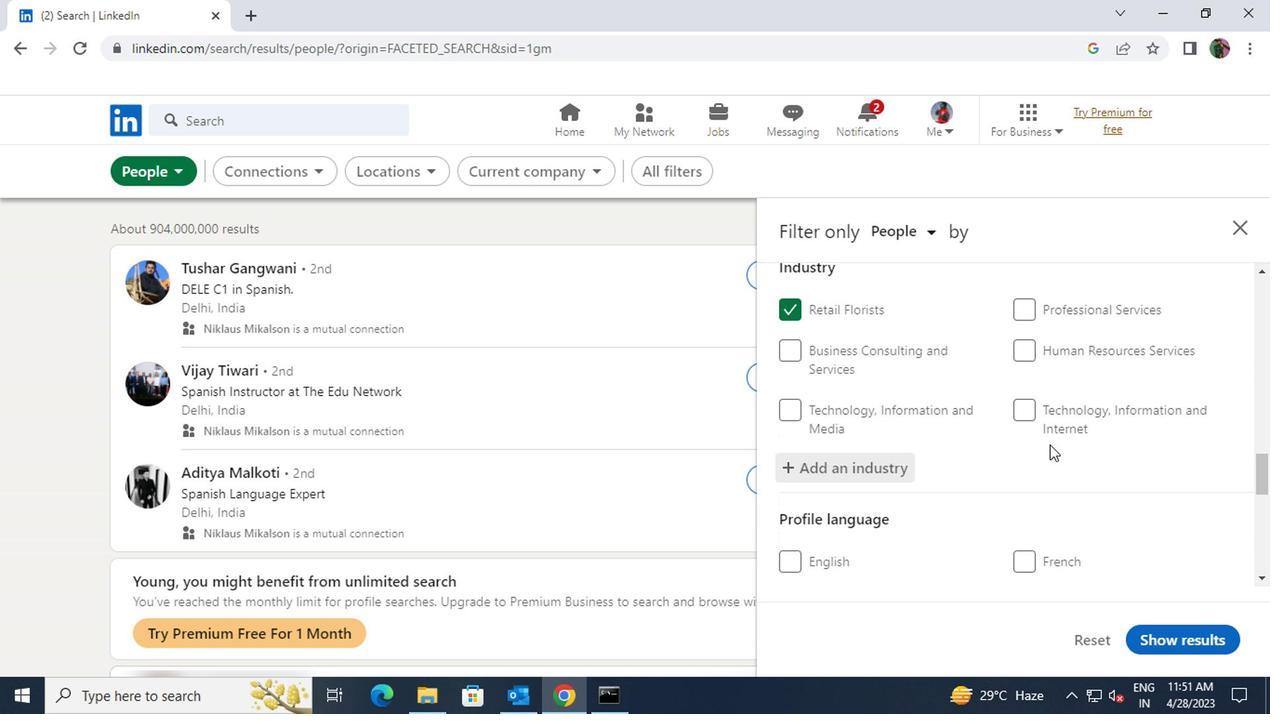 
Action: Mouse scrolled (1047, 442) with delta (0, 0)
Screenshot: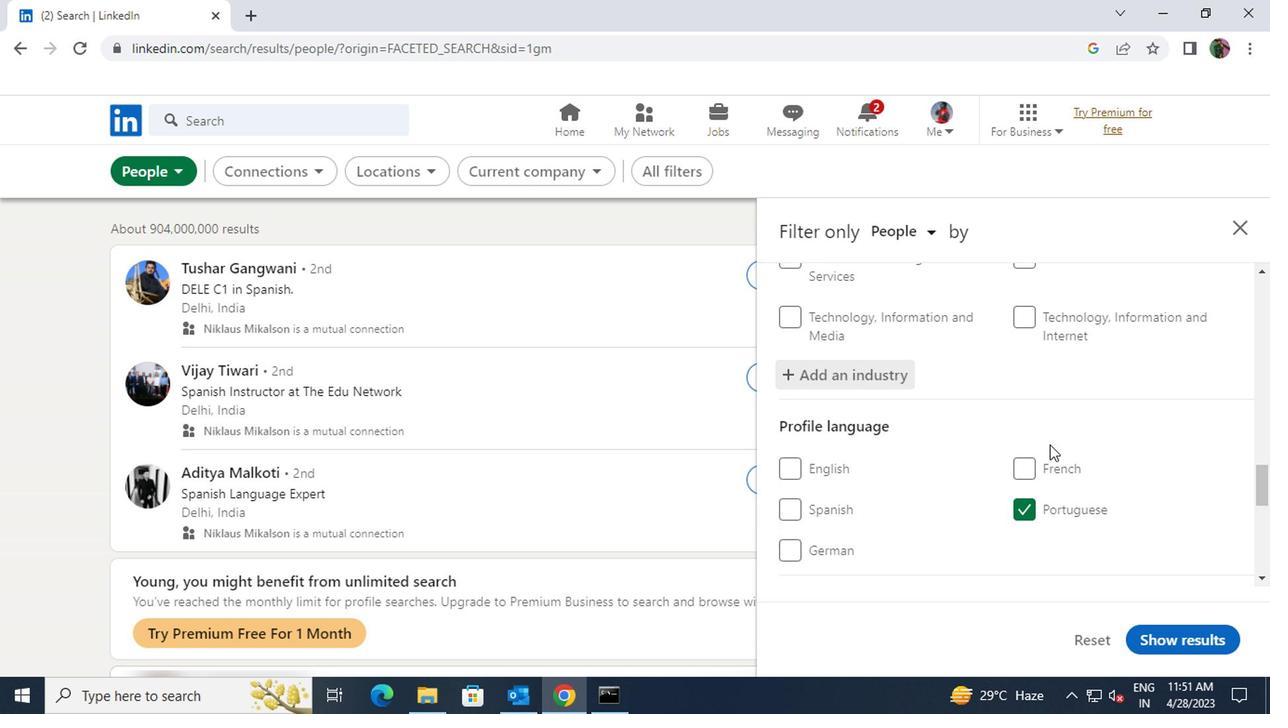 
Action: Mouse scrolled (1047, 442) with delta (0, 0)
Screenshot: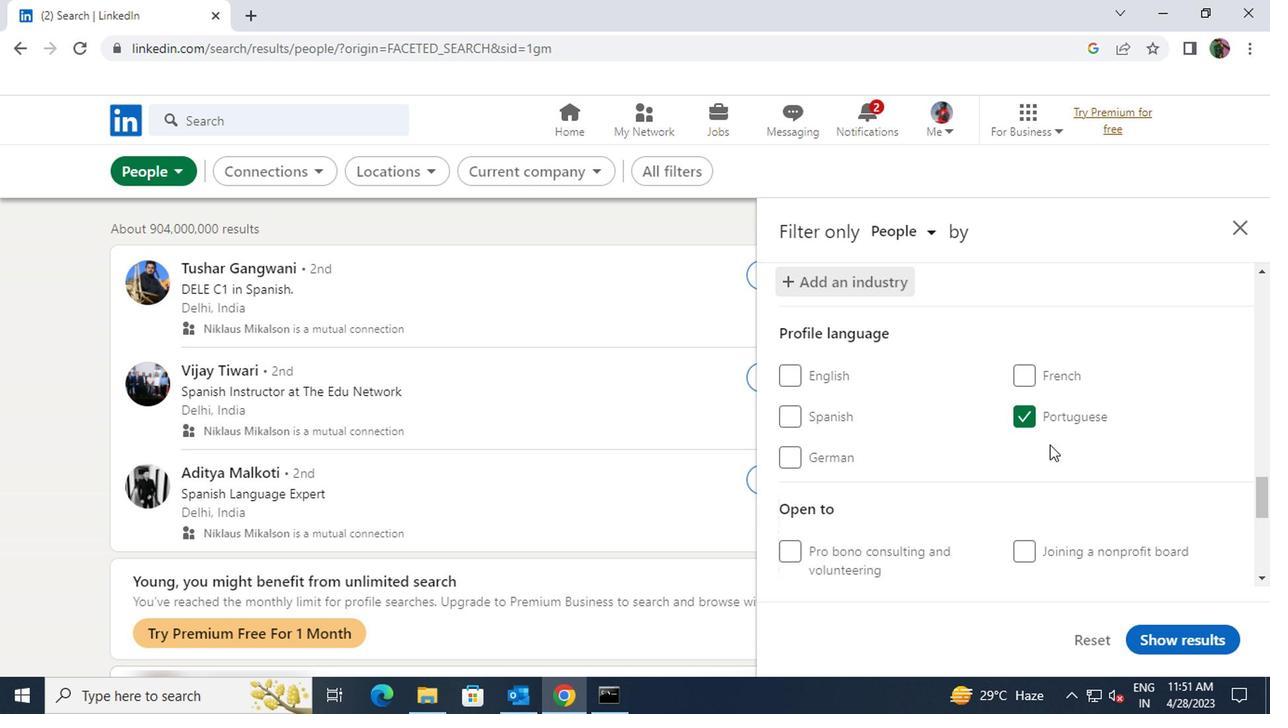 
Action: Mouse scrolled (1047, 442) with delta (0, 0)
Screenshot: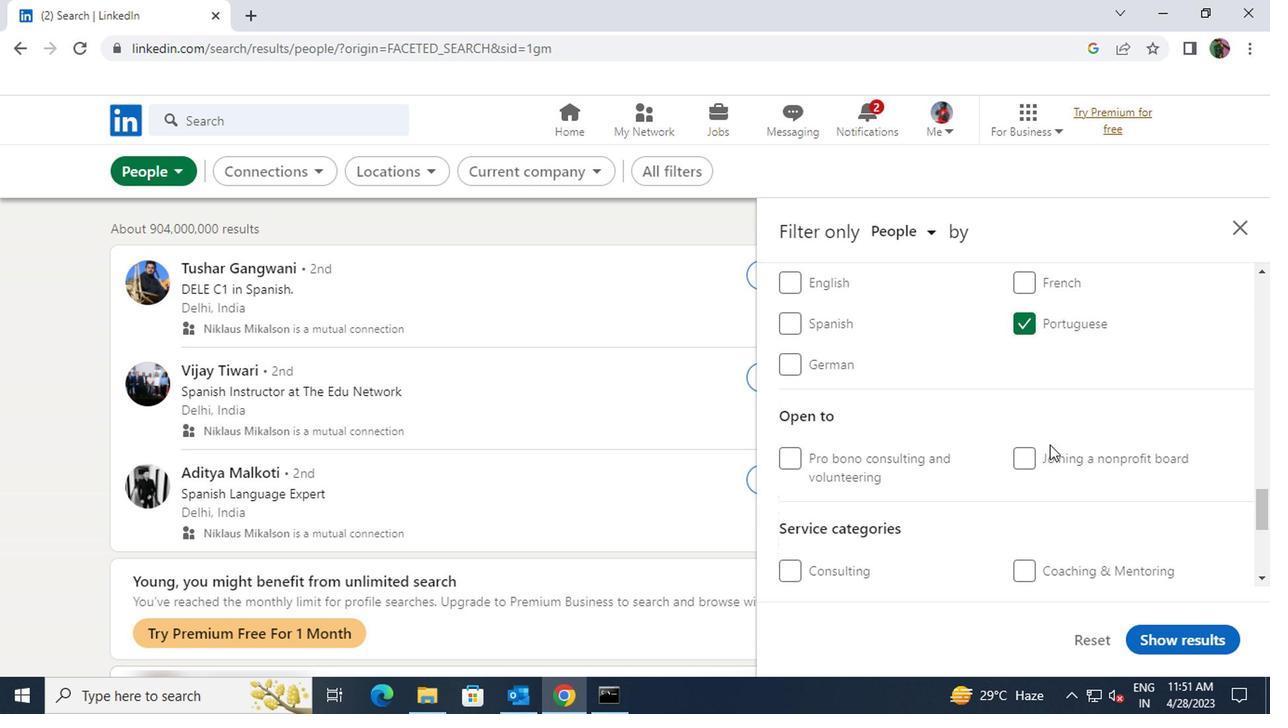 
Action: Mouse scrolled (1047, 442) with delta (0, 0)
Screenshot: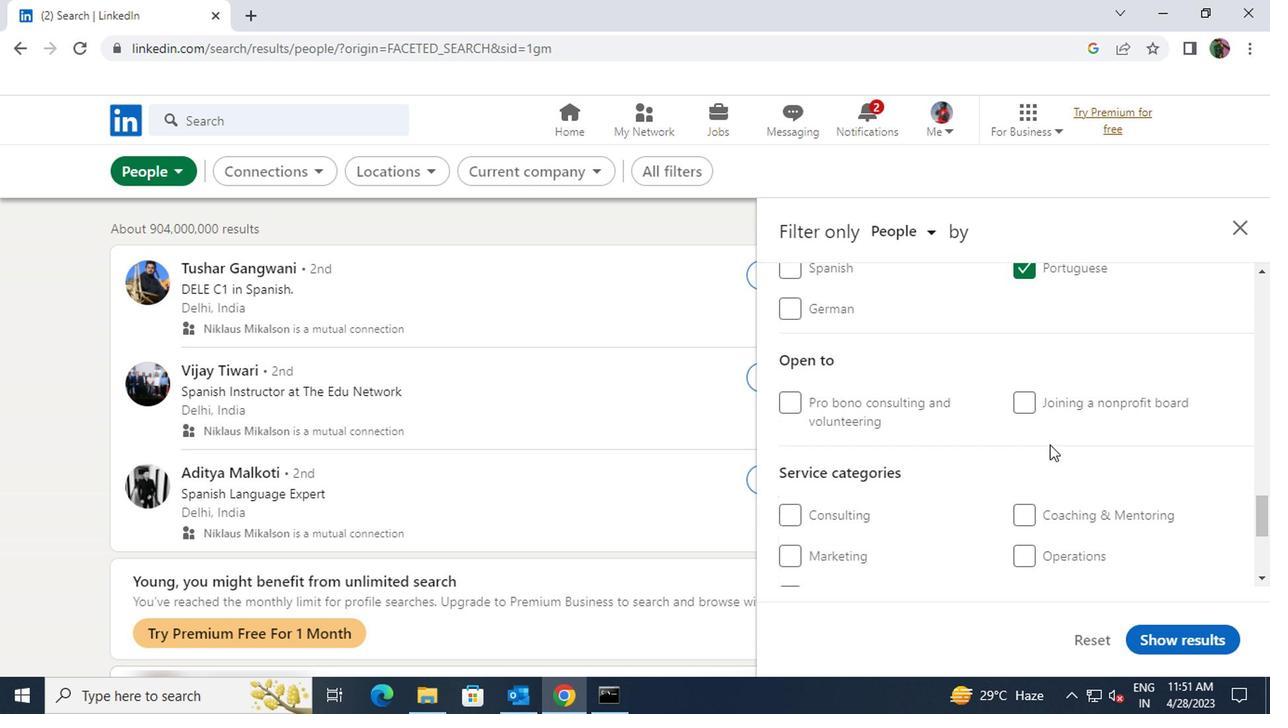 
Action: Mouse moved to (1051, 454)
Screenshot: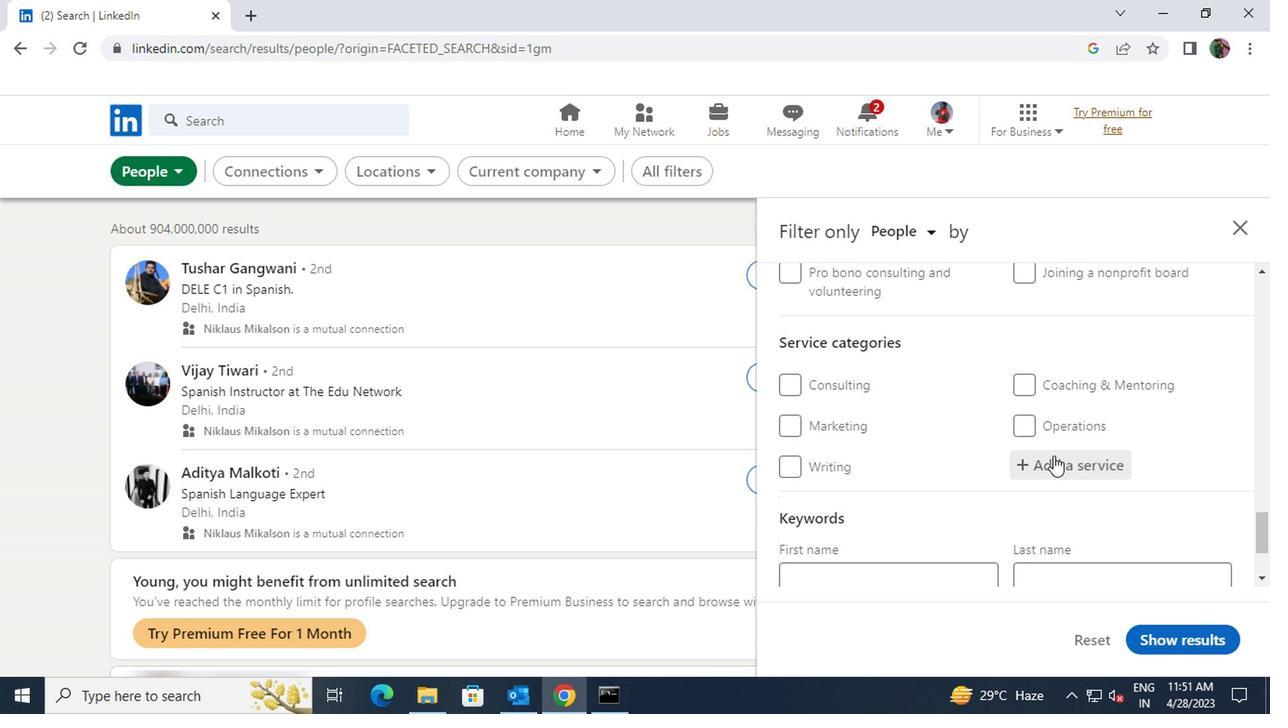 
Action: Mouse pressed left at (1051, 454)
Screenshot: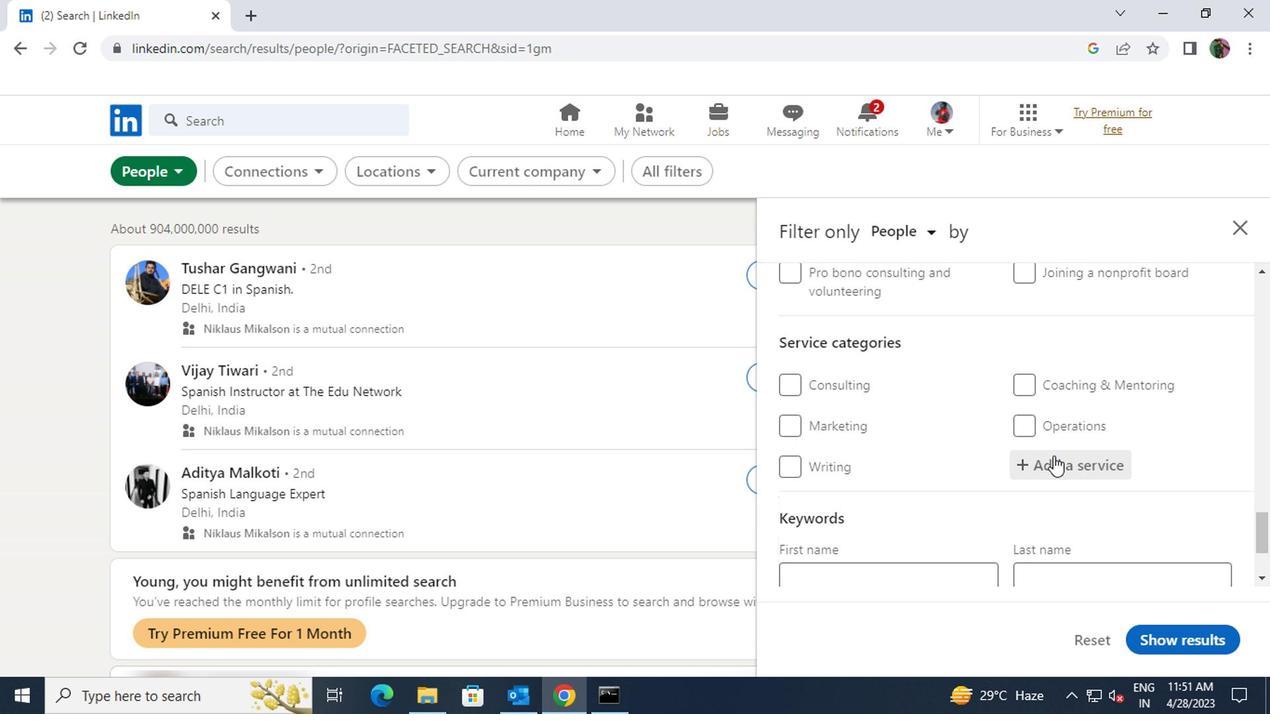 
Action: Key pressed <Key.shift>NATURE
Screenshot: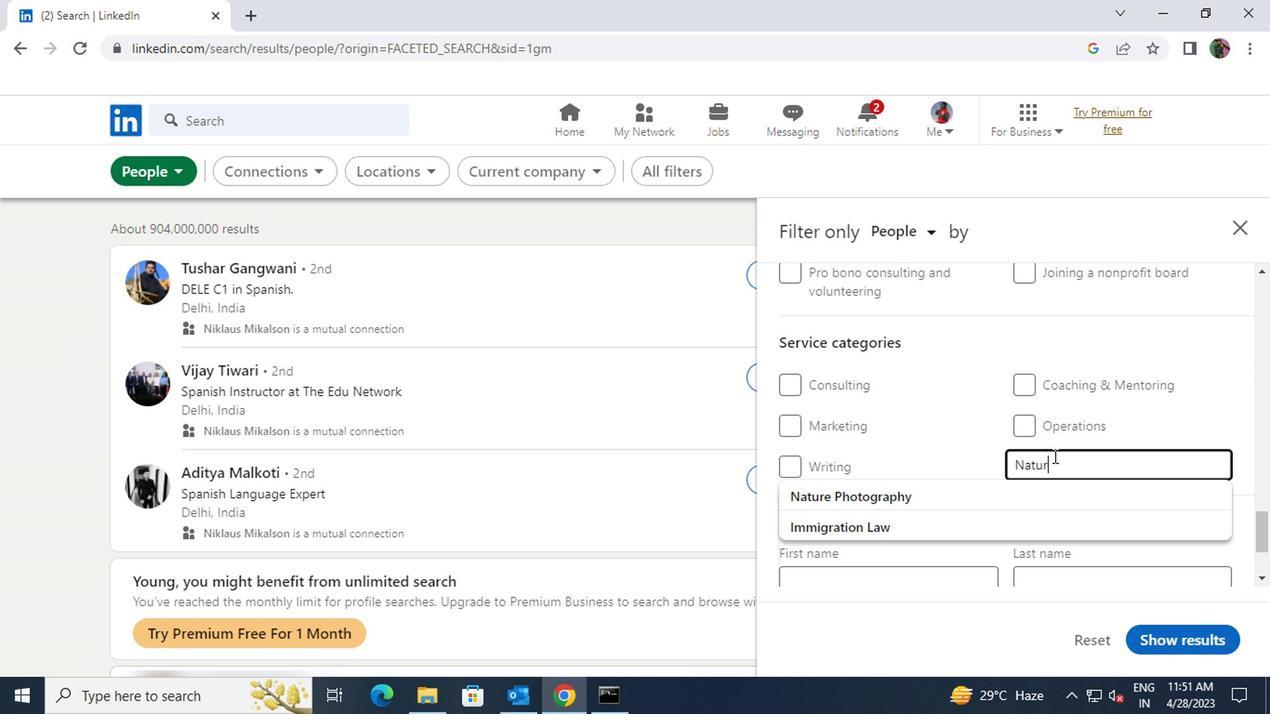 
Action: Mouse moved to (1039, 480)
Screenshot: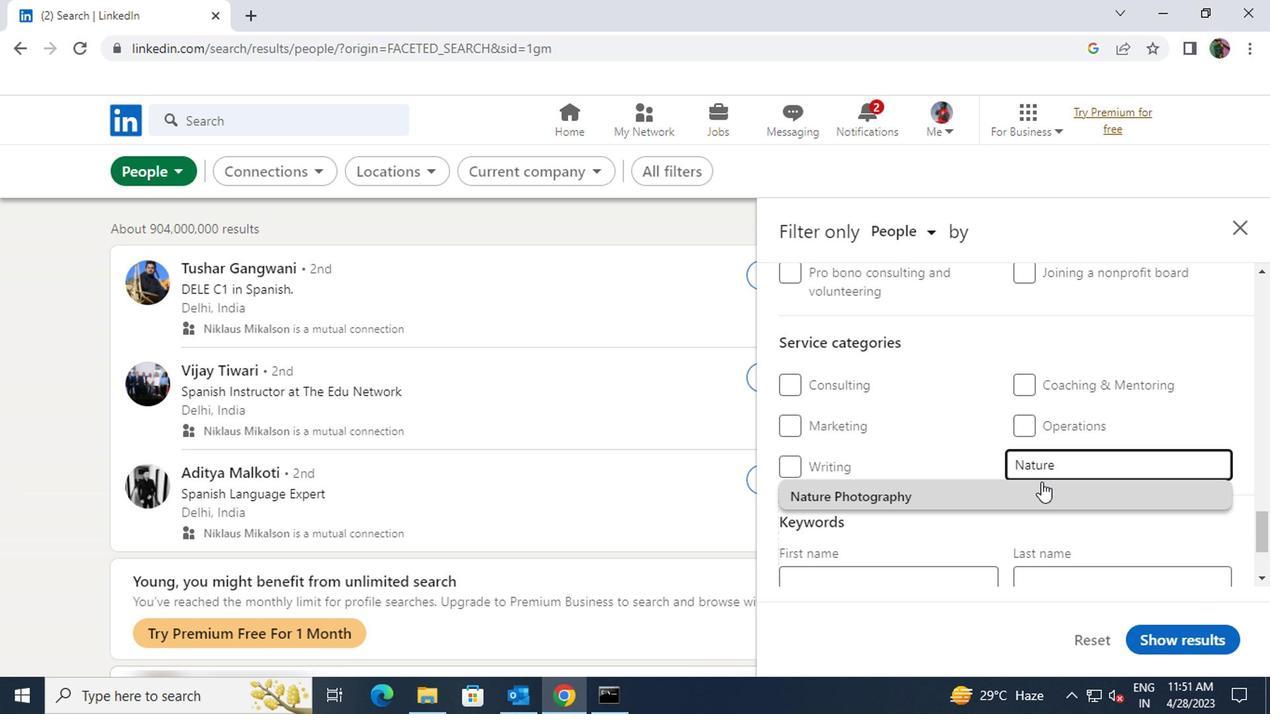 
Action: Mouse pressed left at (1039, 480)
Screenshot: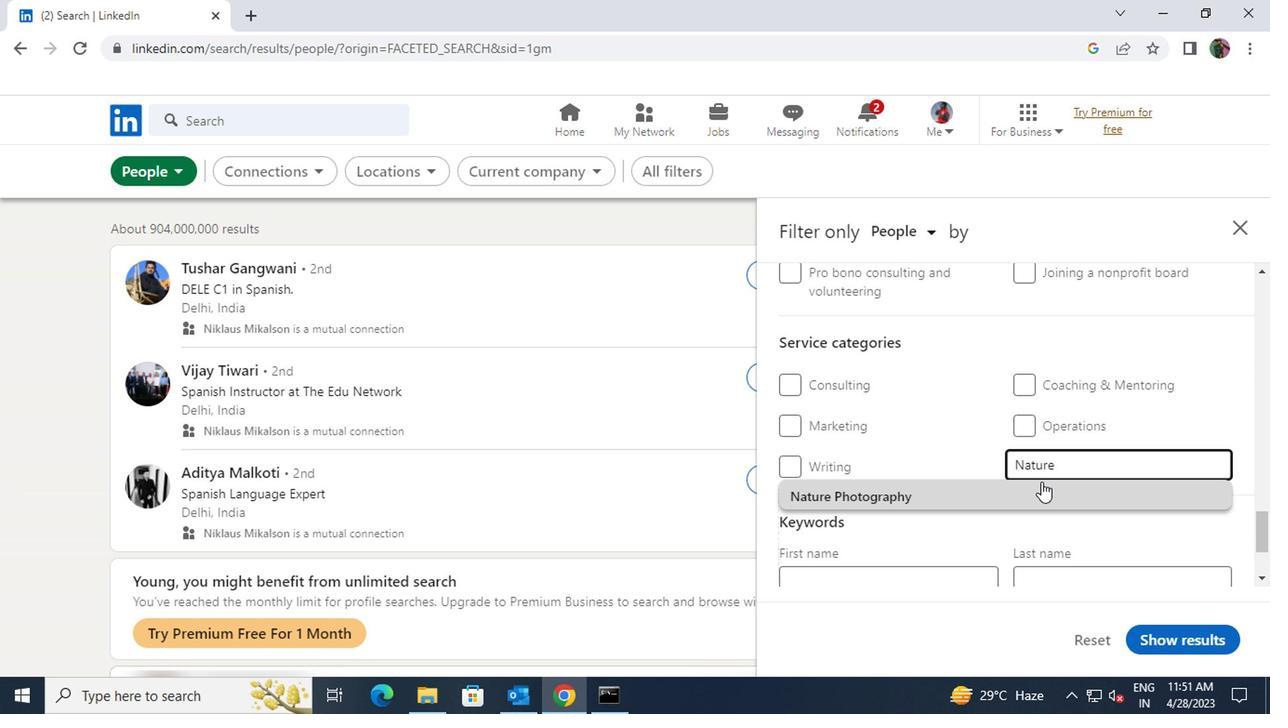 
Action: Mouse scrolled (1039, 479) with delta (0, 0)
Screenshot: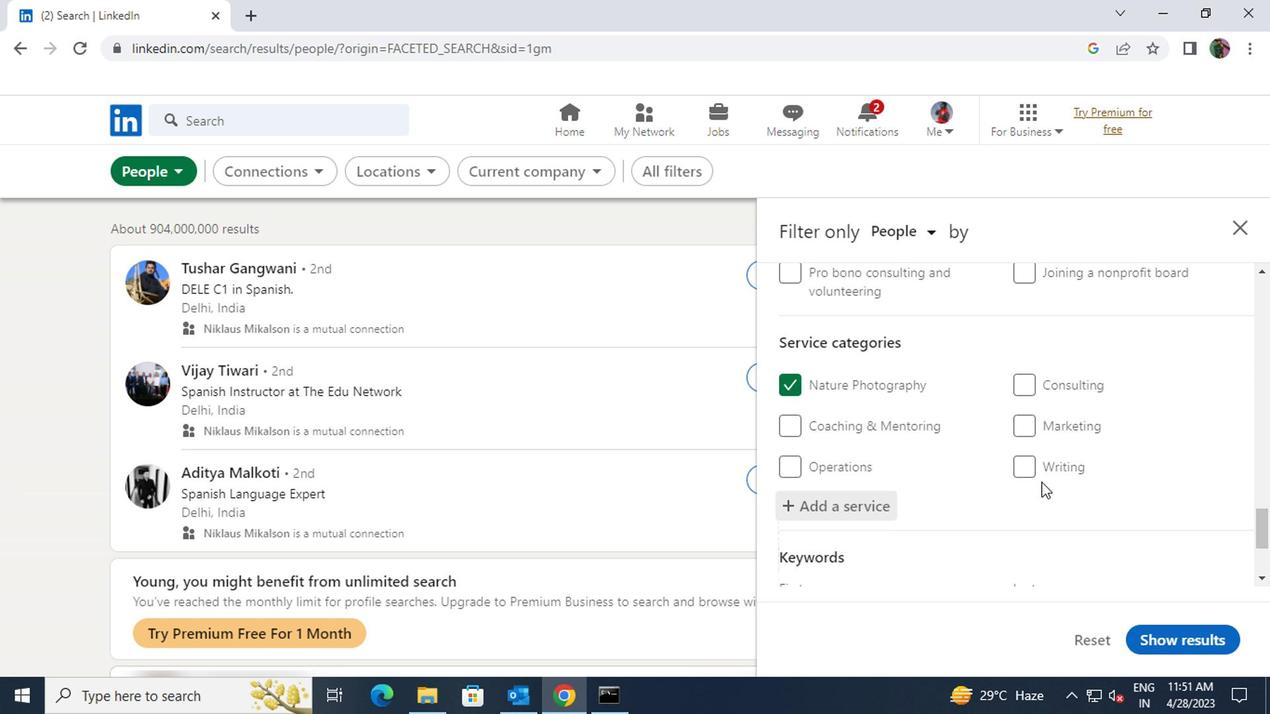 
Action: Mouse scrolled (1039, 479) with delta (0, 0)
Screenshot: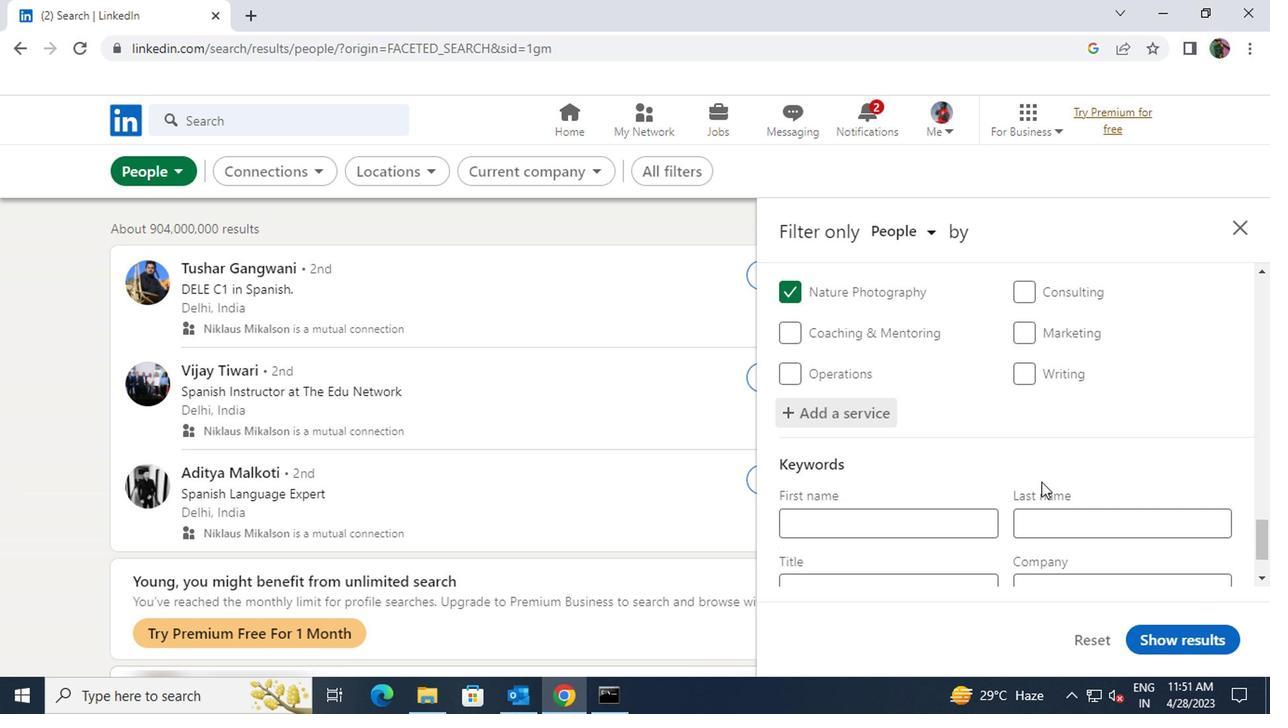 
Action: Mouse moved to (981, 496)
Screenshot: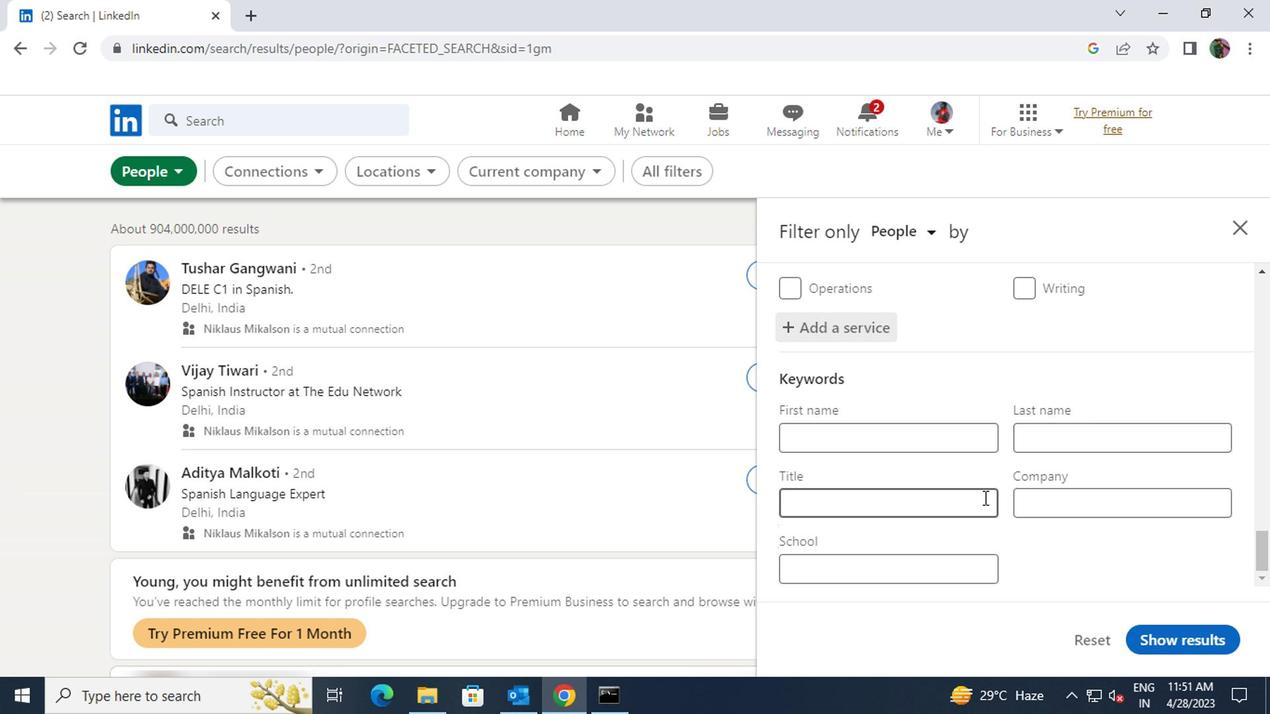 
Action: Mouse pressed left at (981, 496)
Screenshot: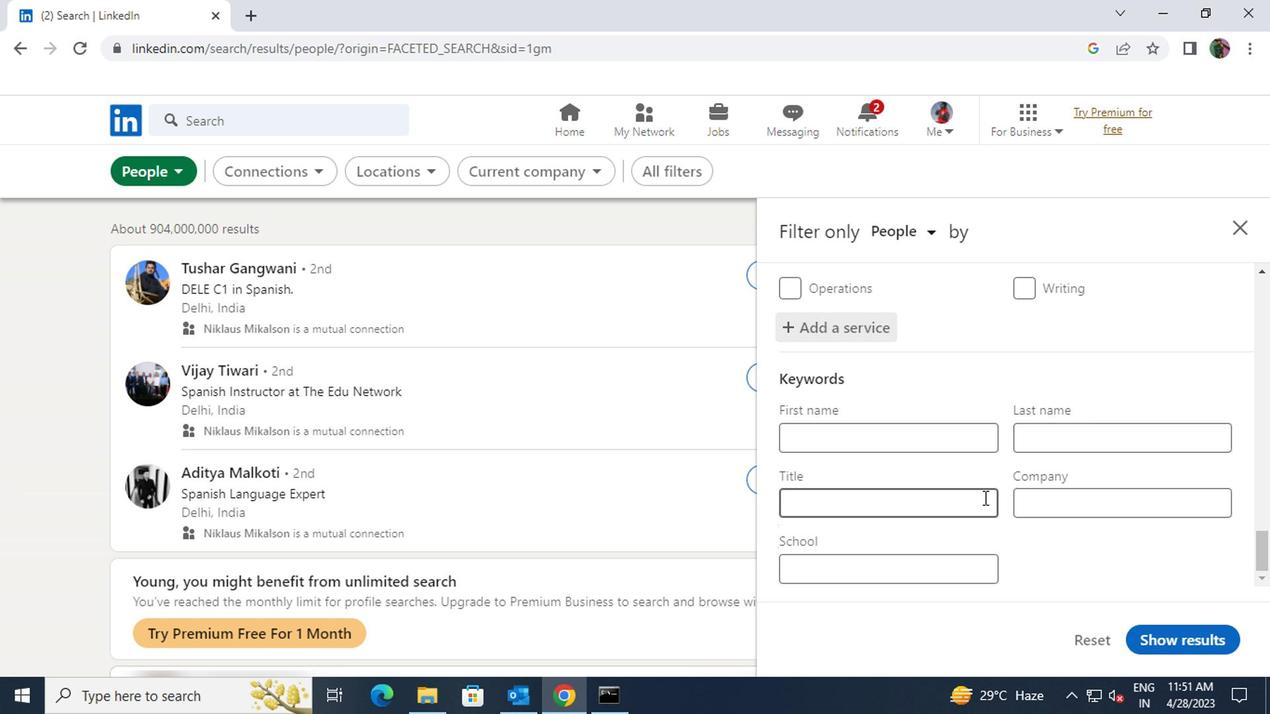 
Action: Key pressed <Key.shift><Key.shift><Key.shift><Key.shift><Key.shift>DIRECTOR<Key.space><Key.shift>OF<Key.space><Key.shift>BEAN<Key.space><Key.shift>COUNTING
Screenshot: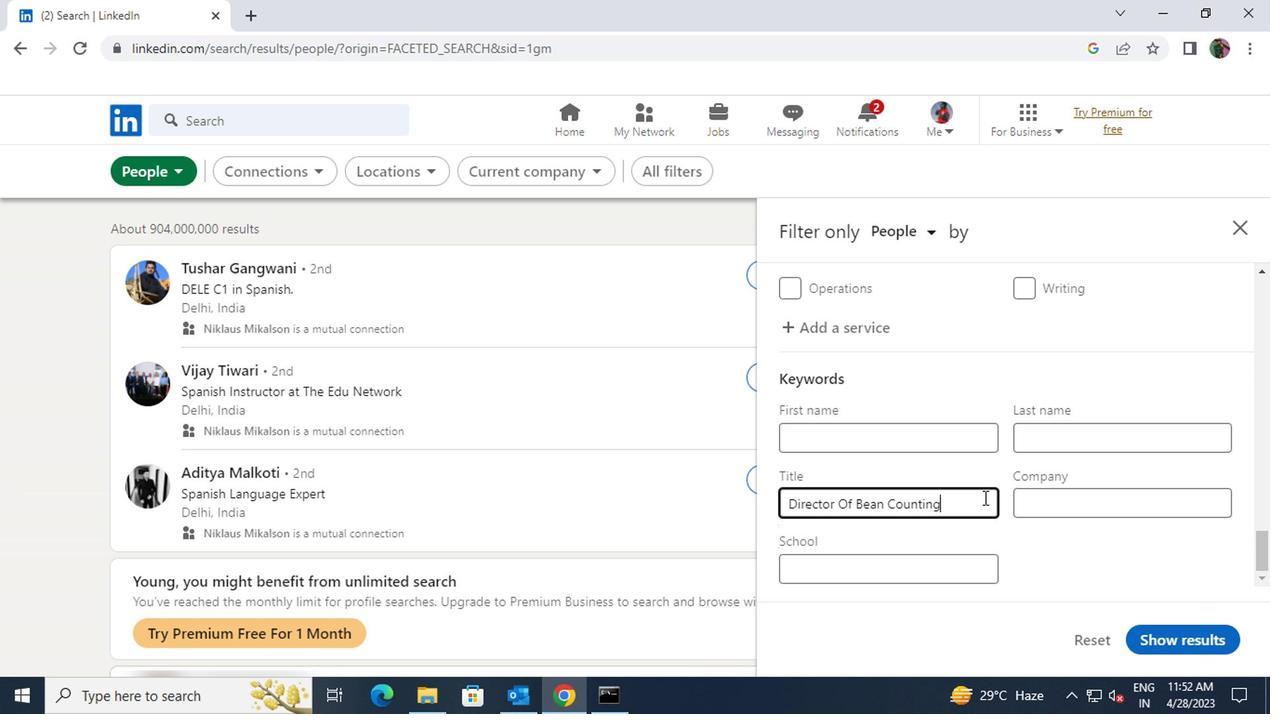 
Action: Mouse moved to (1146, 627)
Screenshot: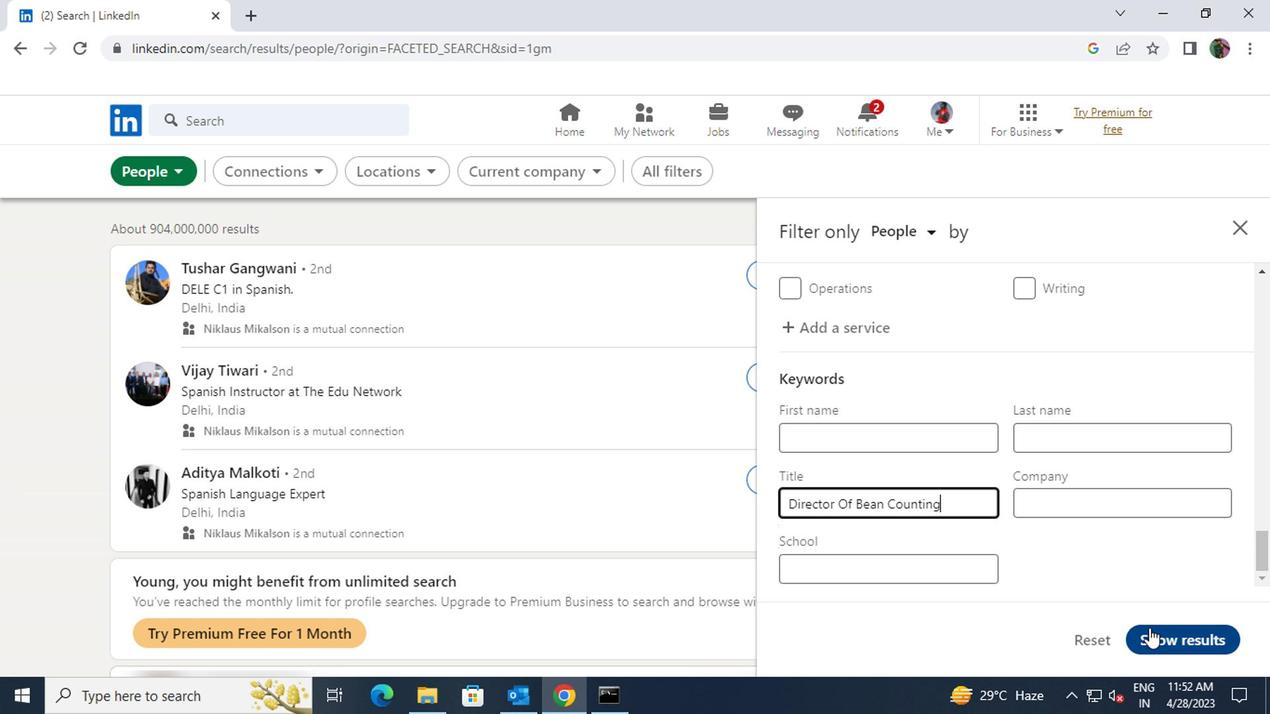 
Action: Mouse pressed left at (1146, 627)
Screenshot: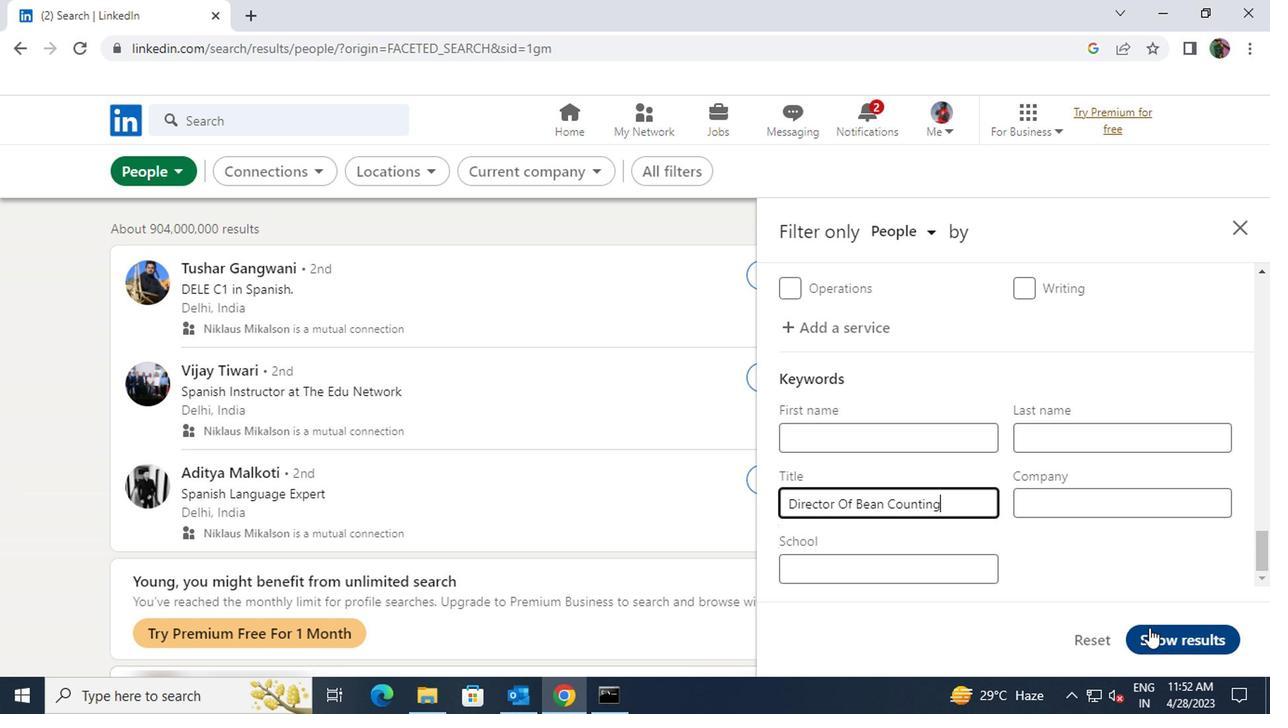 
Action: Mouse moved to (1152, 630)
Screenshot: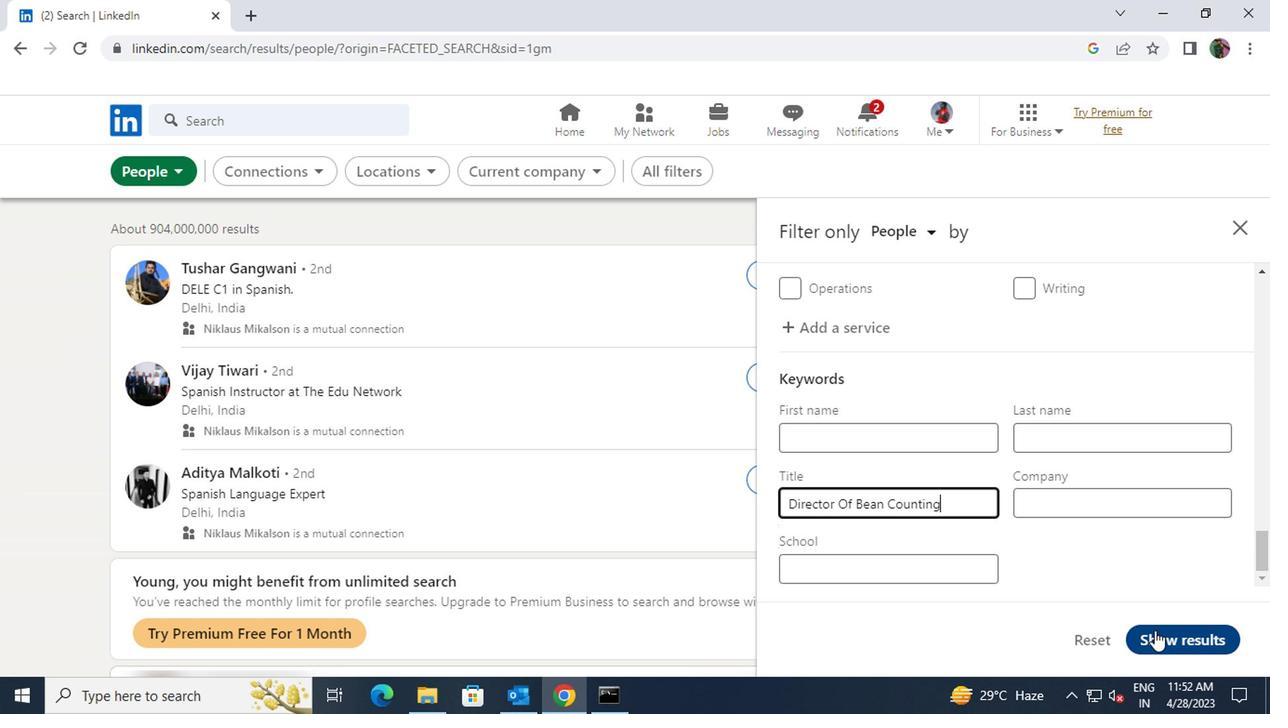 
Action: Mouse pressed left at (1152, 630)
Screenshot: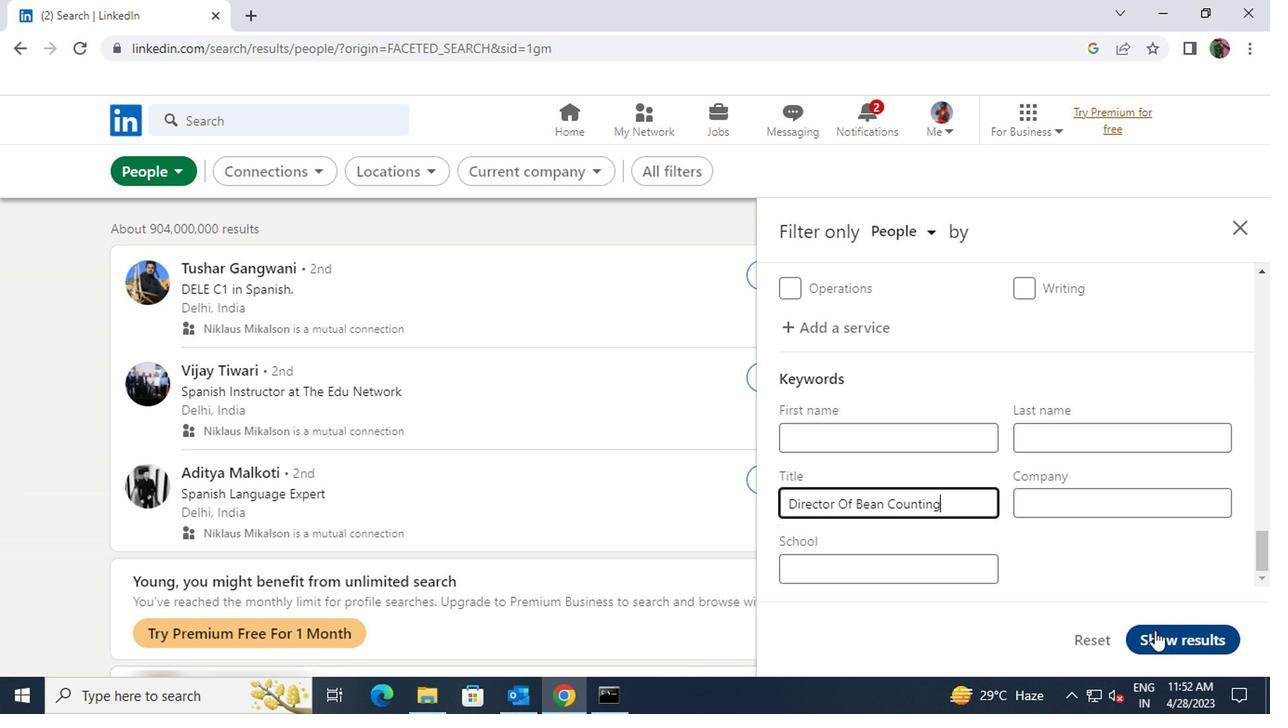 
Action: Mouse moved to (1158, 637)
Screenshot: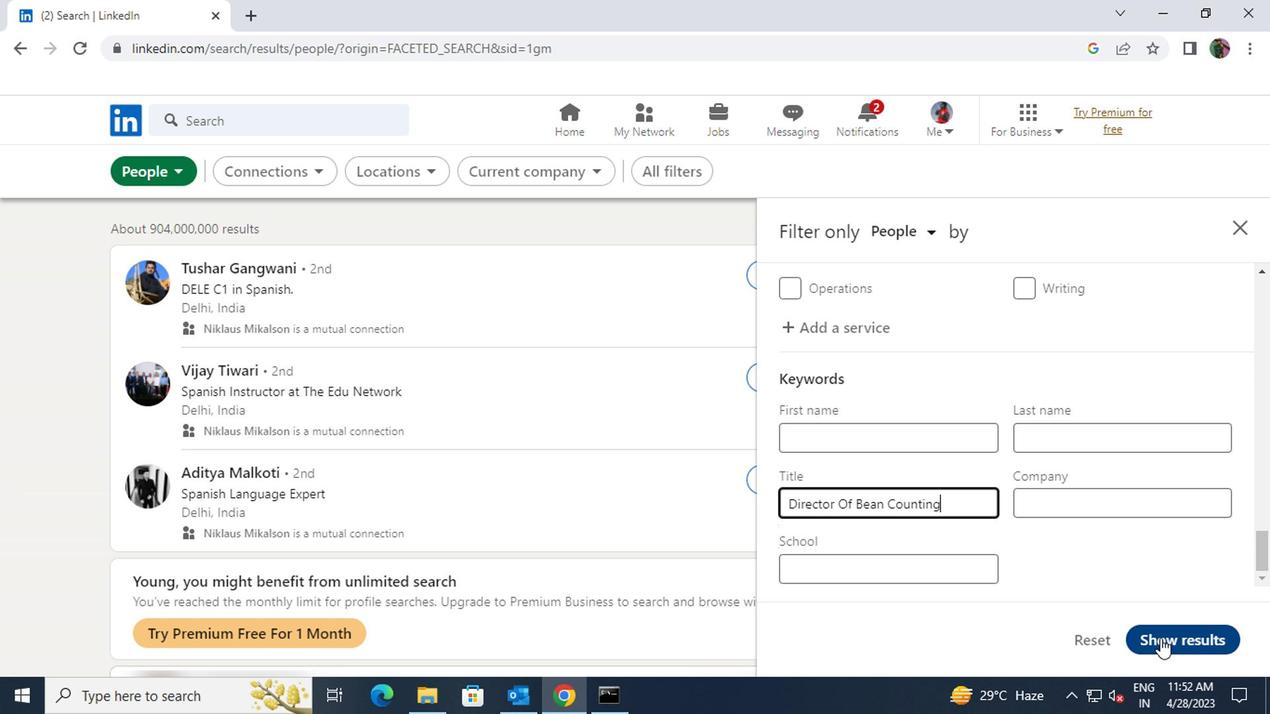 
Action: Mouse pressed left at (1158, 637)
Screenshot: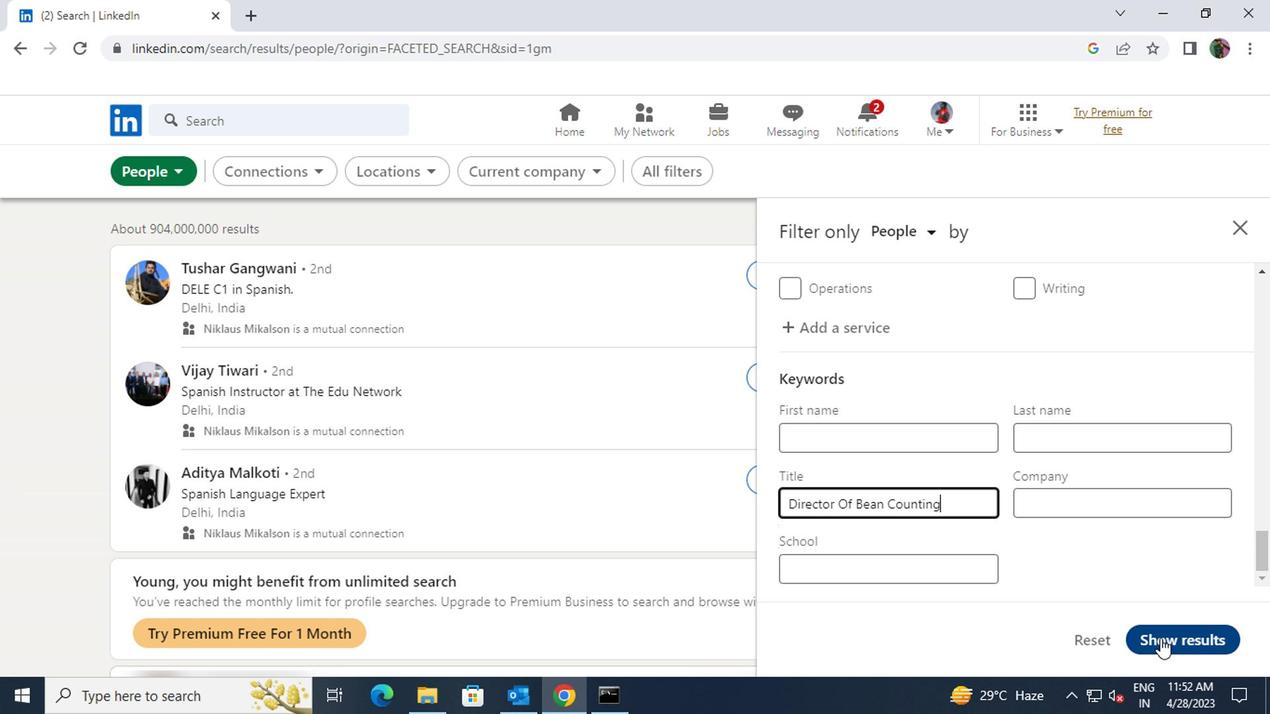 
Action: Mouse pressed left at (1158, 637)
Screenshot: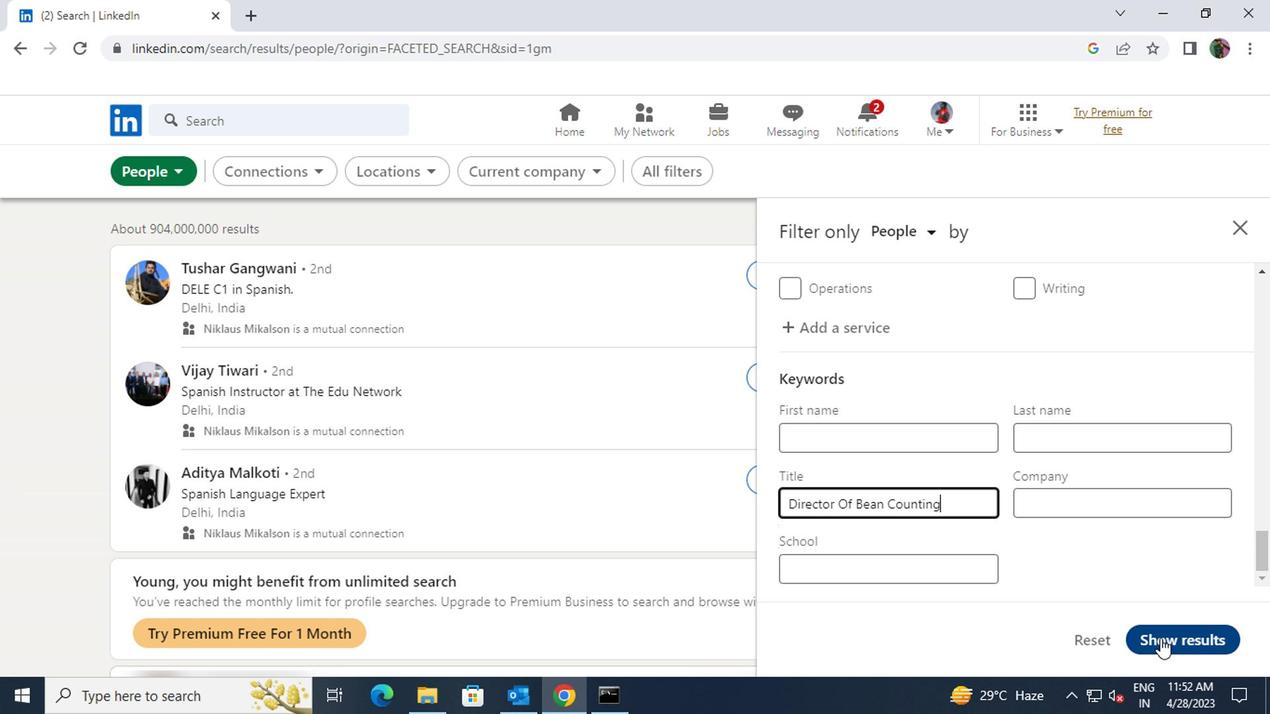 
Action: Mouse pressed left at (1158, 637)
Screenshot: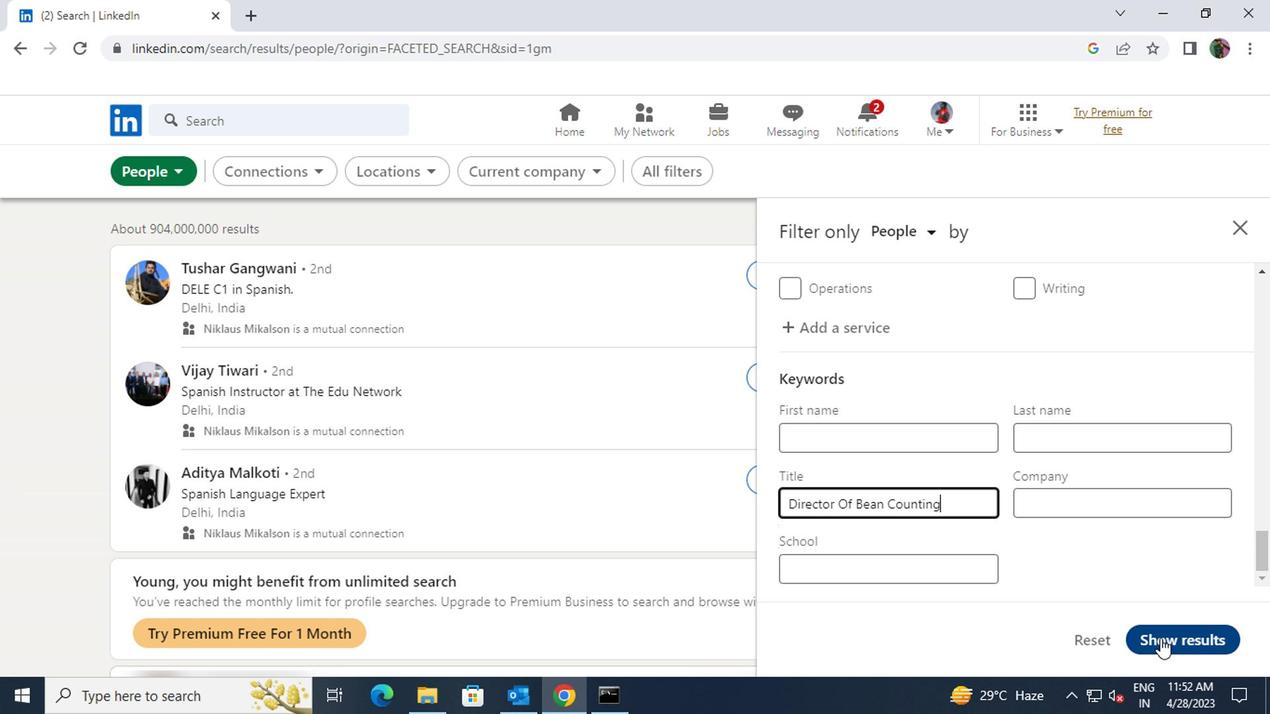 
Action: Mouse pressed left at (1158, 637)
Screenshot: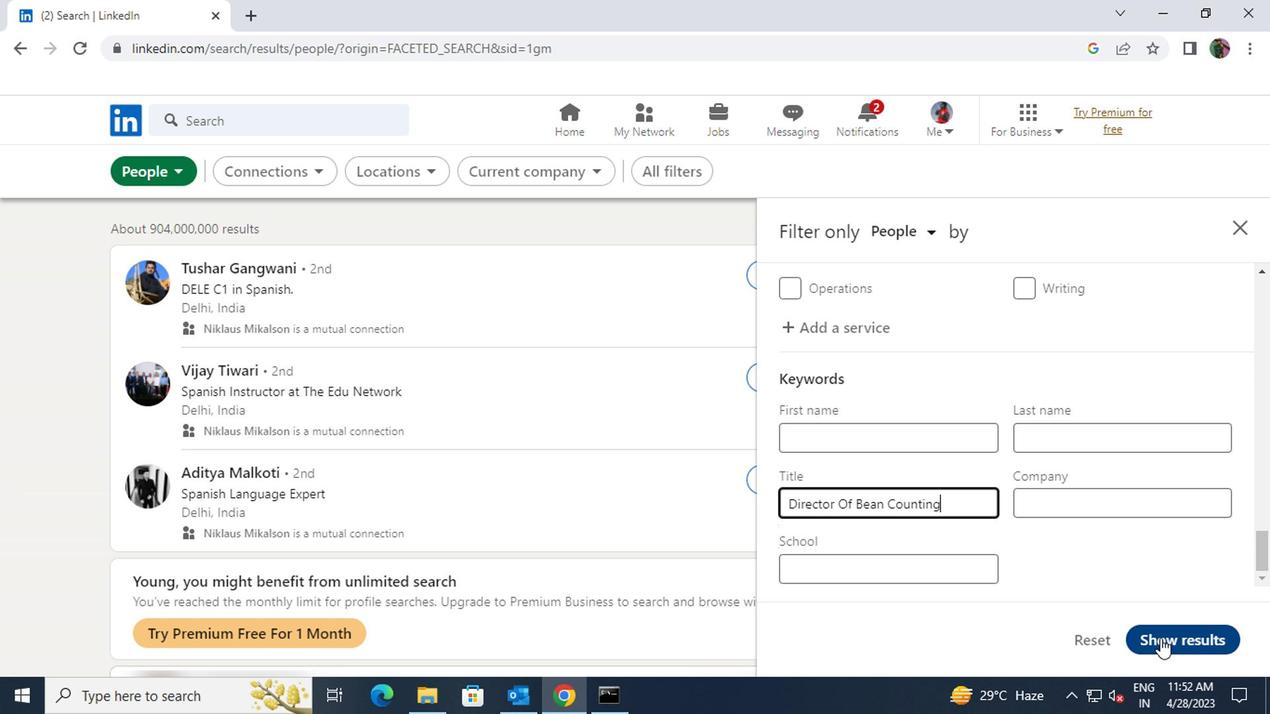 
Action: Mouse pressed left at (1158, 637)
Screenshot: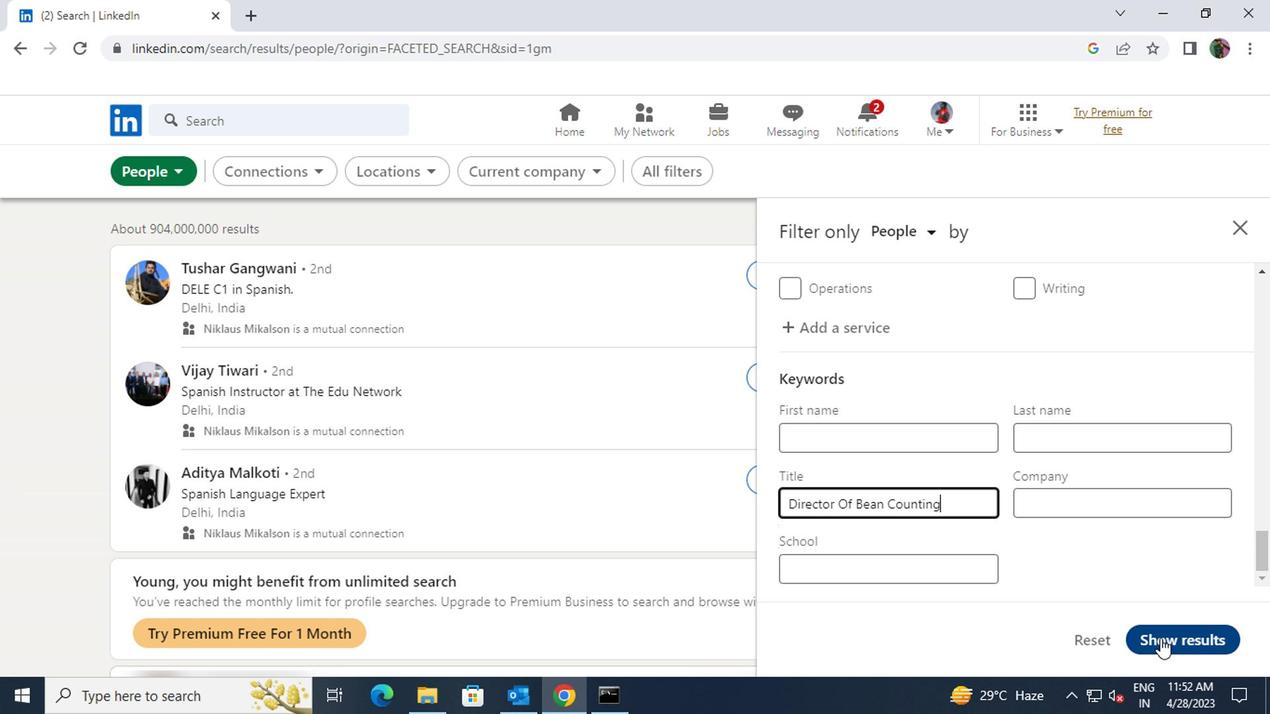 
Action: Mouse moved to (1193, 636)
Screenshot: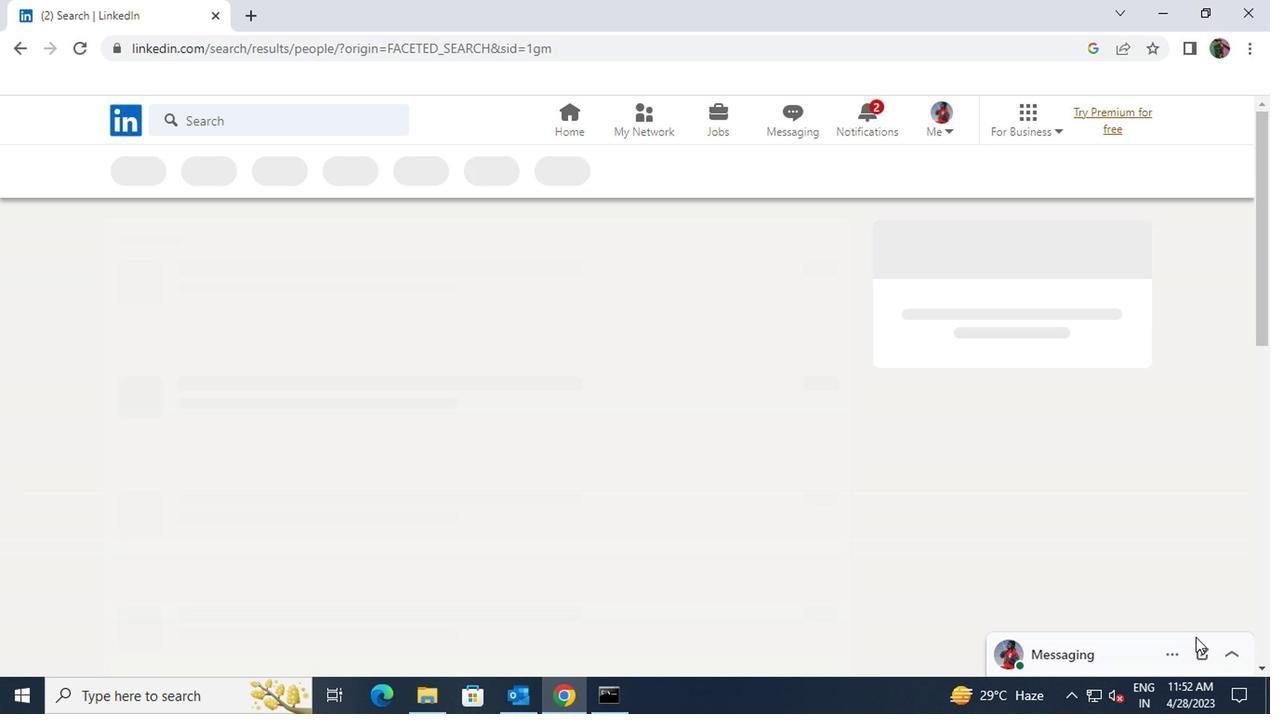 
